 Task: Find connections with filter location Ózd with filter topic #Industrieswith filter profile language Potuguese with filter current company Tesco with filter school Siddharth Institute of Engineering & Technology, Puttur with filter industry Building Structure and Exterior Contractors with filter service category Public Speaking with filter keywords title Sales Representative
Action: Mouse moved to (723, 58)
Screenshot: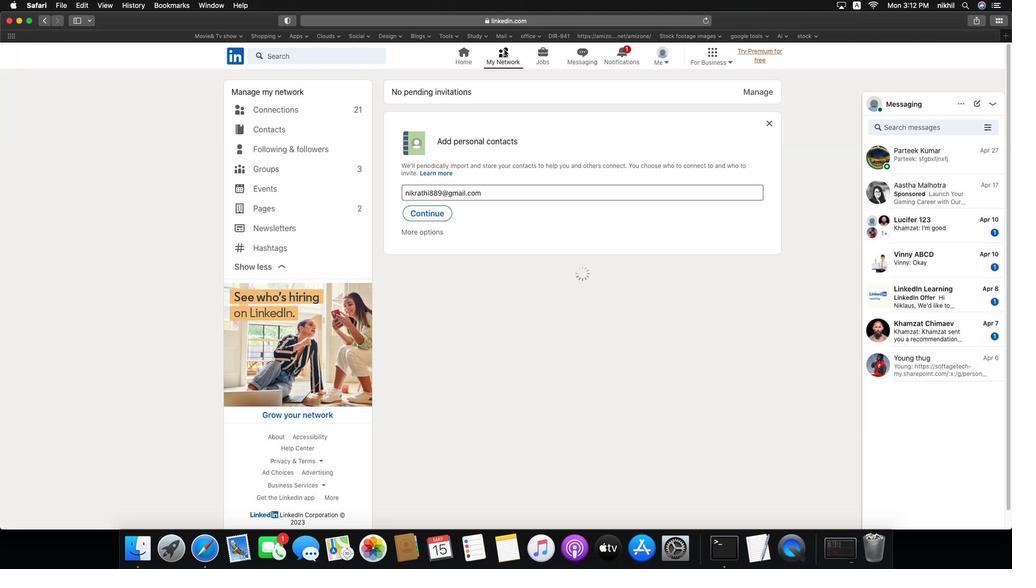 
Action: Mouse pressed left at (723, 58)
Screenshot: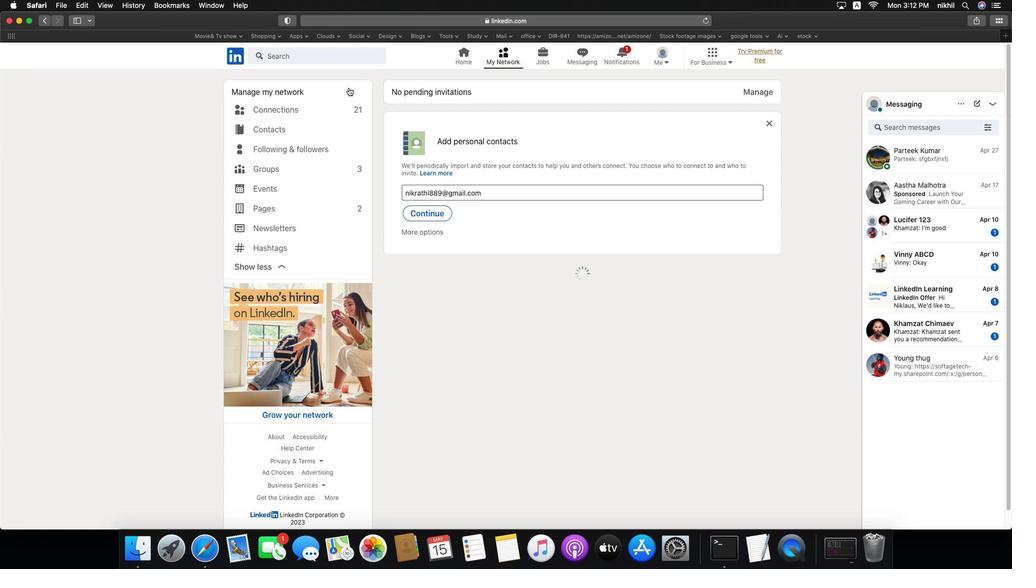 
Action: Mouse moved to (607, 110)
Screenshot: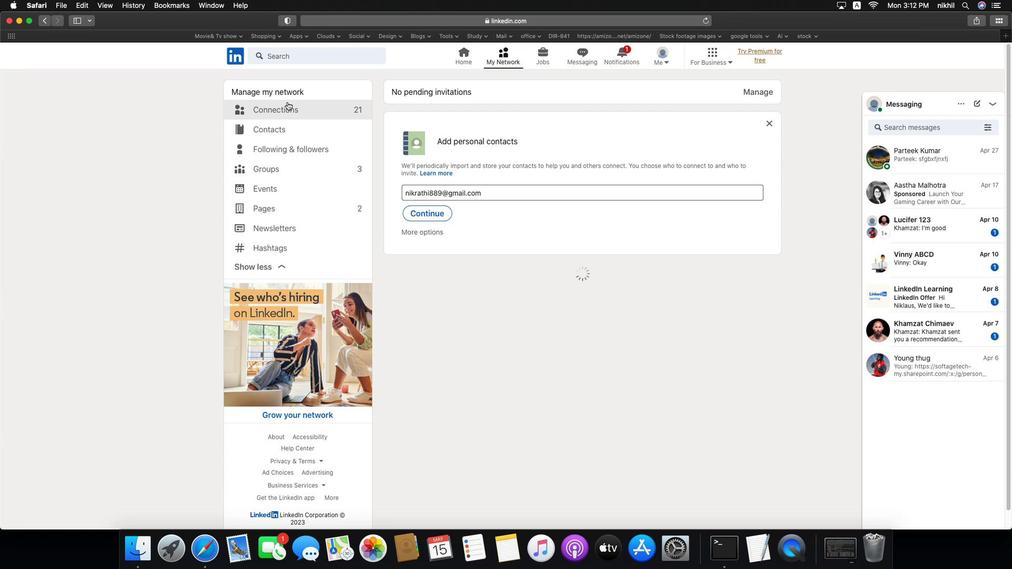 
Action: Mouse pressed left at (607, 110)
Screenshot: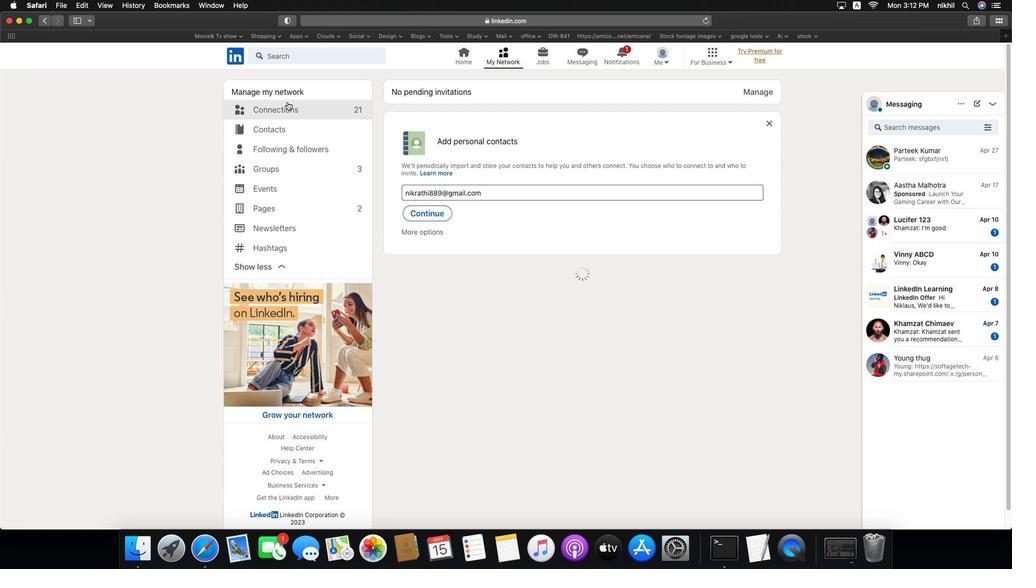 
Action: Mouse moved to (607, 112)
Screenshot: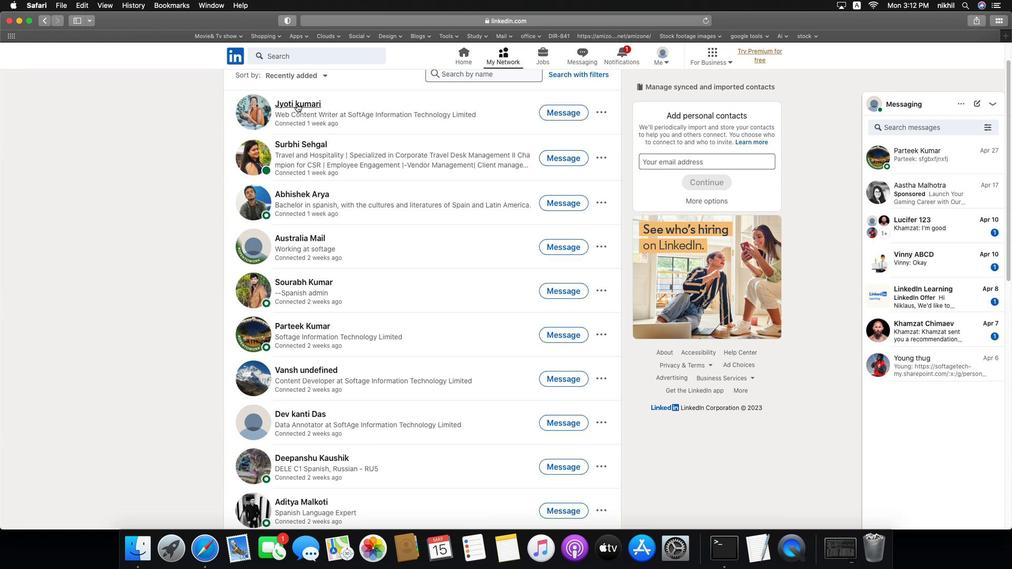 
Action: Mouse pressed left at (607, 112)
Screenshot: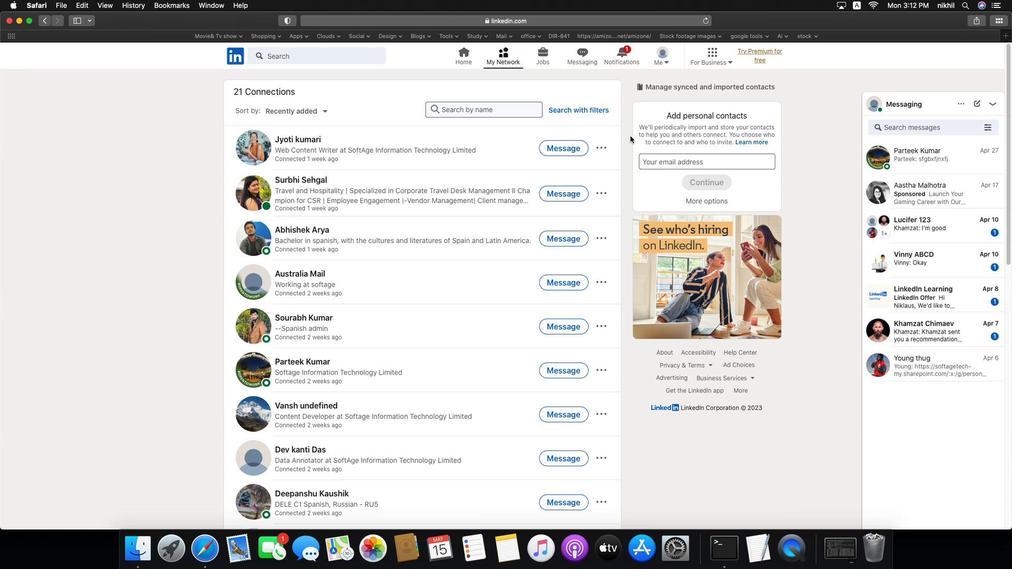 
Action: Mouse moved to (612, 112)
Screenshot: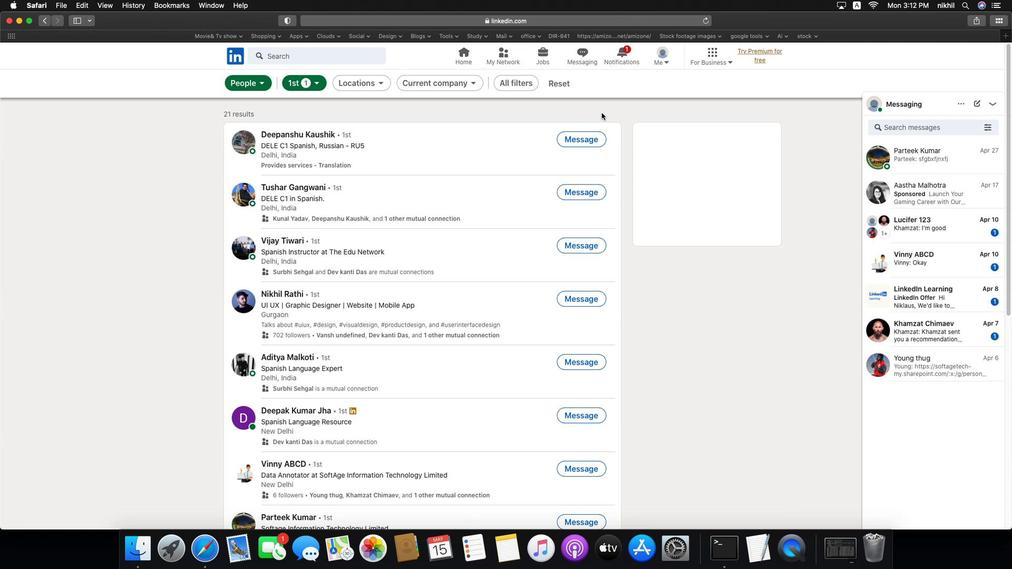 
Action: Mouse scrolled (612, 112) with delta (453, 10)
Screenshot: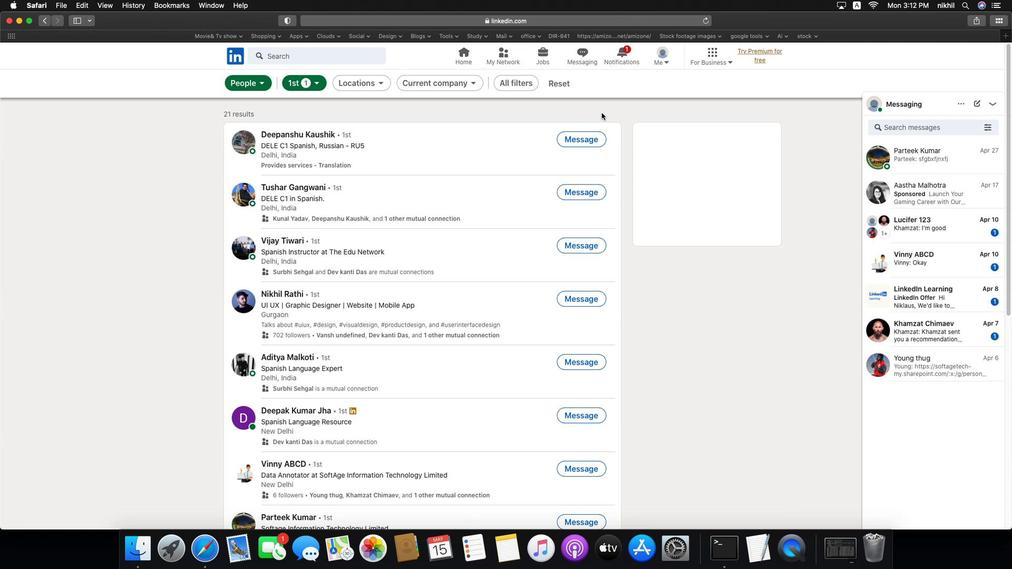
Action: Mouse scrolled (612, 112) with delta (453, 10)
Screenshot: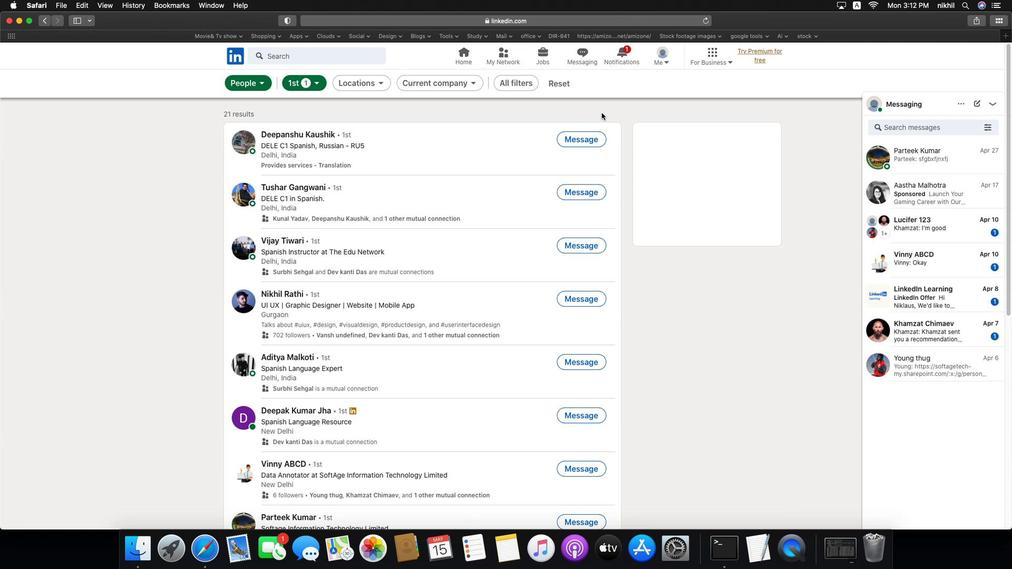 
Action: Mouse scrolled (612, 112) with delta (453, 11)
Screenshot: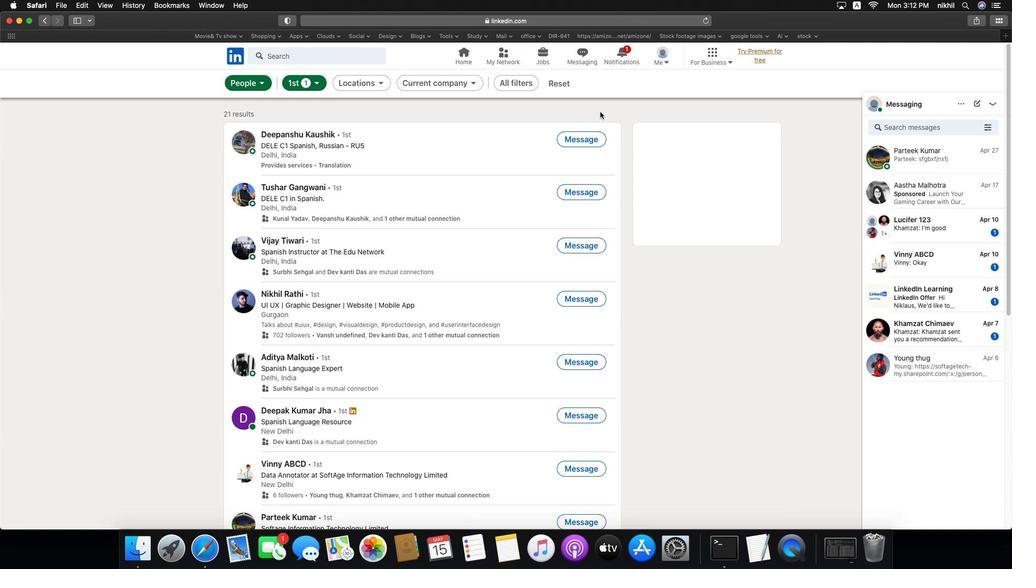
Action: Mouse moved to (776, 121)
Screenshot: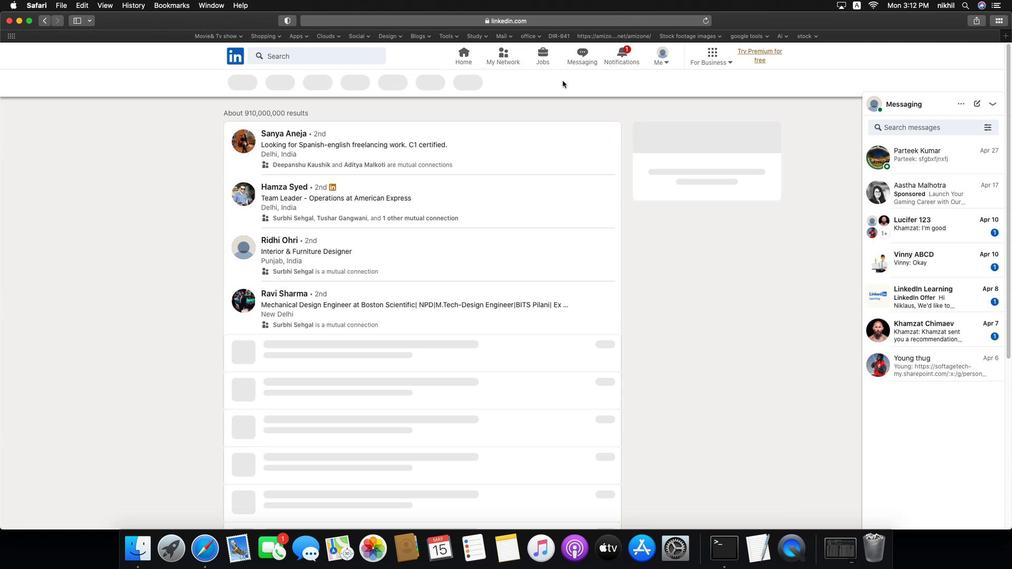 
Action: Mouse pressed left at (776, 121)
Screenshot: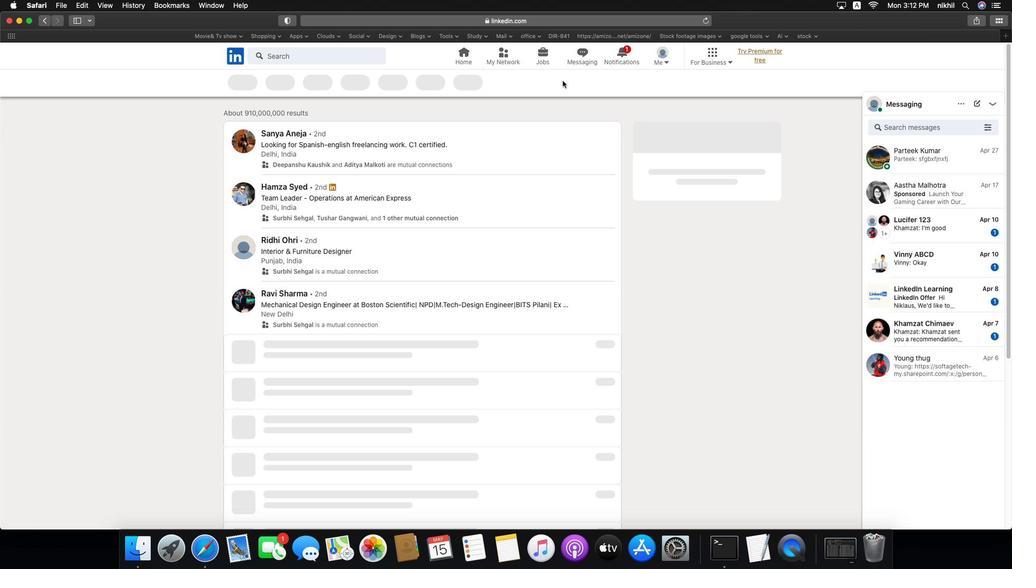 
Action: Mouse moved to (755, 89)
Screenshot: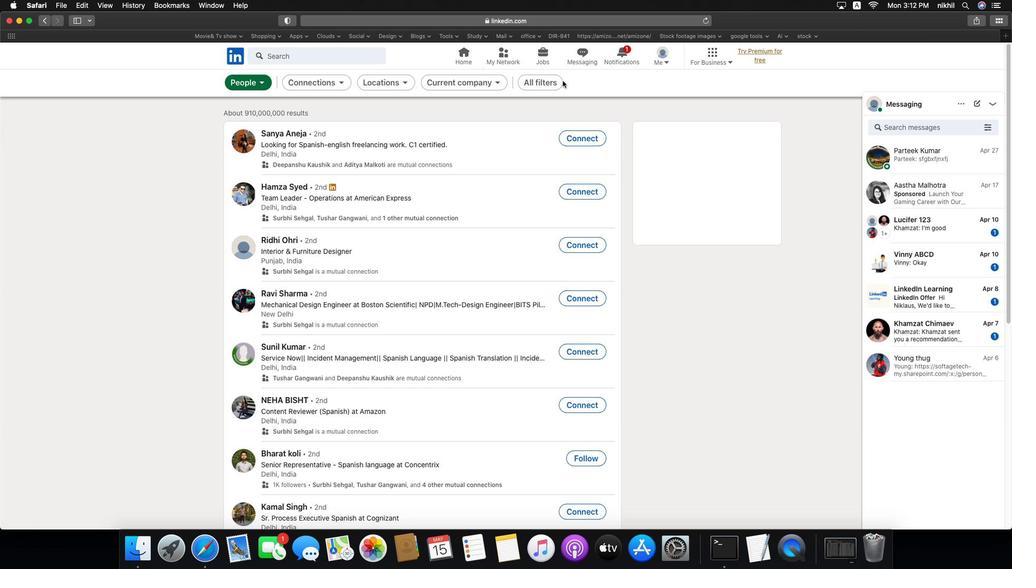 
Action: Mouse pressed left at (755, 89)
Screenshot: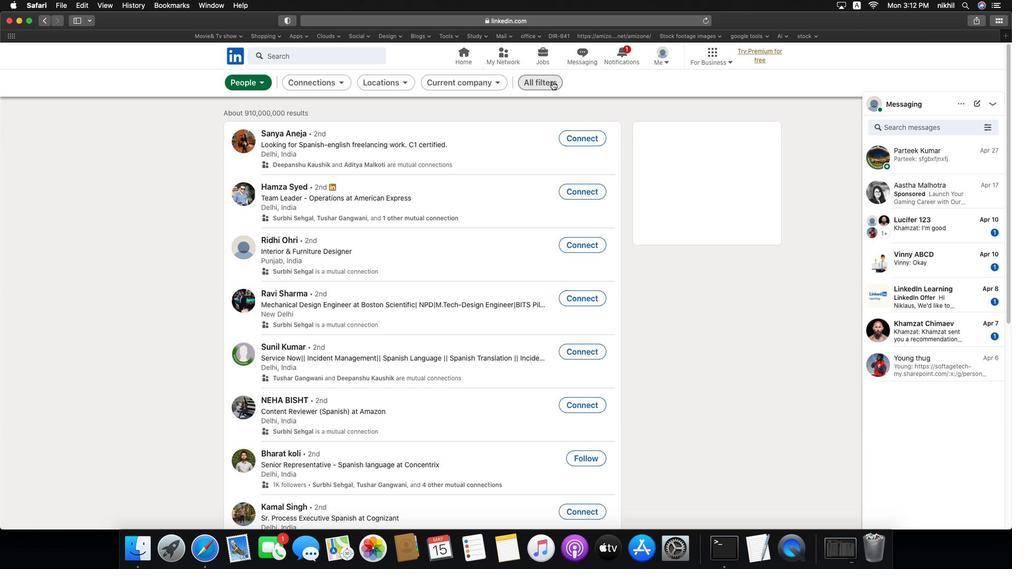 
Action: Mouse moved to (749, 90)
Screenshot: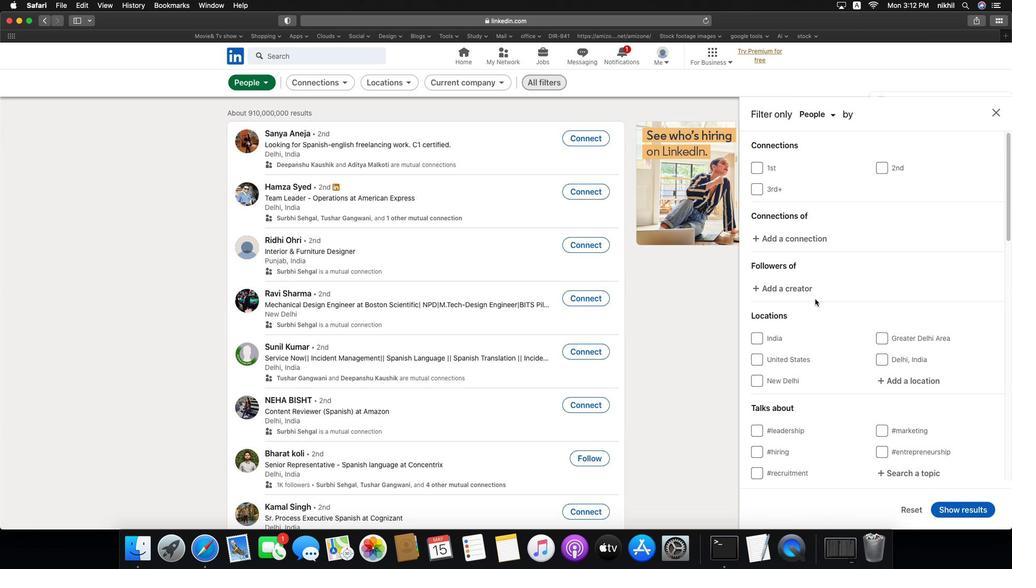 
Action: Mouse pressed left at (749, 90)
Screenshot: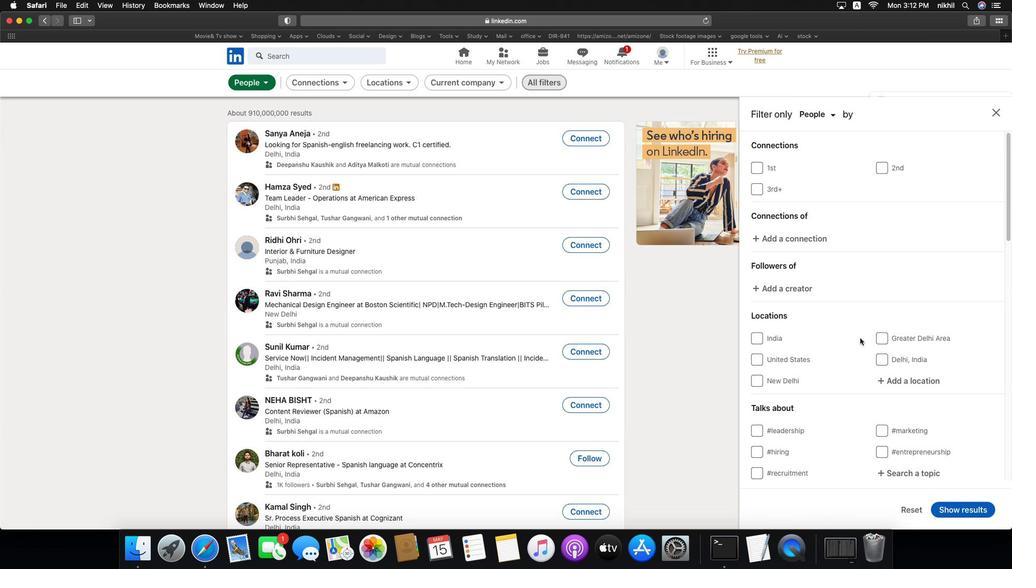 
Action: Mouse moved to (932, 382)
Screenshot: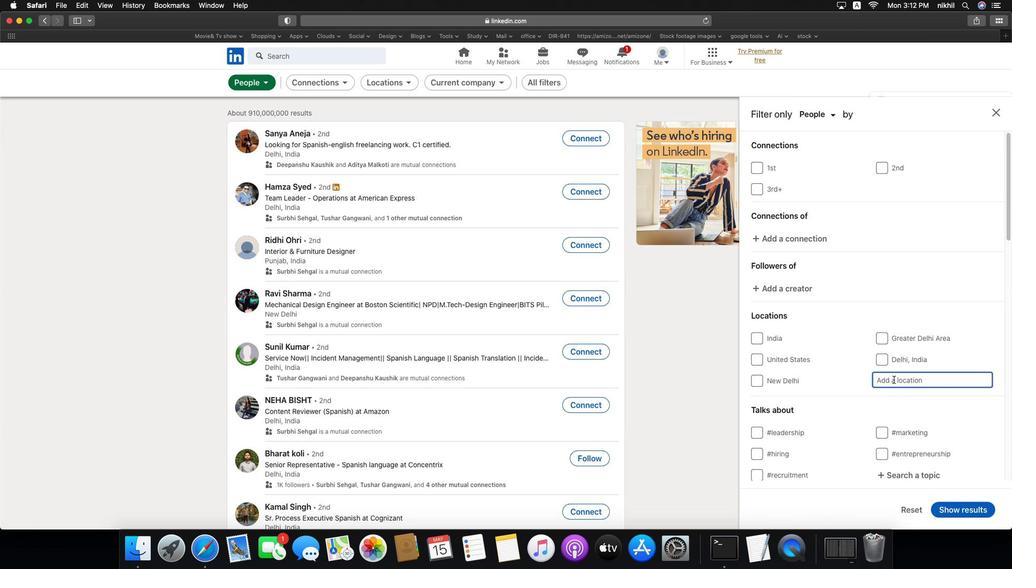
Action: Mouse pressed left at (932, 382)
Screenshot: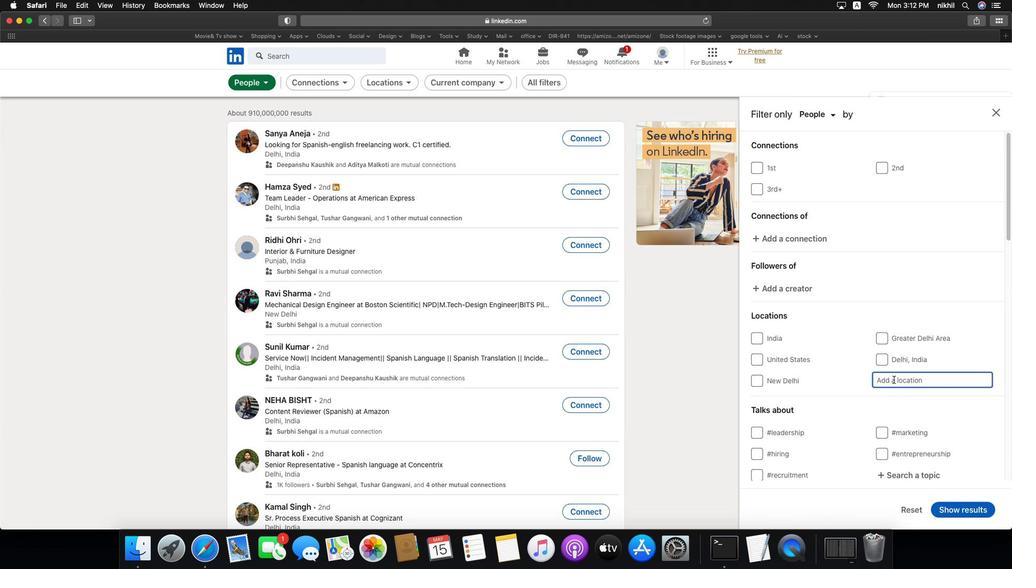 
Action: Key pressed Key.caps_lock'O'Key.caps_lock'z''d'Key.enter
Screenshot: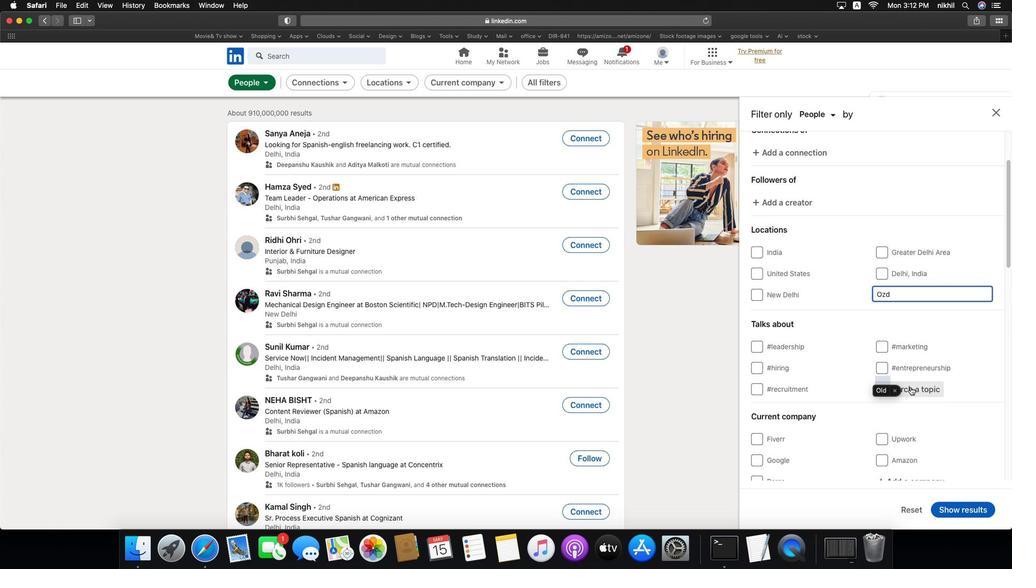 
Action: Mouse scrolled (932, 382) with delta (453, 10)
Screenshot: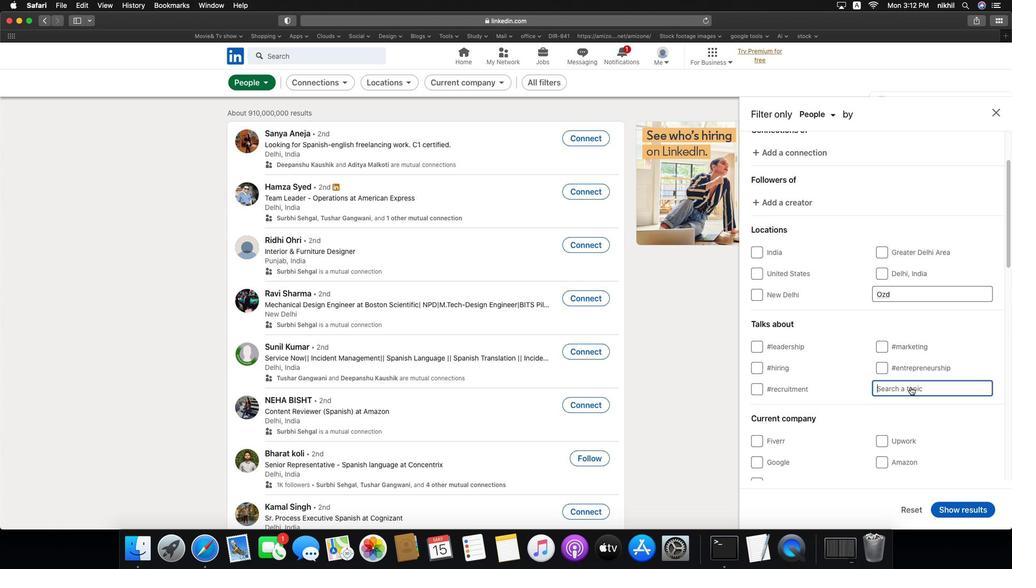 
Action: Mouse scrolled (932, 382) with delta (453, 10)
Screenshot: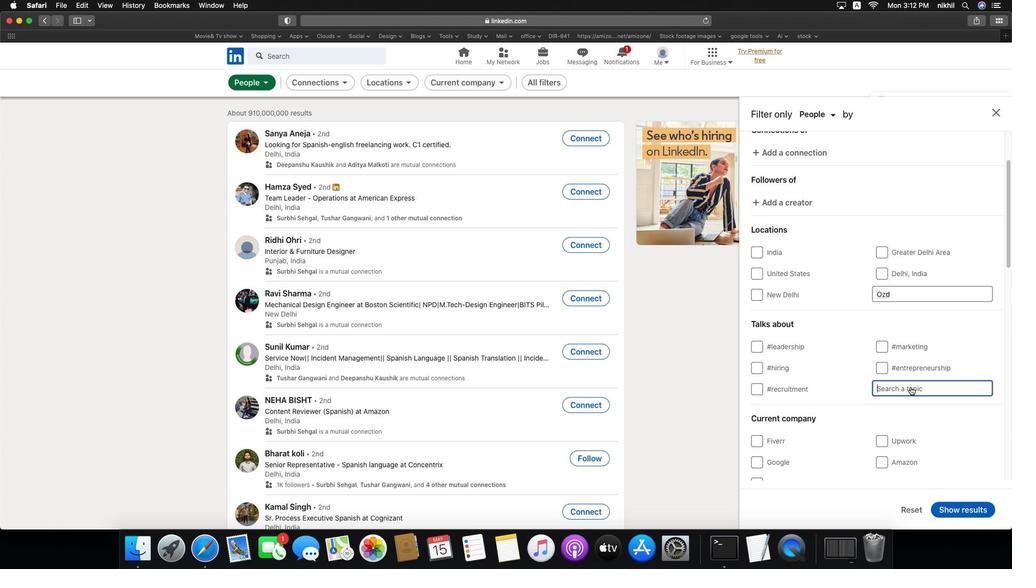 
Action: Mouse scrolled (932, 382) with delta (453, 10)
Screenshot: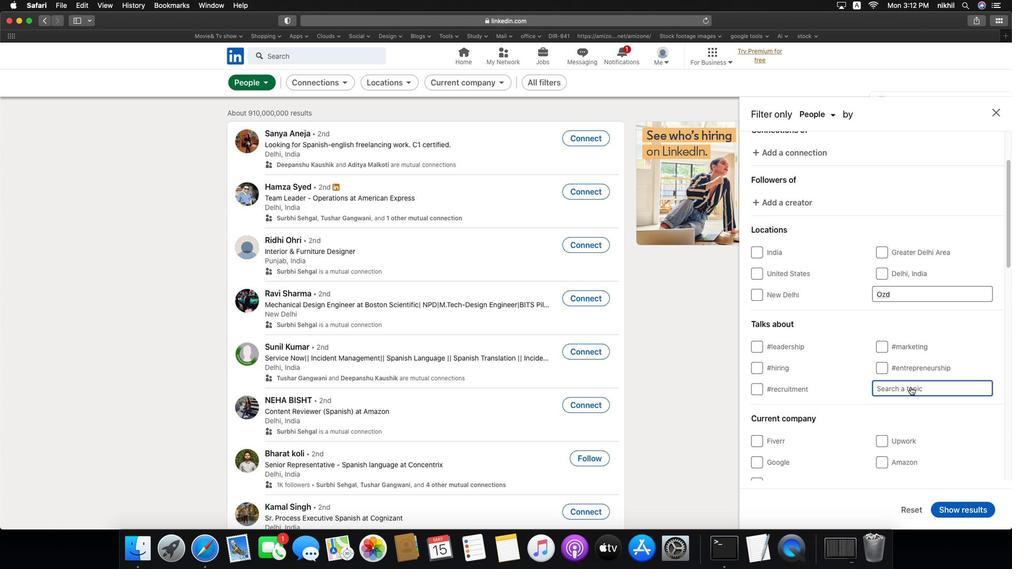 
Action: Mouse scrolled (932, 382) with delta (453, 10)
Screenshot: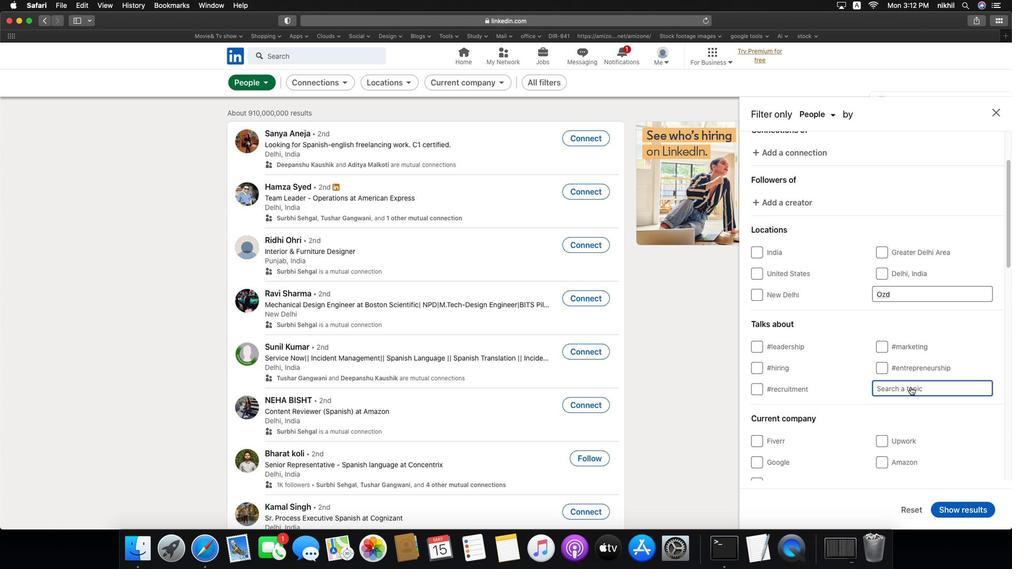 
Action: Mouse scrolled (932, 382) with delta (453, 9)
Screenshot: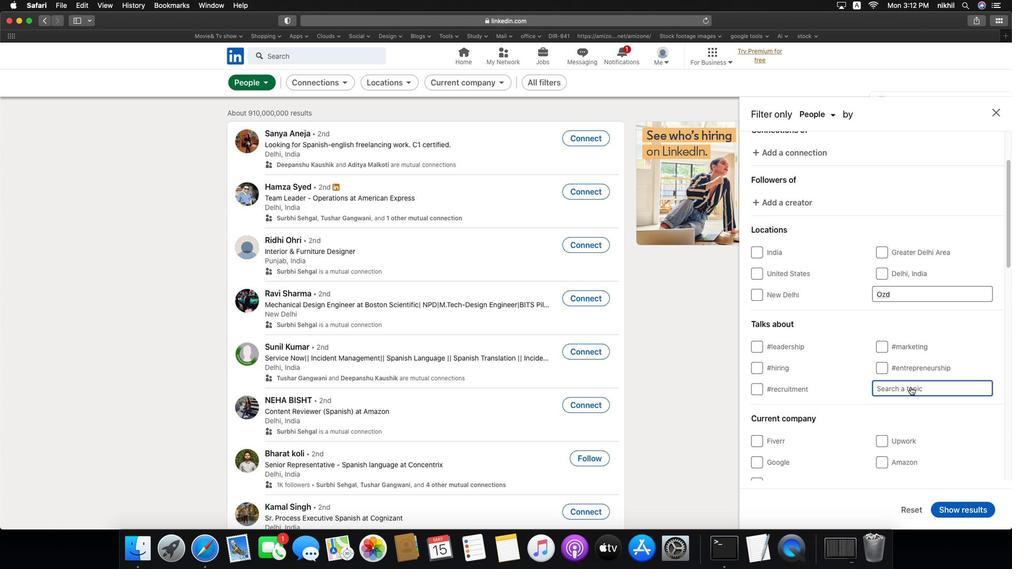 
Action: Mouse moved to (941, 390)
Screenshot: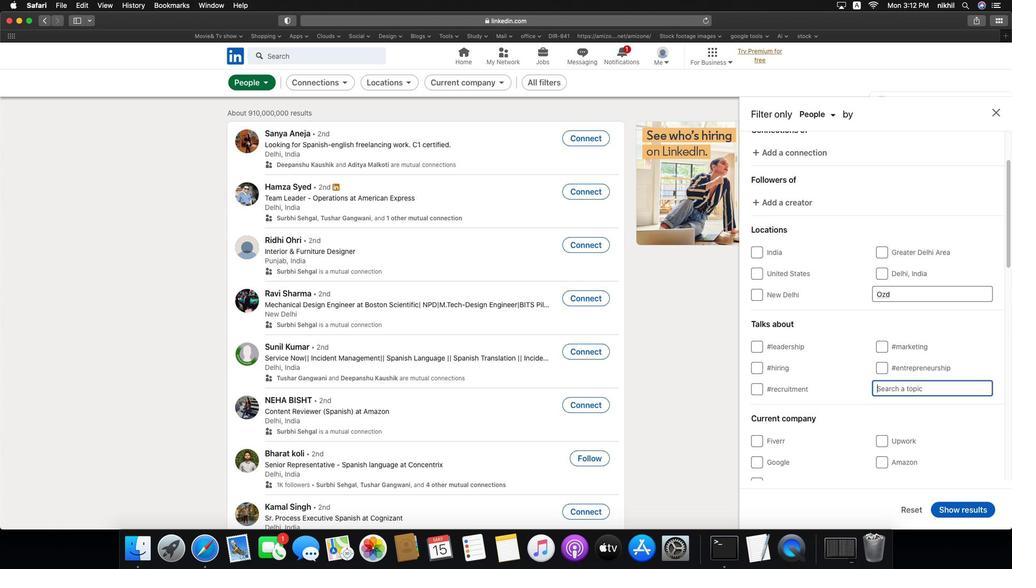 
Action: Mouse pressed left at (941, 390)
Screenshot: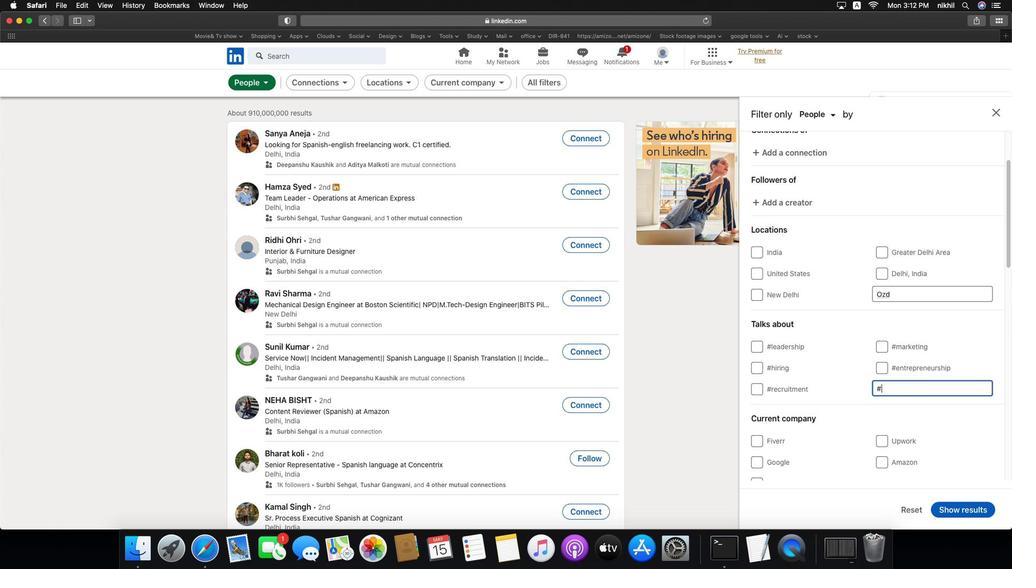 
Action: Key pressed Key.shift'#'Key.caps_lock'I'Key.caps_lock'n''d''u''s''t''r''i''e''s'Key.enter
Screenshot: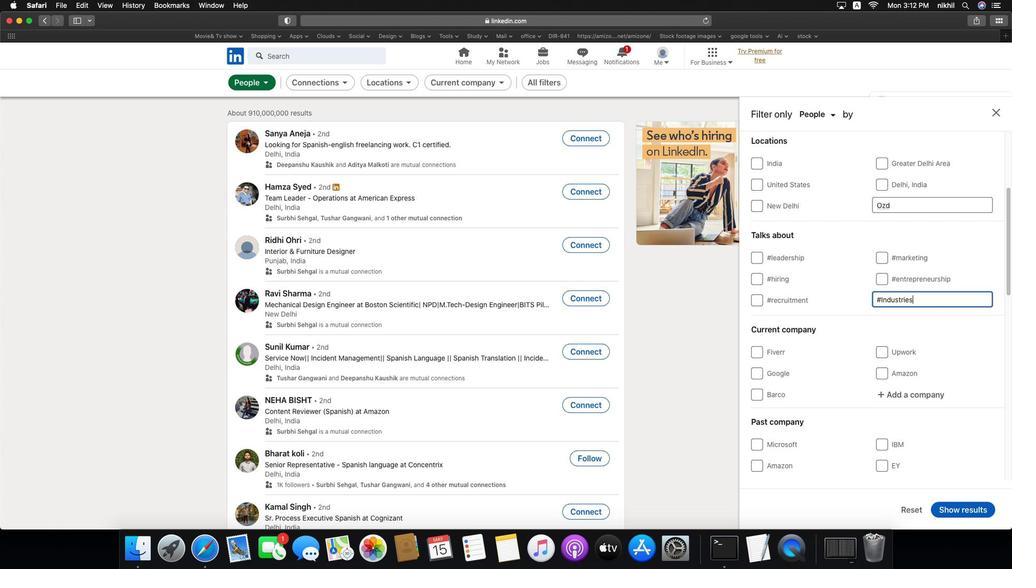 
Action: Mouse scrolled (941, 390) with delta (453, 10)
Screenshot: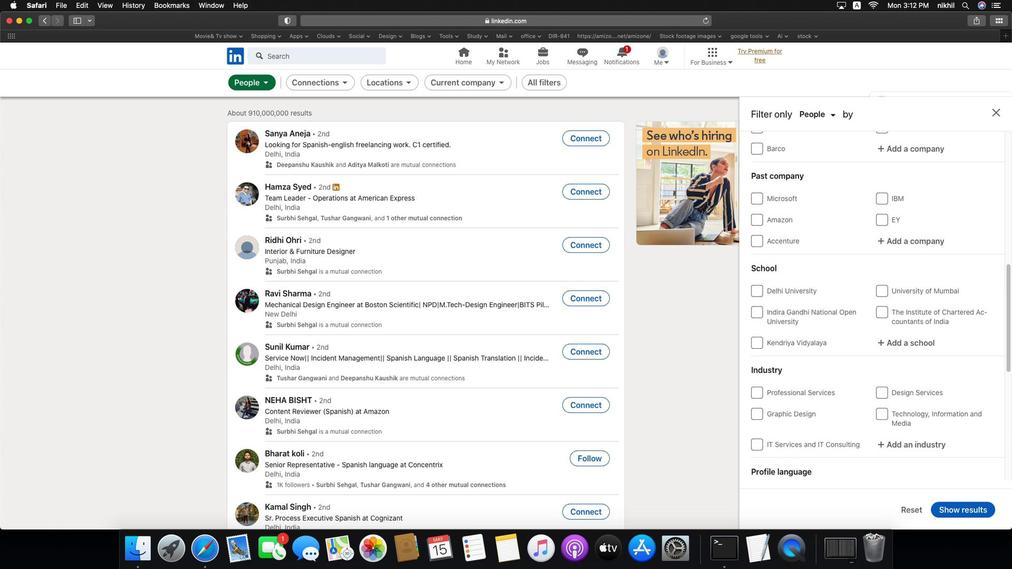 
Action: Mouse scrolled (941, 390) with delta (453, 10)
Screenshot: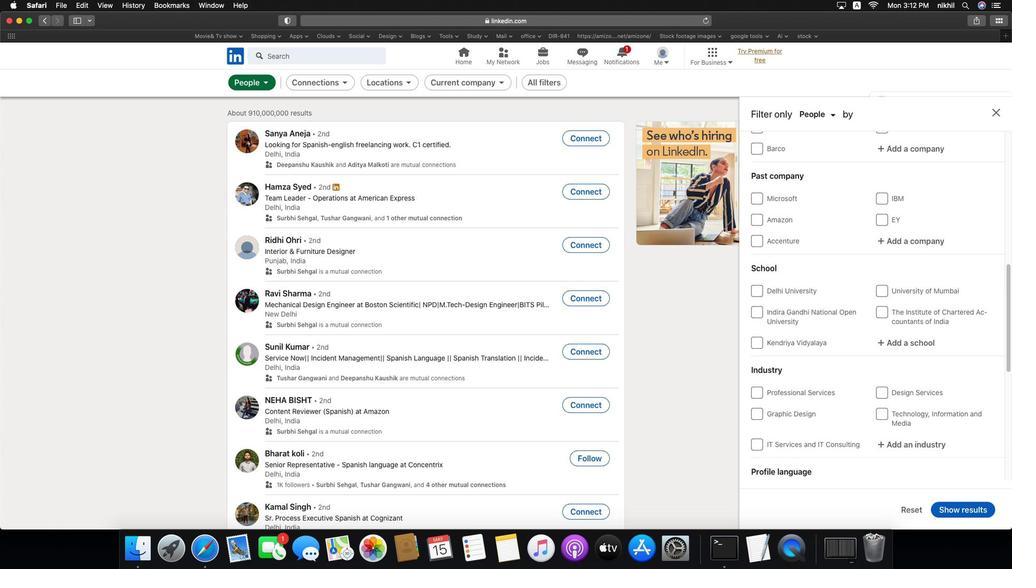 
Action: Mouse scrolled (941, 390) with delta (453, 10)
Screenshot: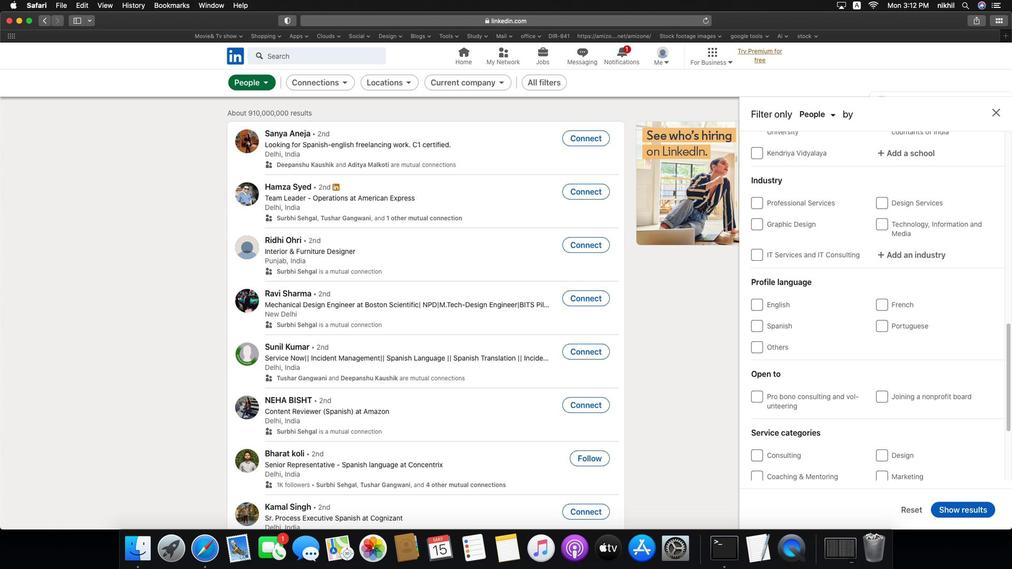
Action: Mouse scrolled (941, 390) with delta (453, 10)
Screenshot: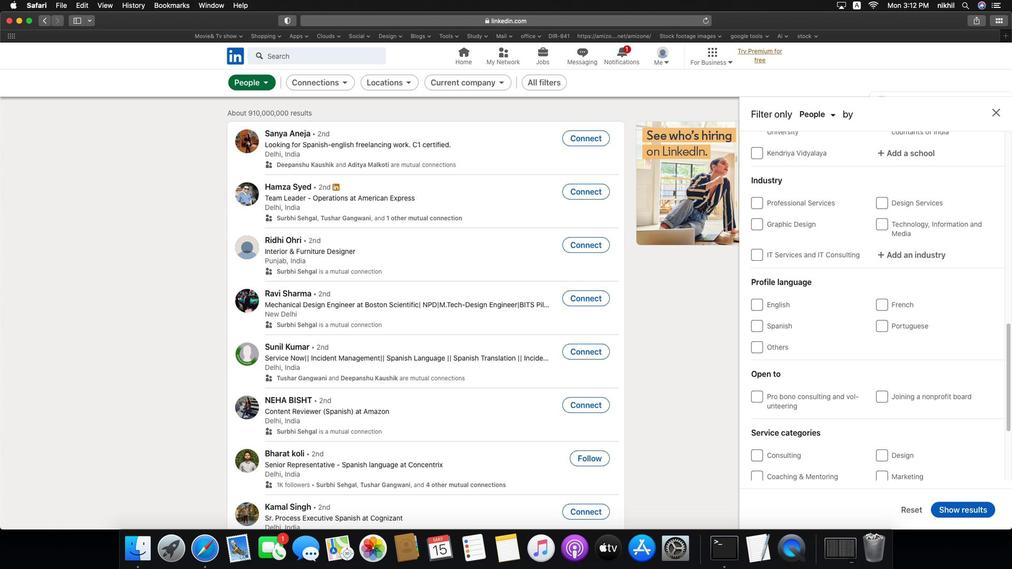 
Action: Mouse scrolled (941, 390) with delta (453, 9)
Screenshot: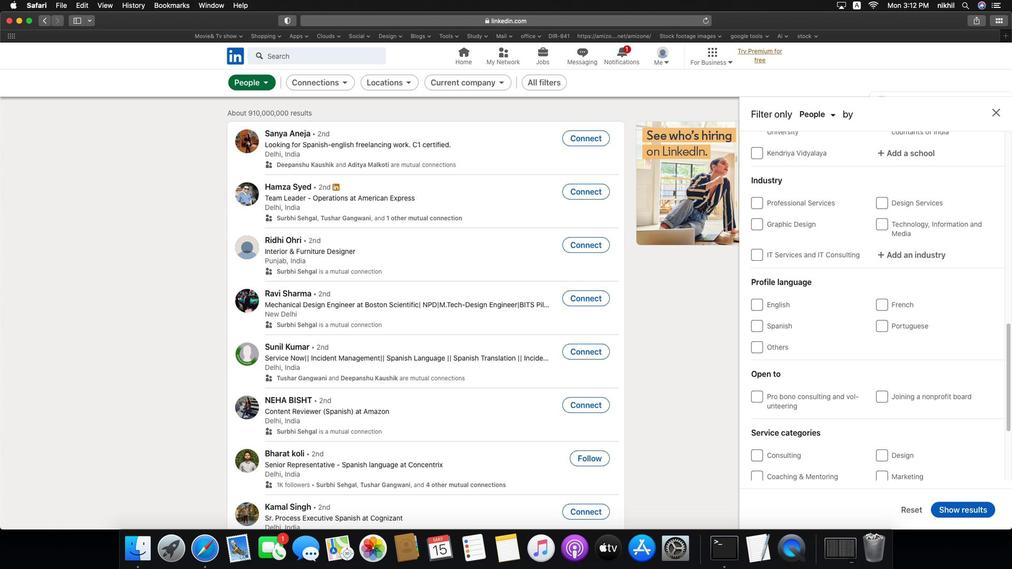 
Action: Mouse scrolled (941, 390) with delta (453, 10)
Screenshot: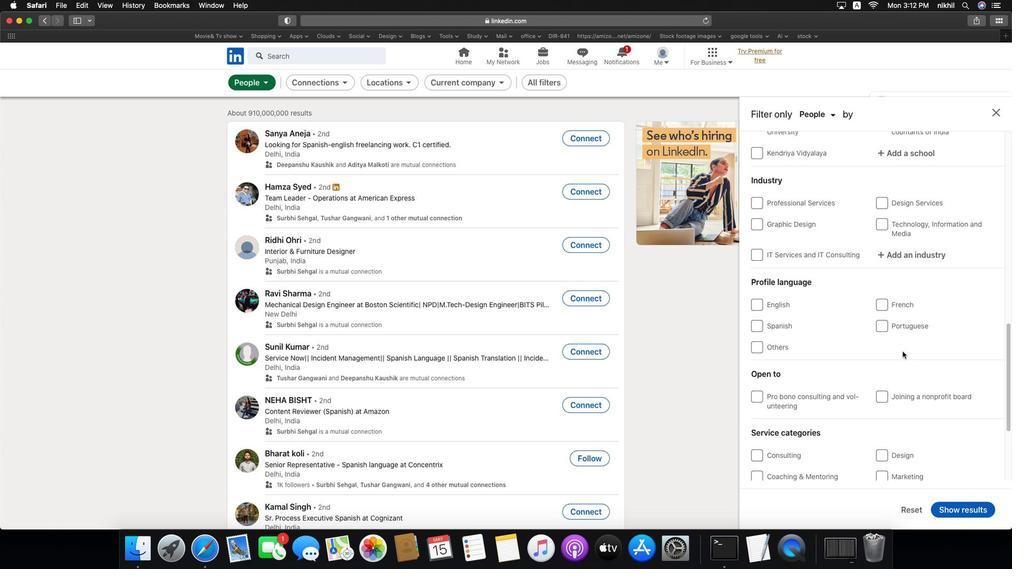 
Action: Mouse scrolled (941, 390) with delta (453, 10)
Screenshot: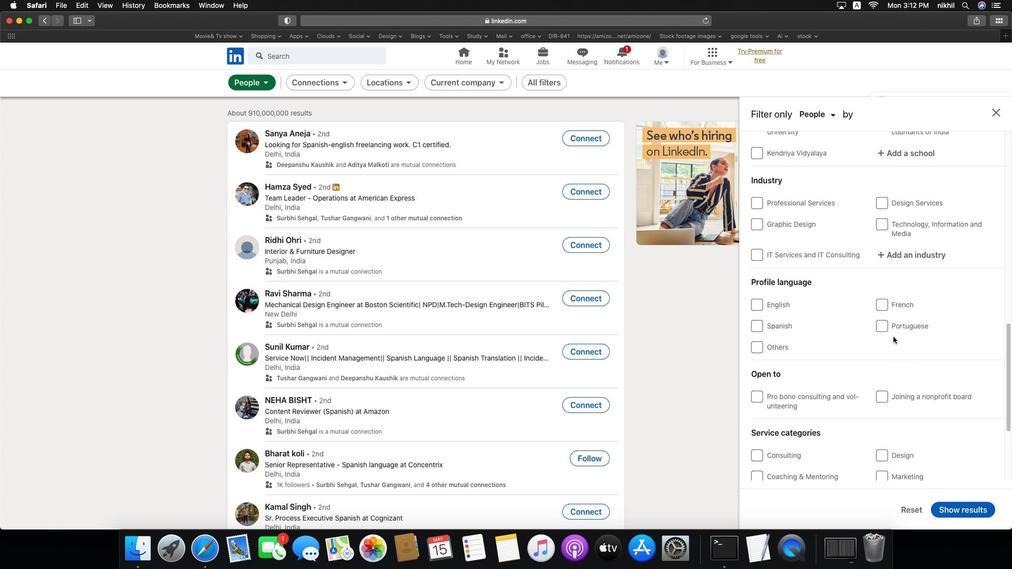 
Action: Mouse scrolled (941, 390) with delta (453, 9)
Screenshot: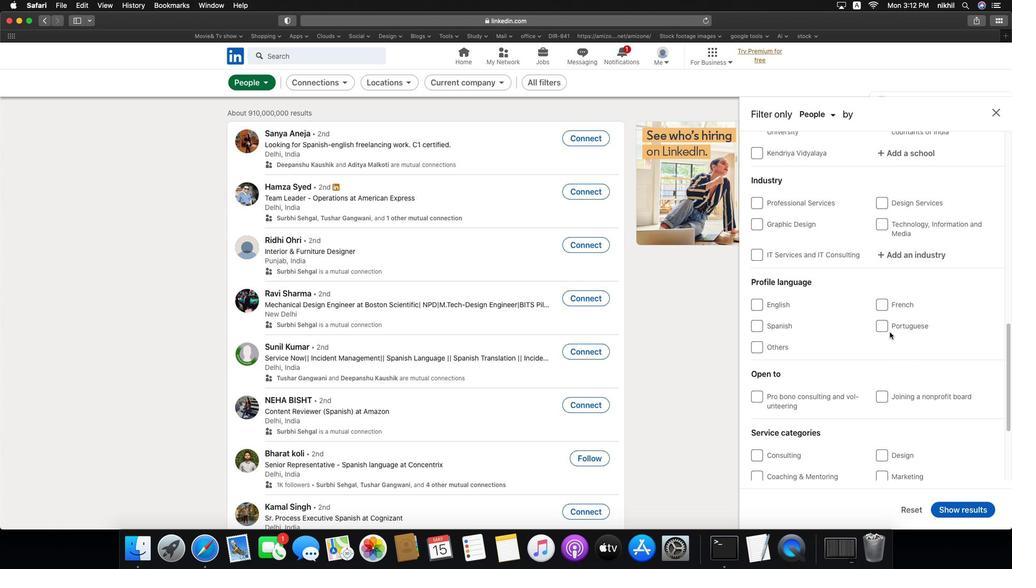 
Action: Mouse scrolled (941, 390) with delta (453, 10)
Screenshot: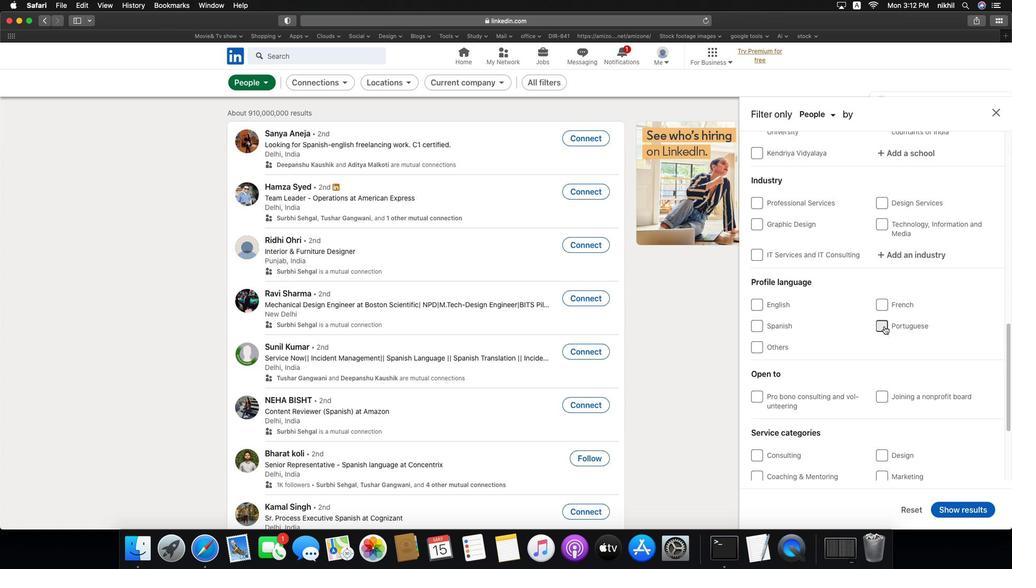 
Action: Mouse scrolled (941, 390) with delta (453, 10)
Screenshot: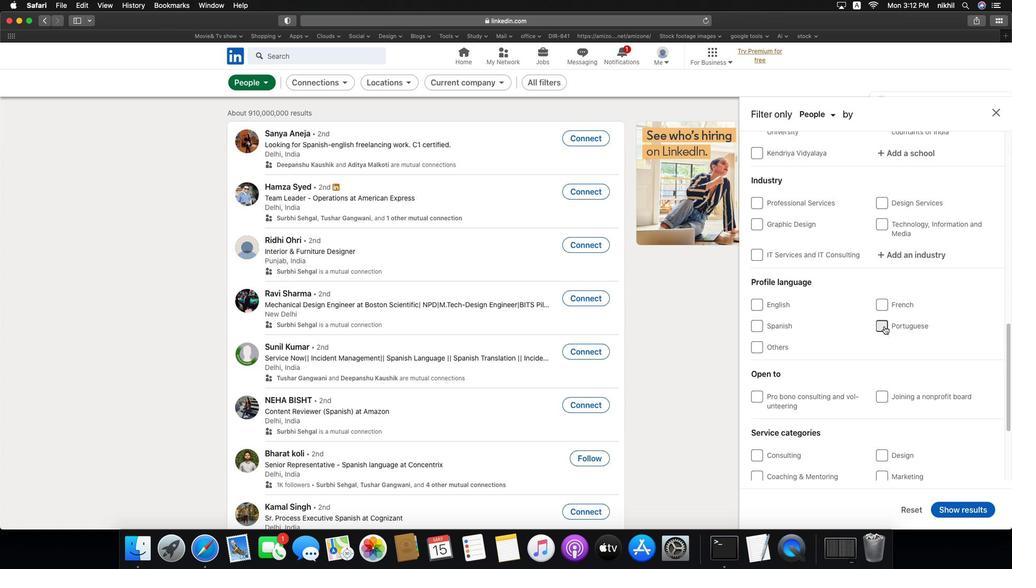 
Action: Mouse scrolled (941, 390) with delta (453, 8)
Screenshot: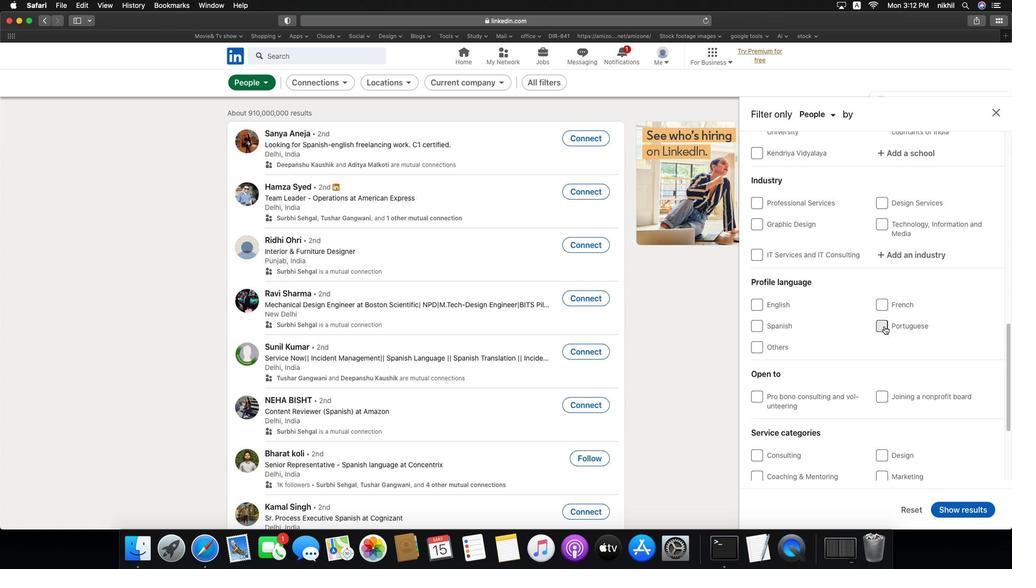 
Action: Mouse scrolled (941, 390) with delta (453, 8)
Screenshot: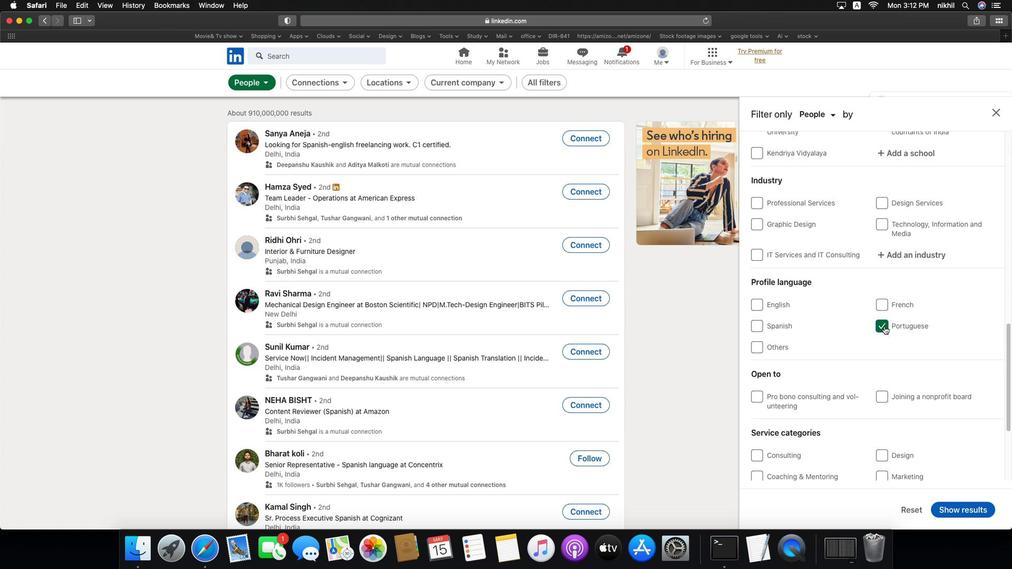 
Action: Mouse scrolled (941, 390) with delta (453, 10)
Screenshot: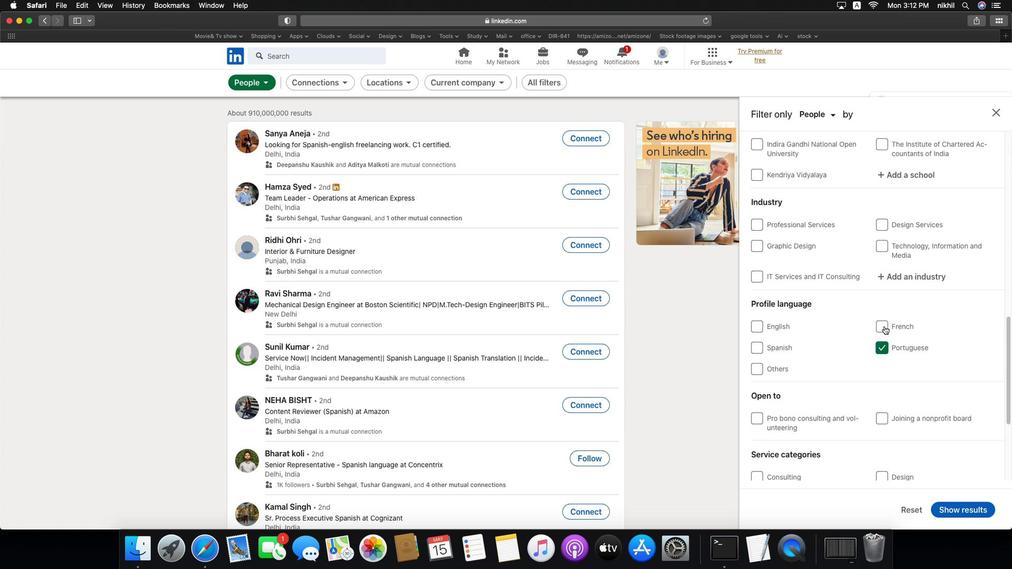 
Action: Mouse scrolled (941, 390) with delta (453, 10)
Screenshot: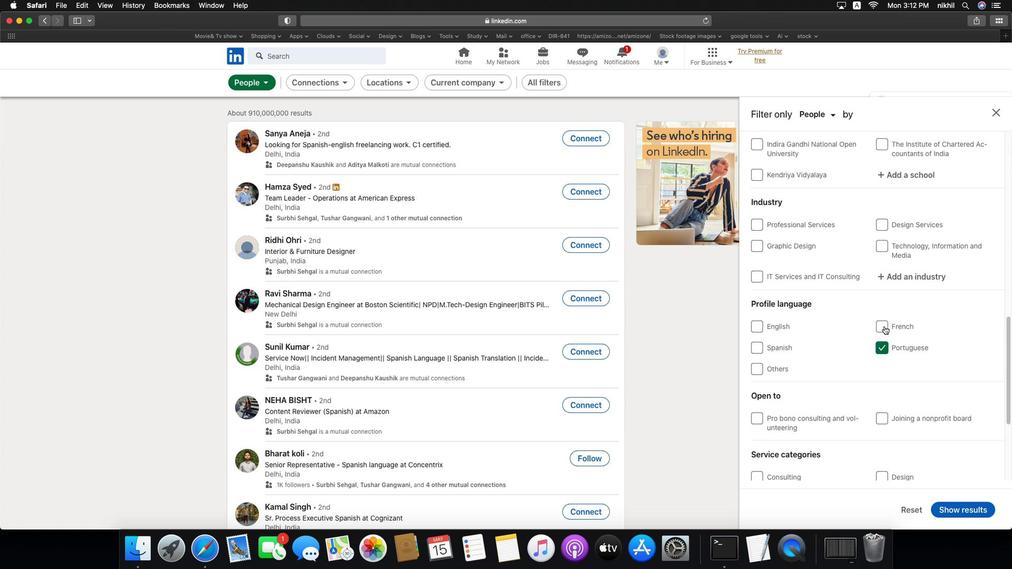 
Action: Mouse scrolled (941, 390) with delta (453, 8)
Screenshot: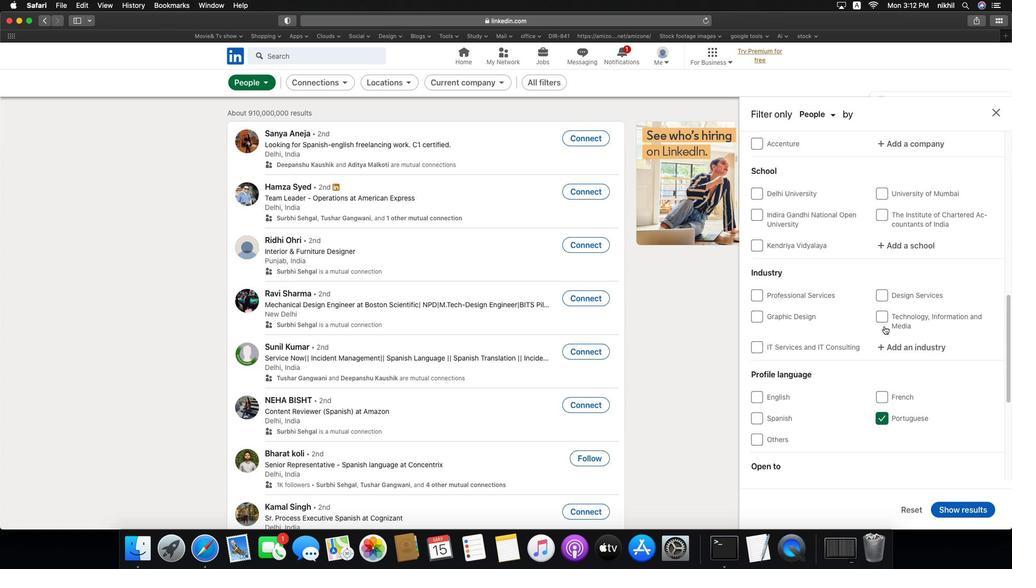 
Action: Mouse scrolled (941, 390) with delta (453, 8)
Screenshot: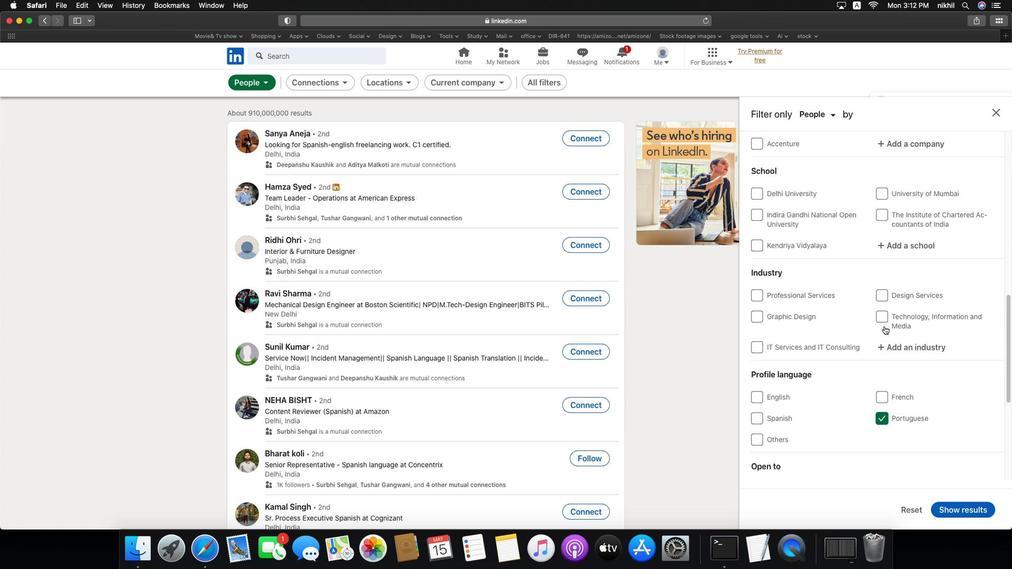 
Action: Mouse moved to (927, 330)
Screenshot: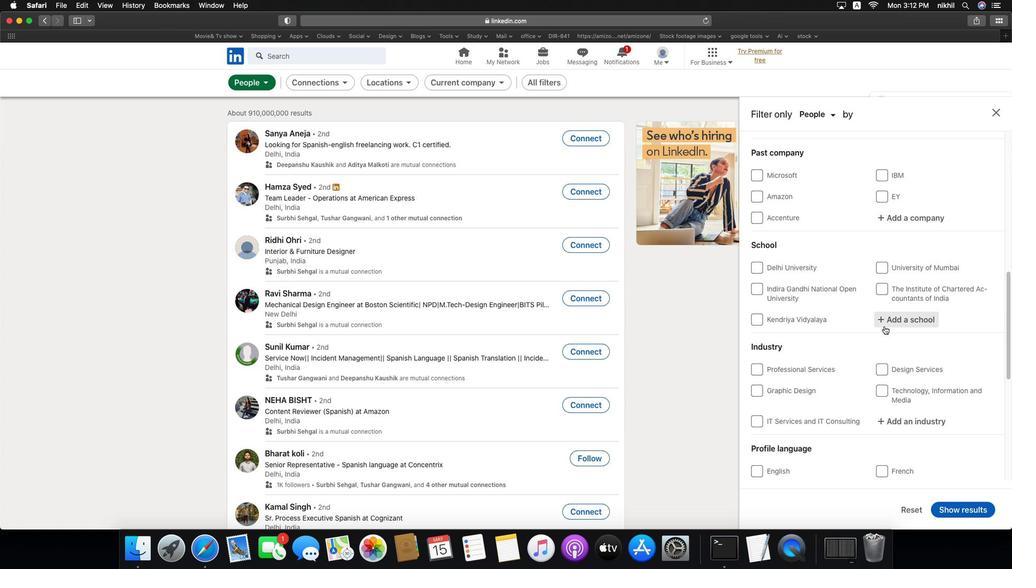 
Action: Mouse pressed left at (927, 330)
Screenshot: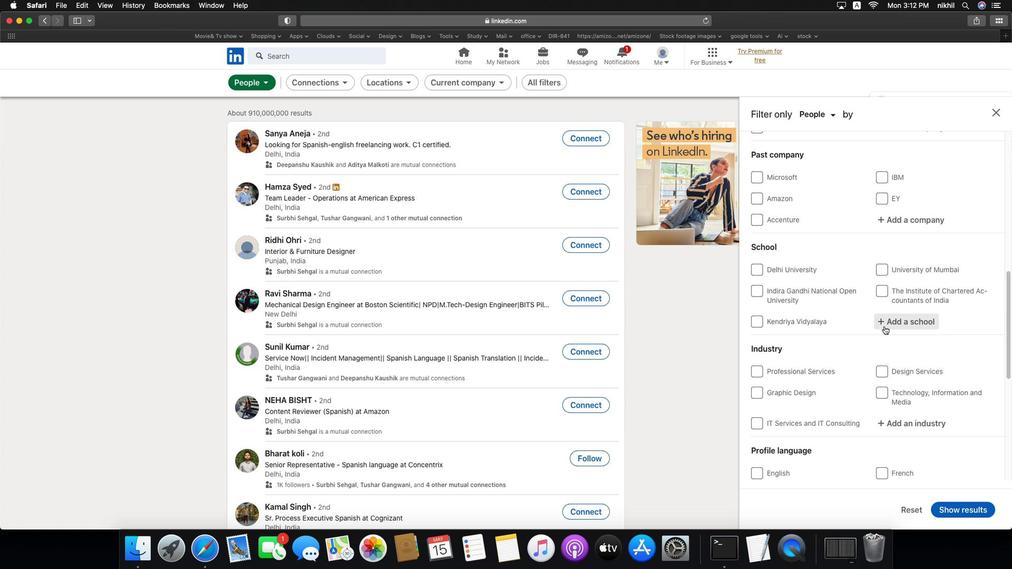 
Action: Mouse scrolled (927, 330) with delta (453, 10)
Screenshot: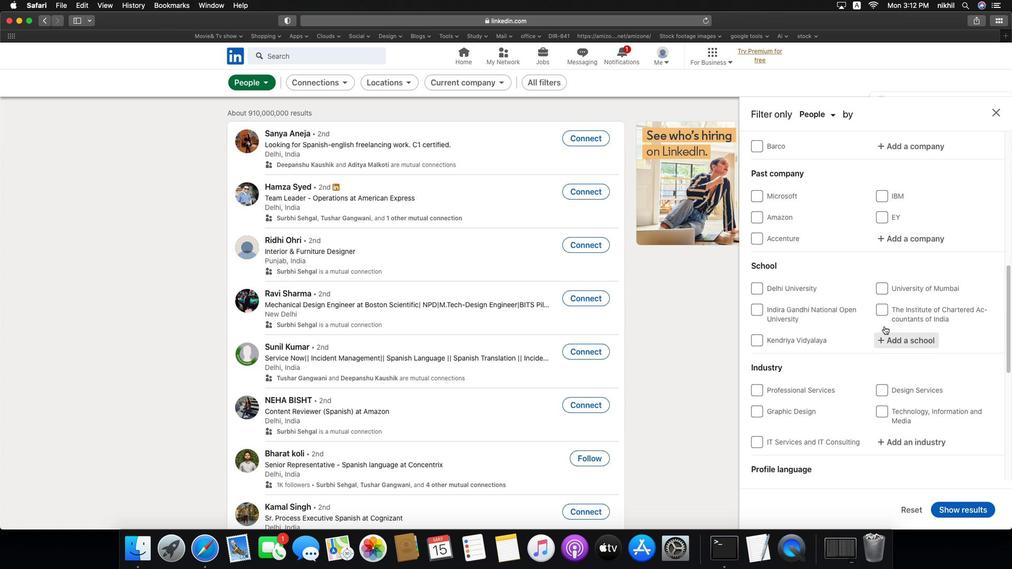 
Action: Mouse scrolled (927, 330) with delta (453, 10)
Screenshot: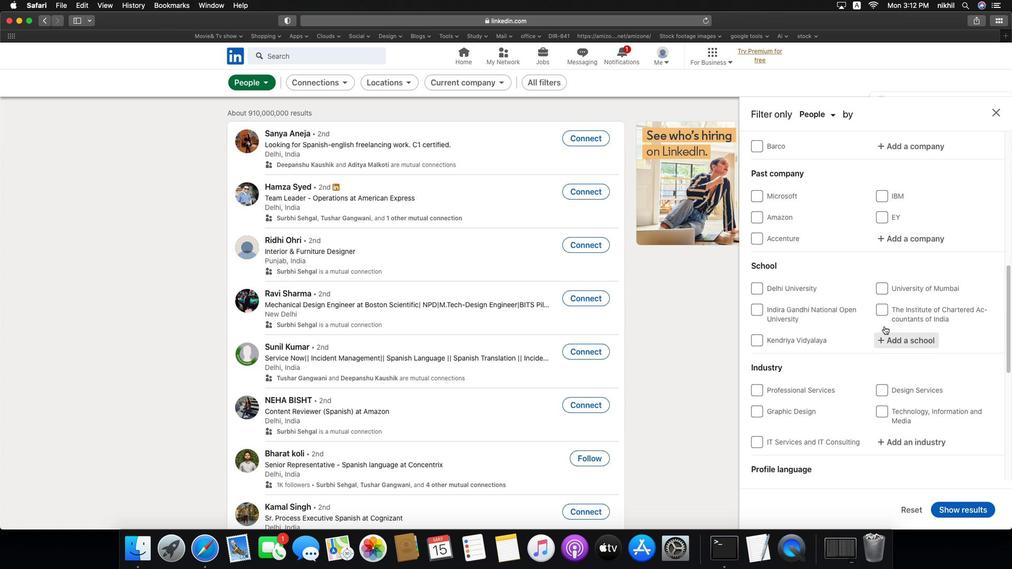 
Action: Mouse scrolled (927, 330) with delta (453, 11)
Screenshot: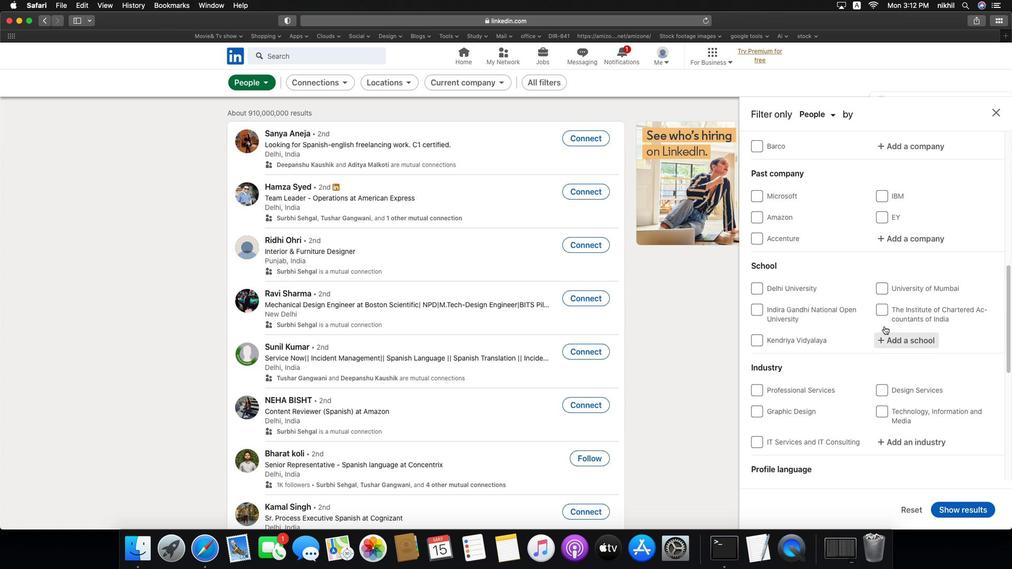 
Action: Mouse scrolled (927, 330) with delta (453, 10)
Screenshot: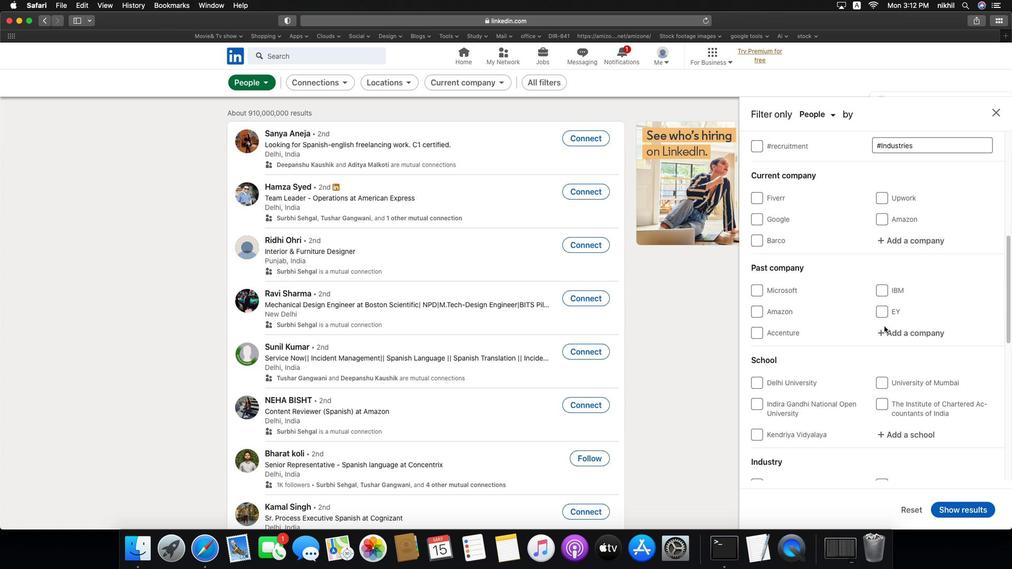 
Action: Mouse scrolled (927, 330) with delta (453, 10)
Screenshot: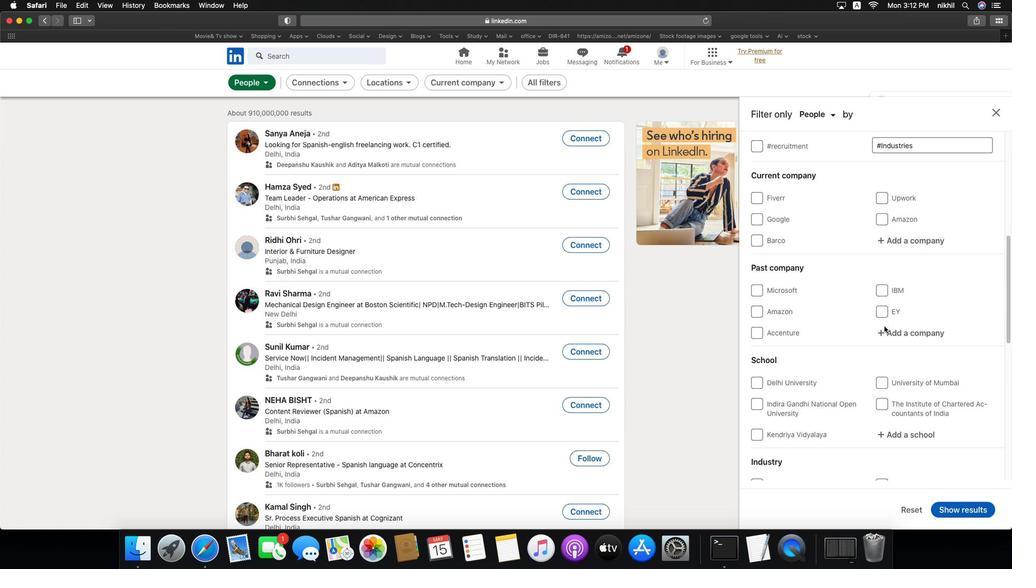 
Action: Mouse scrolled (927, 330) with delta (453, 11)
Screenshot: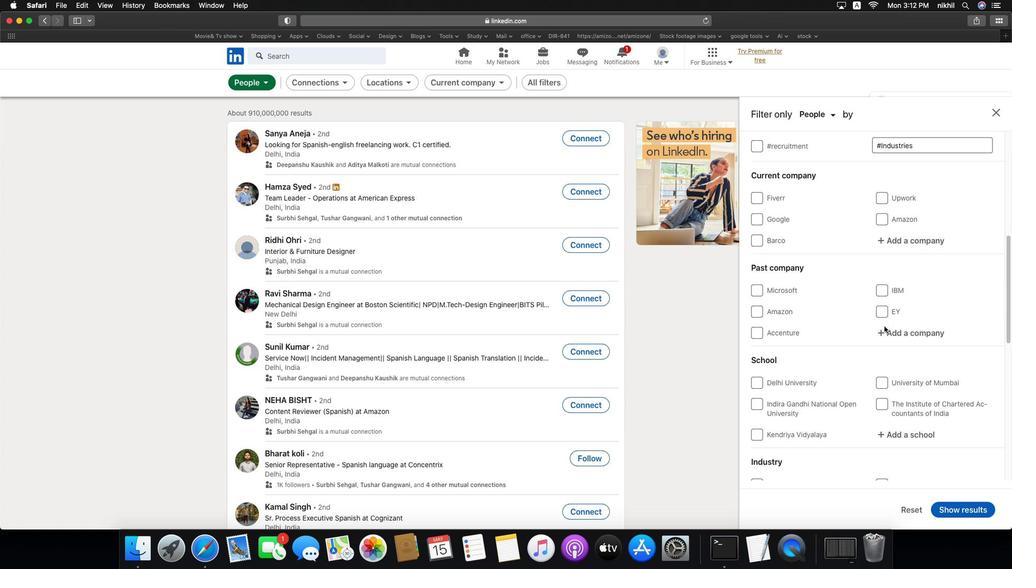 
Action: Mouse scrolled (927, 330) with delta (453, 10)
Screenshot: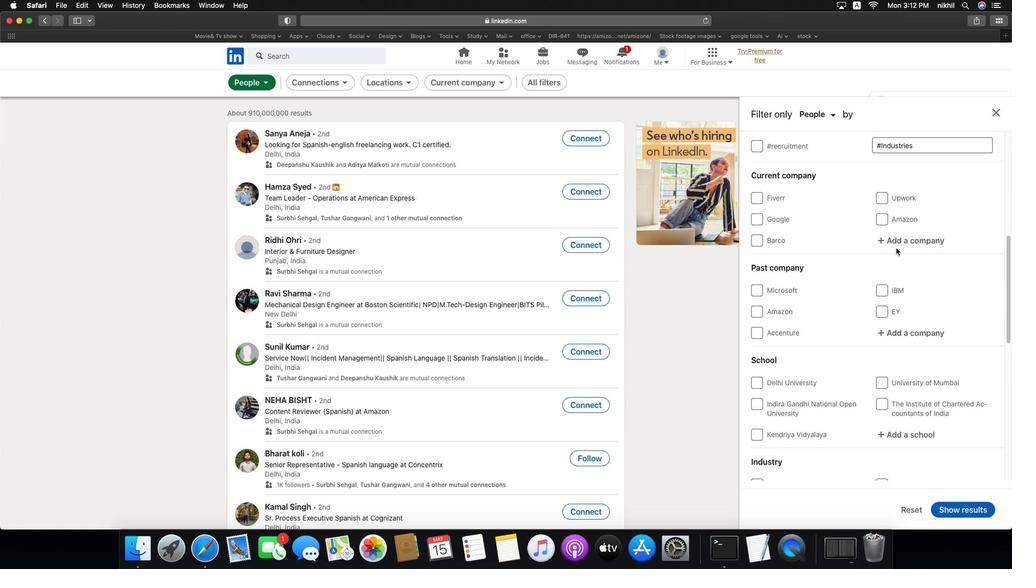 
Action: Mouse scrolled (927, 330) with delta (453, 10)
Screenshot: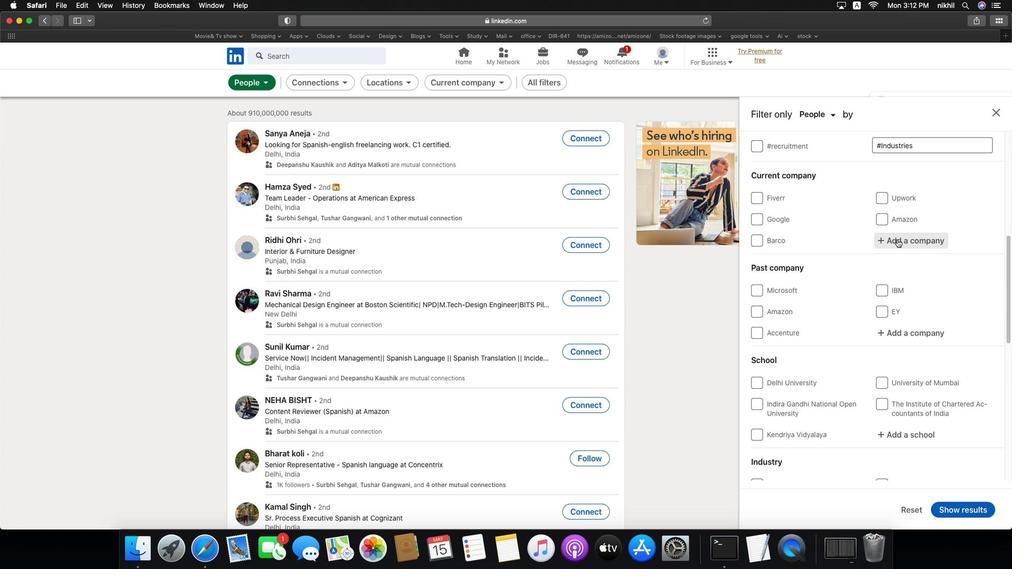 
Action: Mouse scrolled (927, 330) with delta (453, 10)
Screenshot: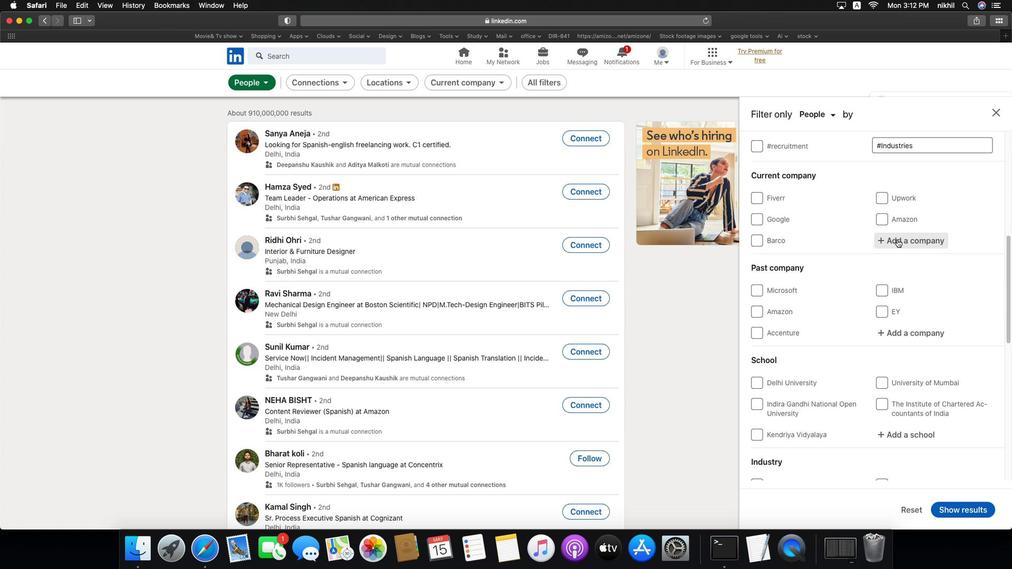 
Action: Mouse scrolled (927, 330) with delta (453, 10)
Screenshot: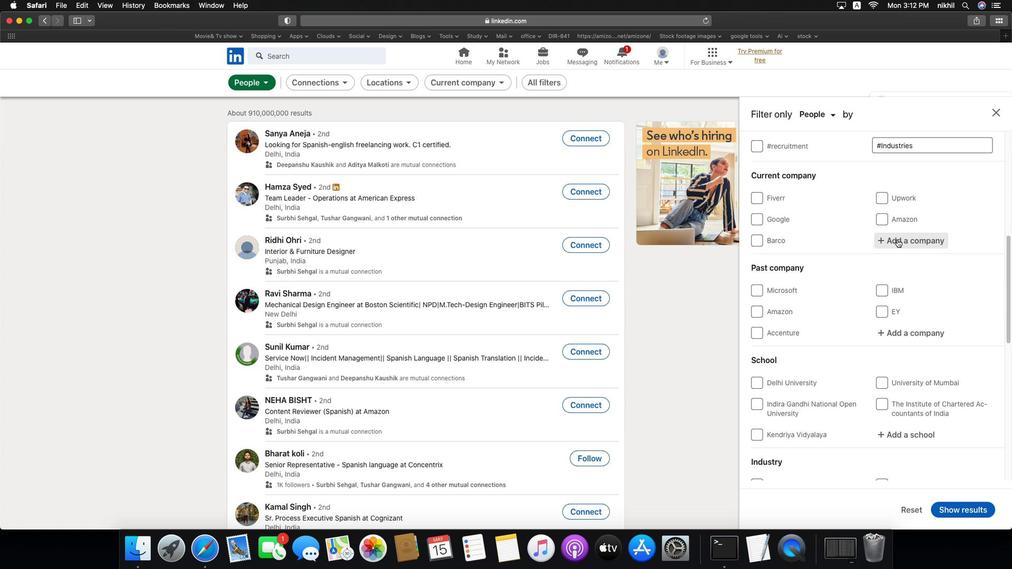 
Action: Mouse scrolled (927, 330) with delta (453, 10)
Screenshot: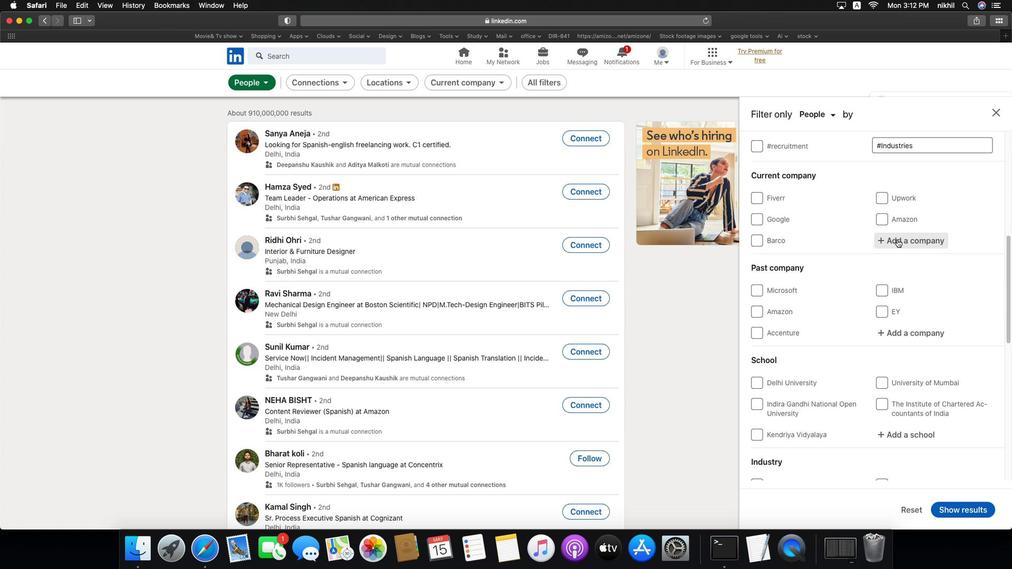 
Action: Mouse scrolled (927, 330) with delta (453, 10)
Screenshot: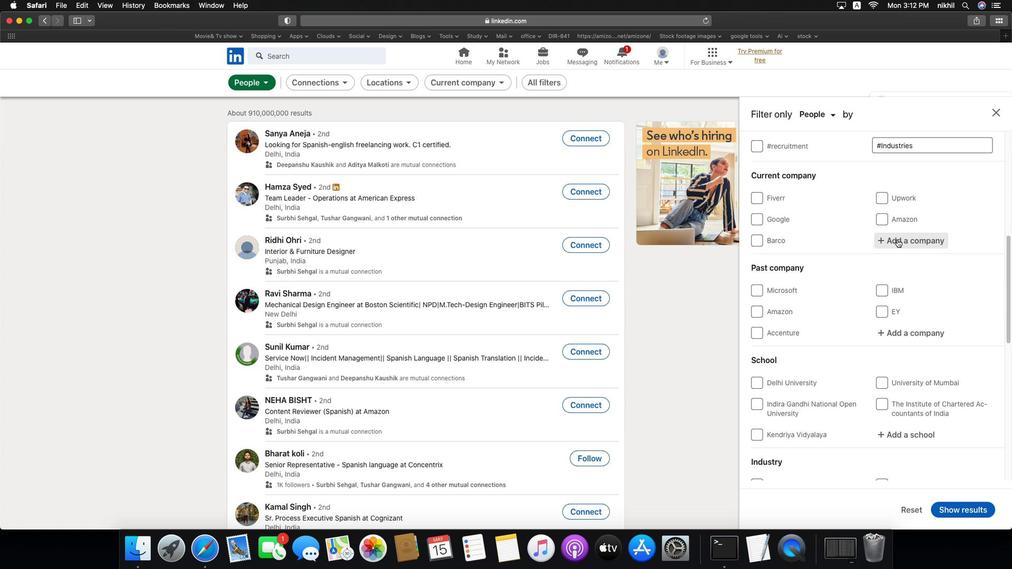 
Action: Mouse scrolled (927, 330) with delta (453, 11)
Screenshot: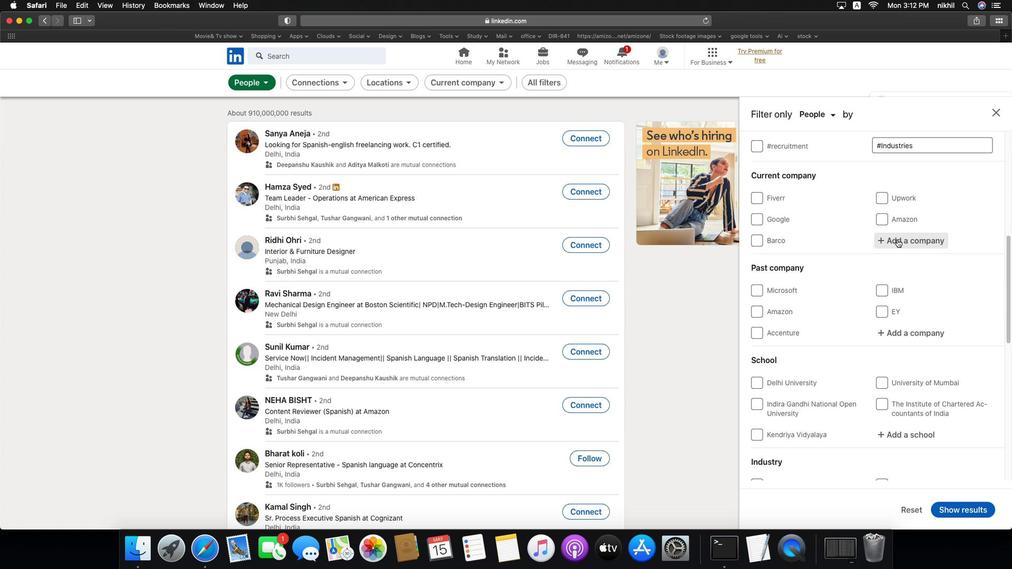 
Action: Mouse moved to (934, 245)
Screenshot: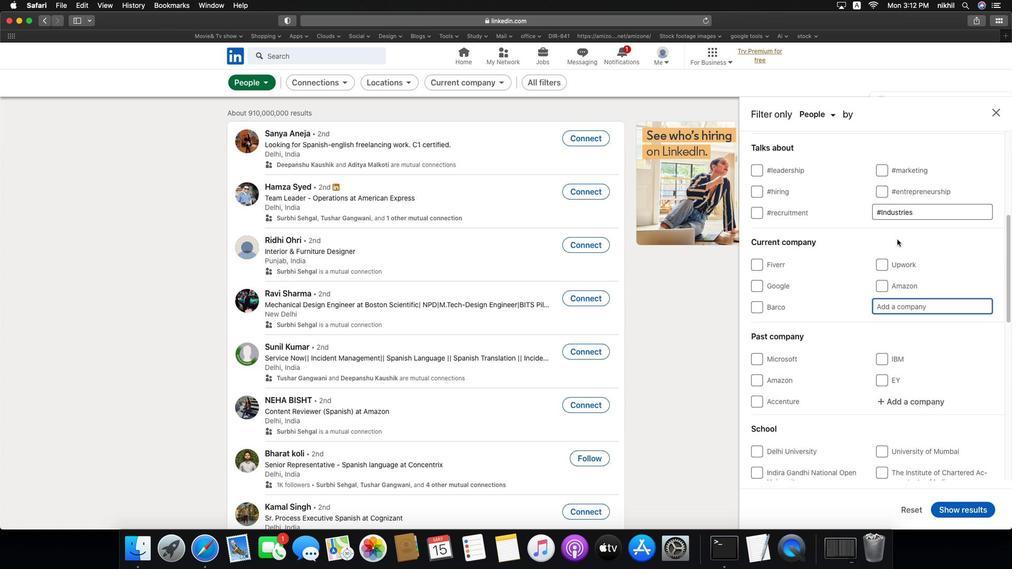 
Action: Mouse pressed left at (934, 245)
Screenshot: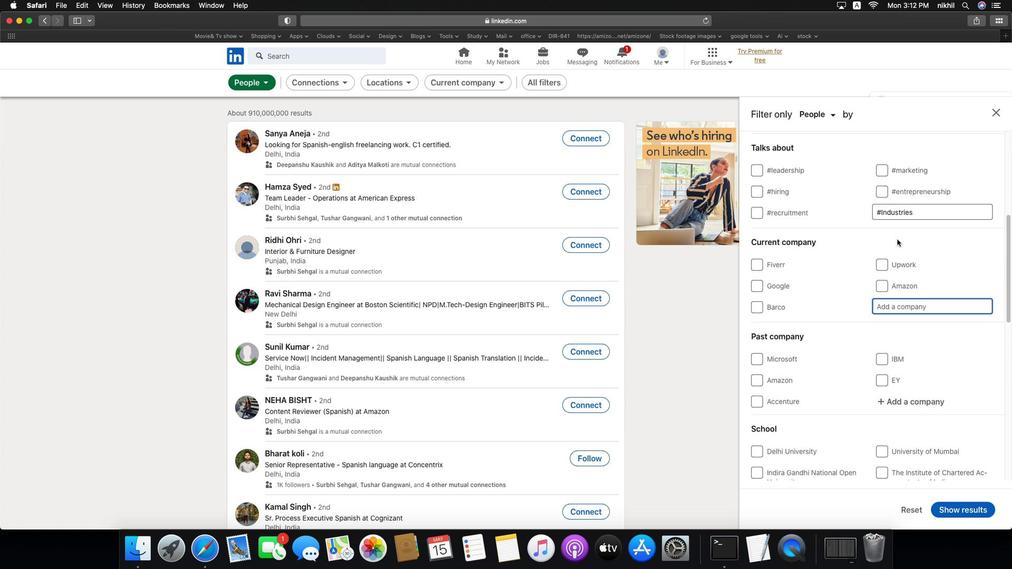 
Action: Key pressed Key.caps_lock'T'Key.caps_lock'e''s''c'
Screenshot: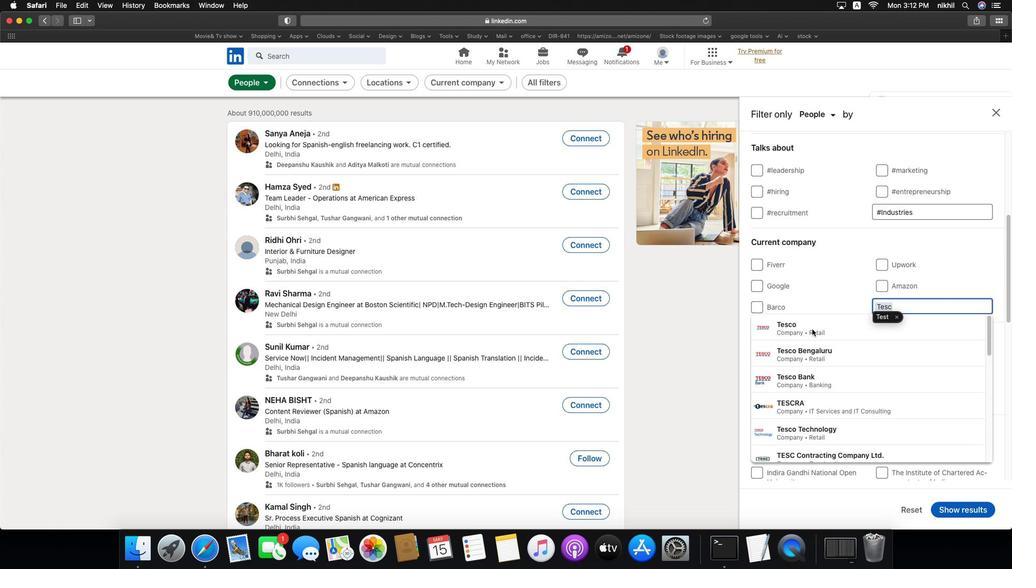 
Action: Mouse moved to (889, 333)
Screenshot: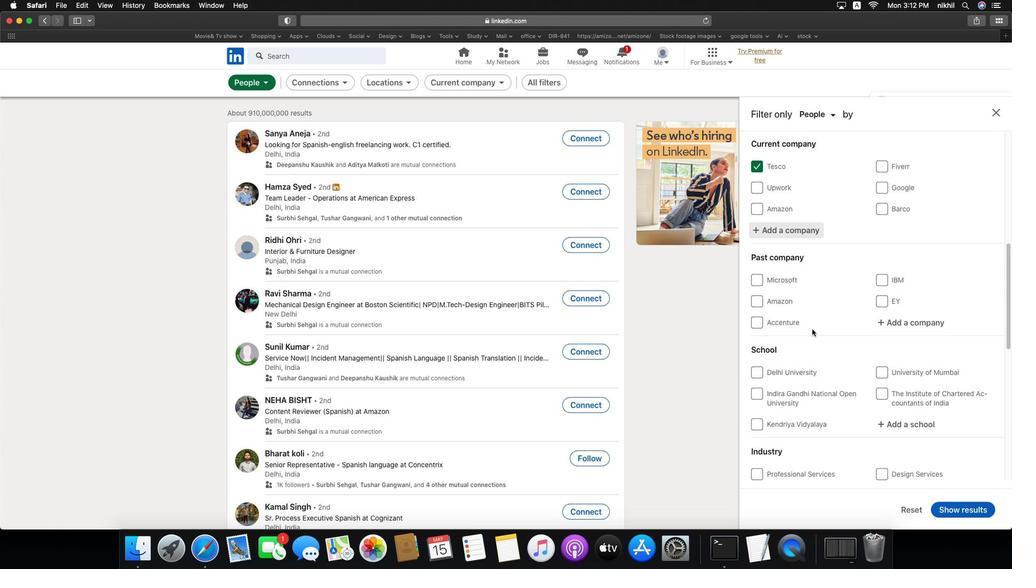 
Action: Mouse pressed left at (889, 333)
Screenshot: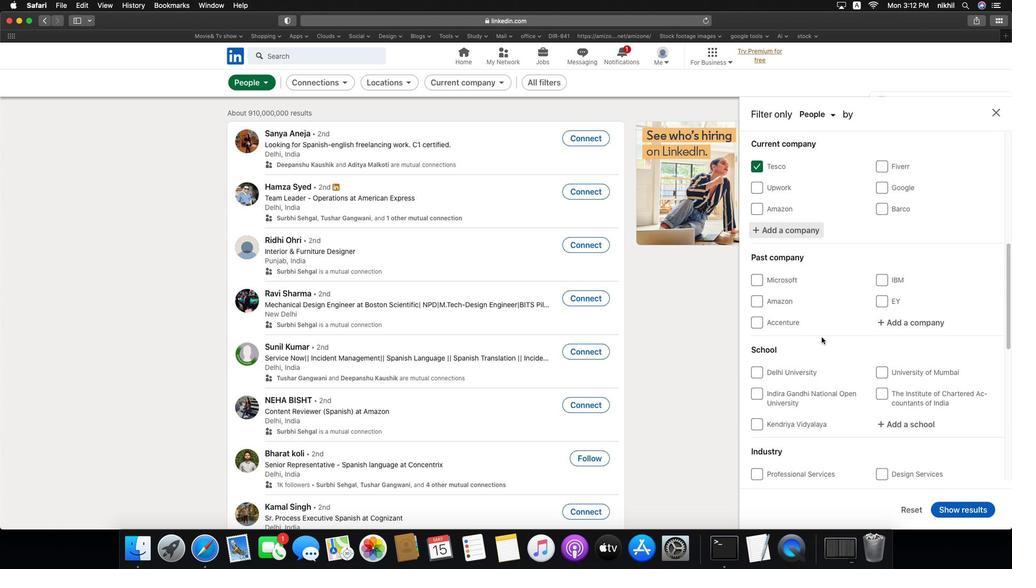 
Action: Mouse scrolled (889, 333) with delta (453, 10)
Screenshot: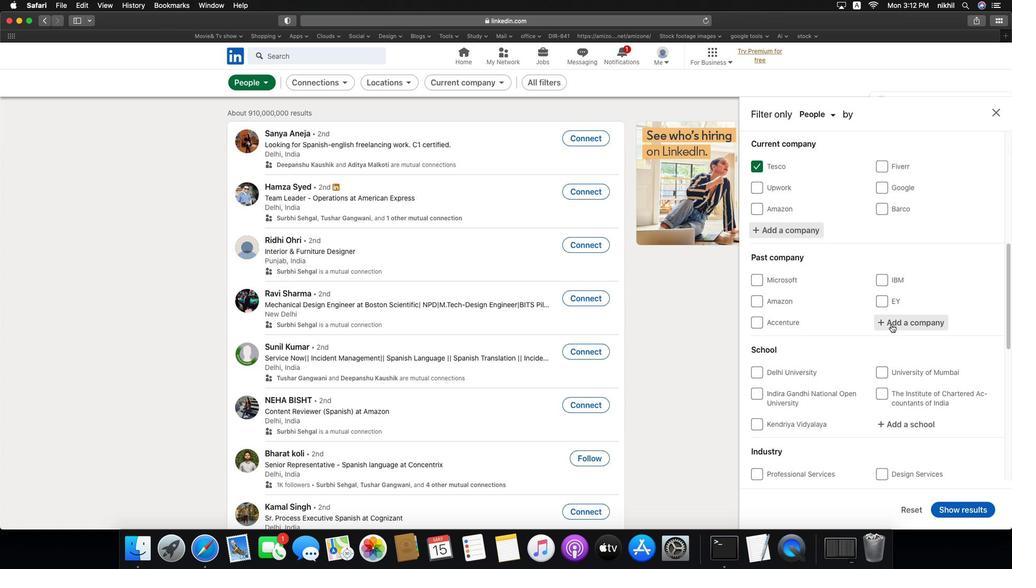 
Action: Mouse scrolled (889, 333) with delta (453, 10)
Screenshot: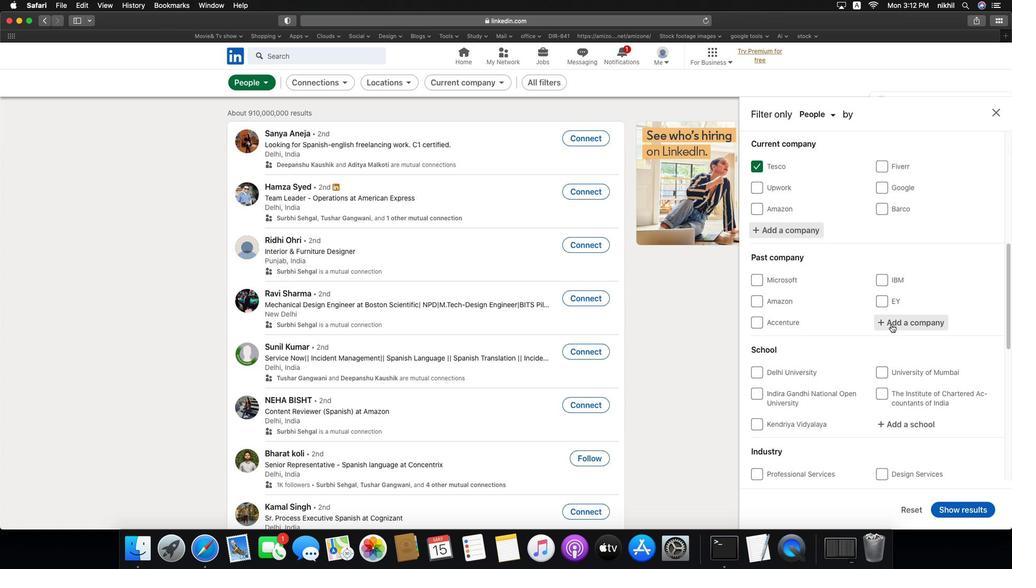 
Action: Mouse scrolled (889, 333) with delta (453, 8)
Screenshot: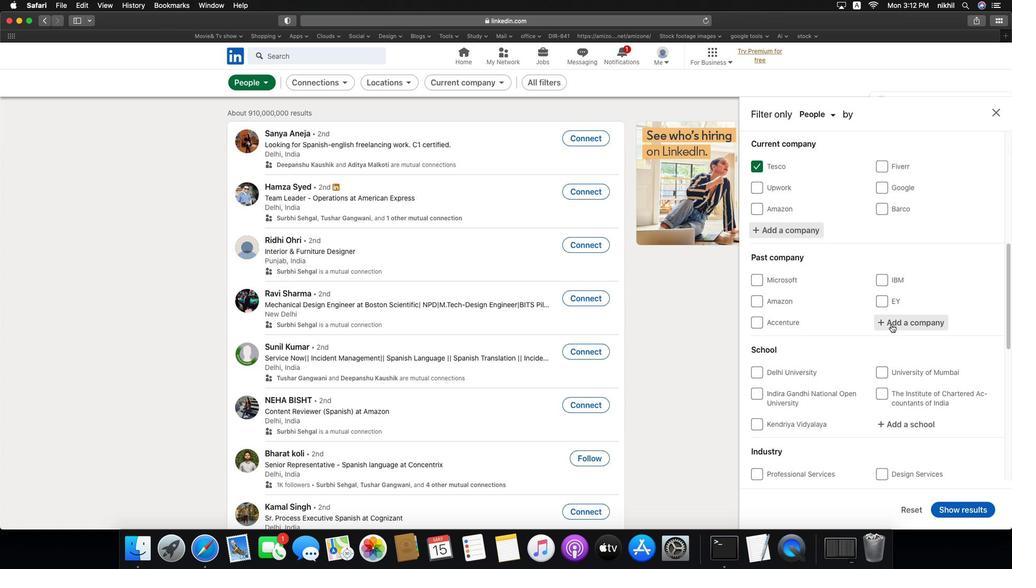 
Action: Mouse scrolled (889, 333) with delta (453, 10)
Screenshot: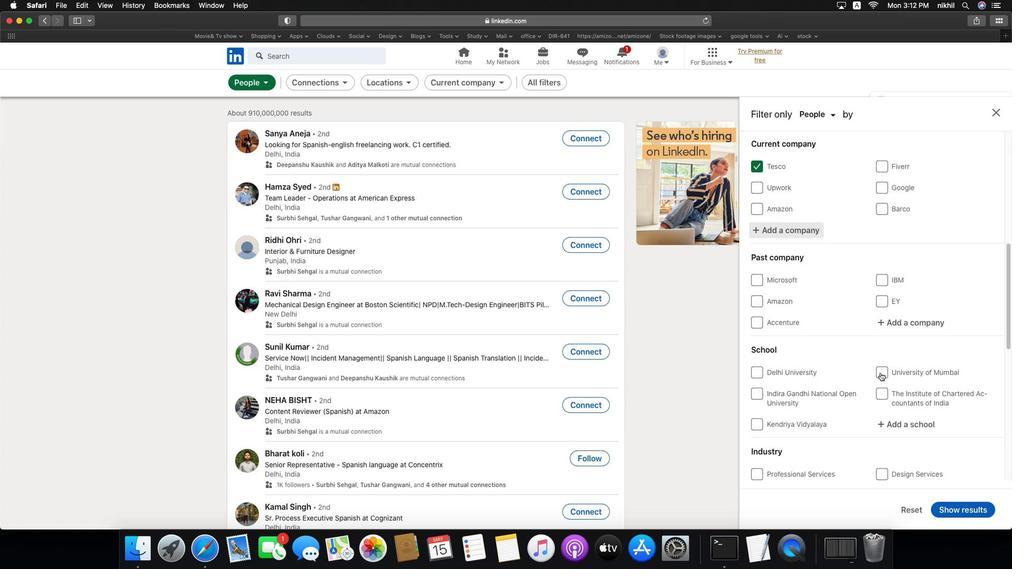 
Action: Mouse scrolled (889, 333) with delta (453, 10)
Screenshot: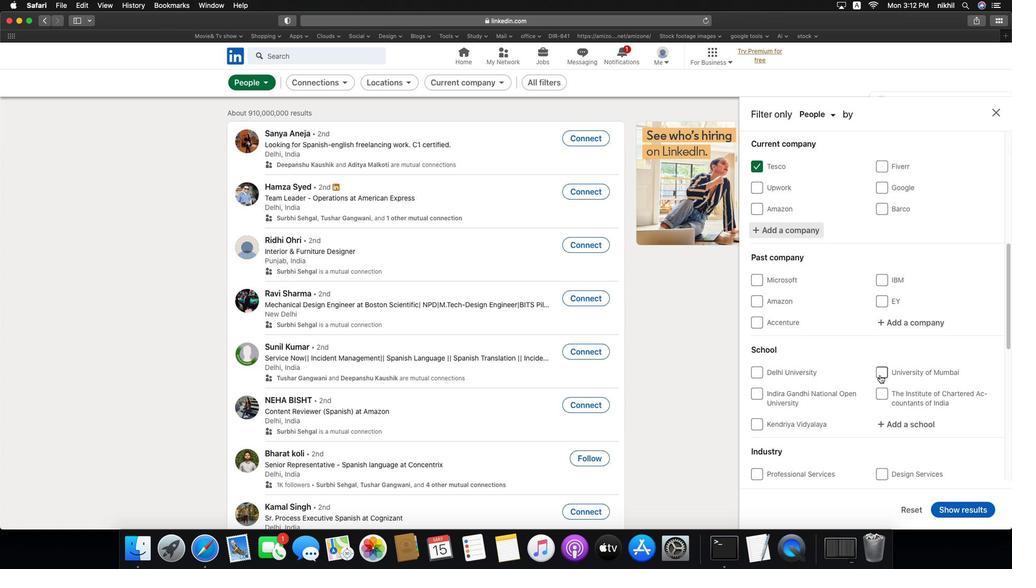 
Action: Mouse moved to (925, 378)
Screenshot: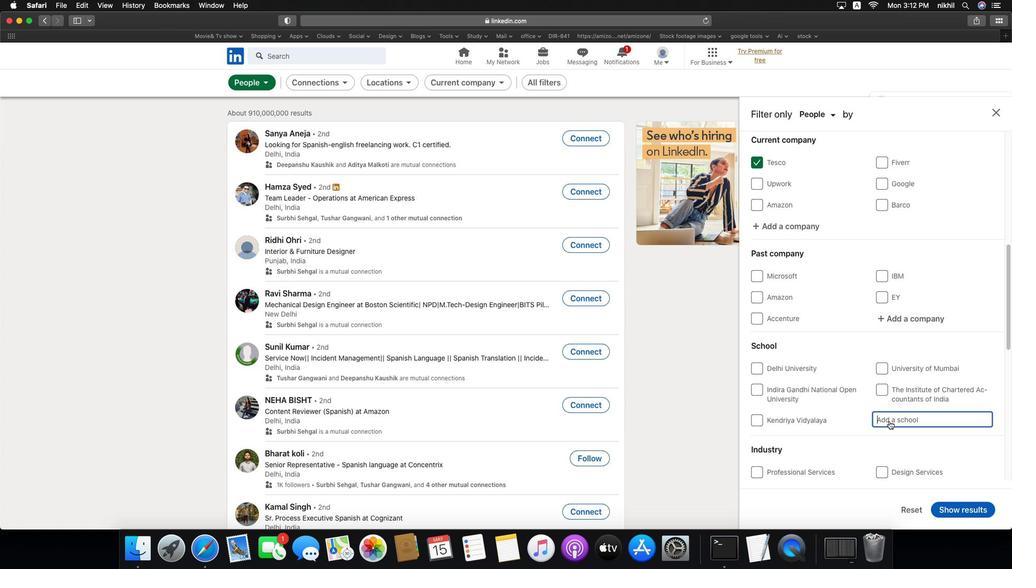 
Action: Mouse scrolled (925, 378) with delta (453, 10)
Screenshot: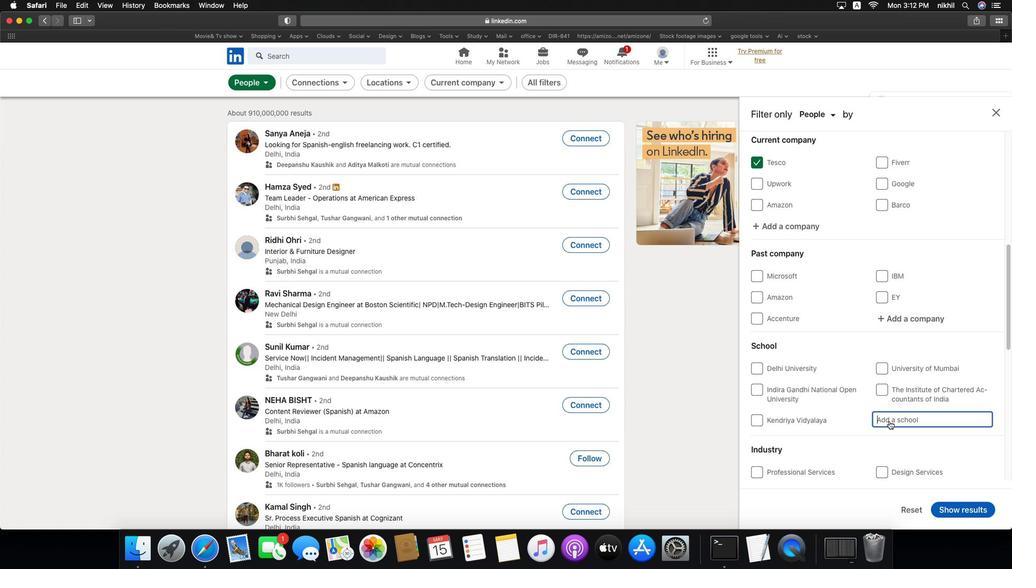 
Action: Mouse moved to (927, 376)
Screenshot: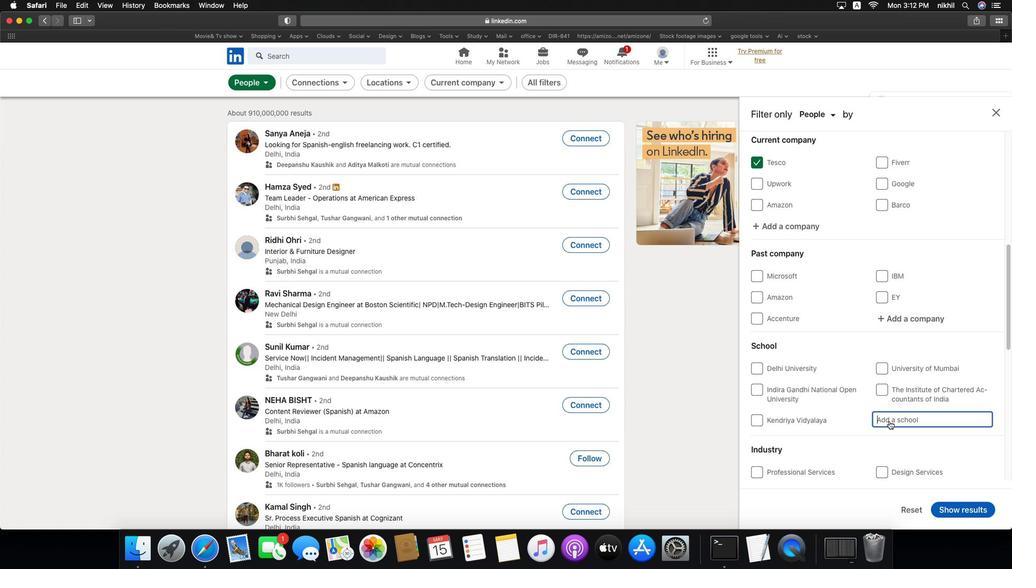 
Action: Mouse scrolled (927, 376) with delta (453, 10)
Screenshot: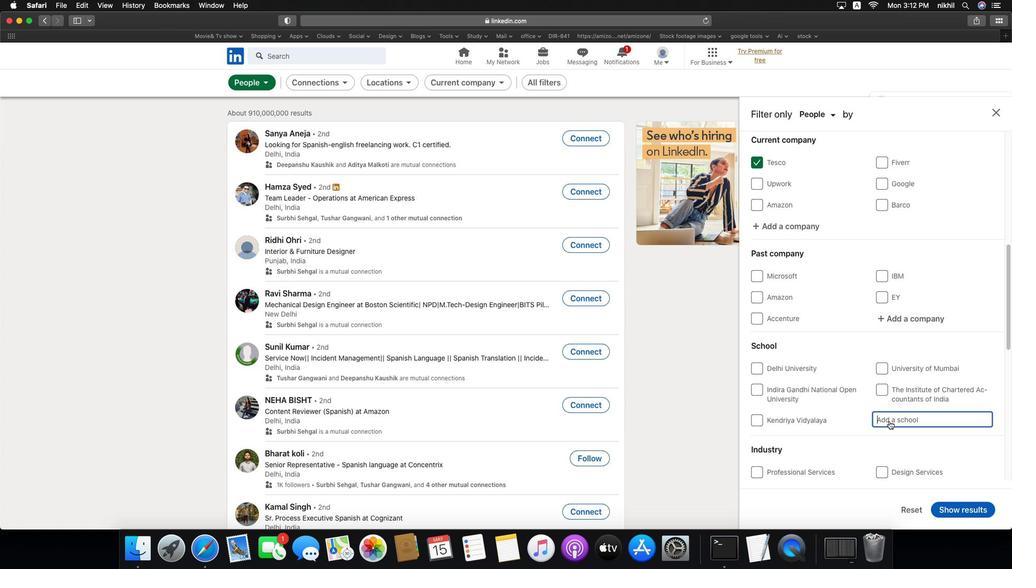 
Action: Mouse moved to (930, 424)
Screenshot: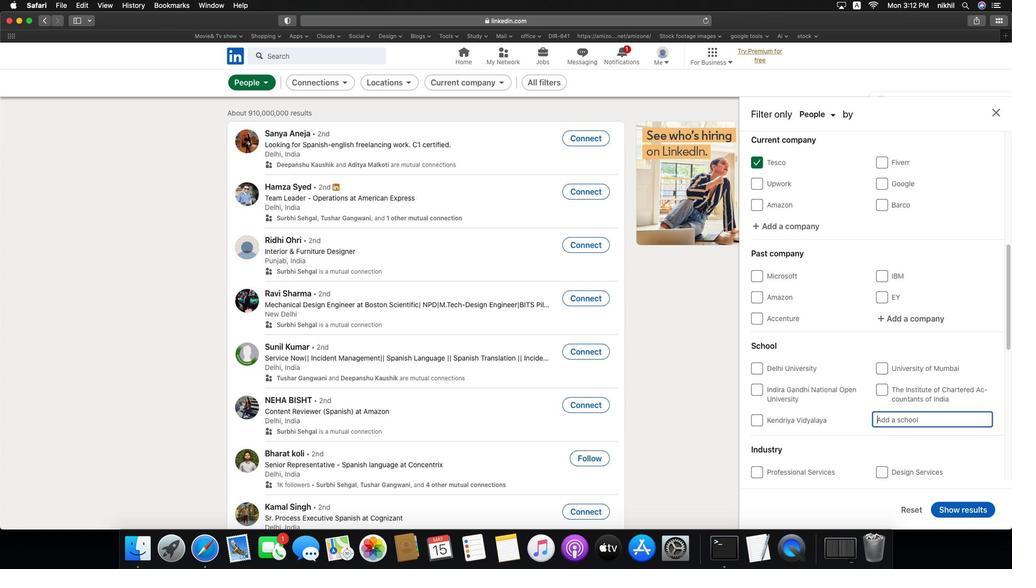 
Action: Mouse pressed left at (930, 424)
Screenshot: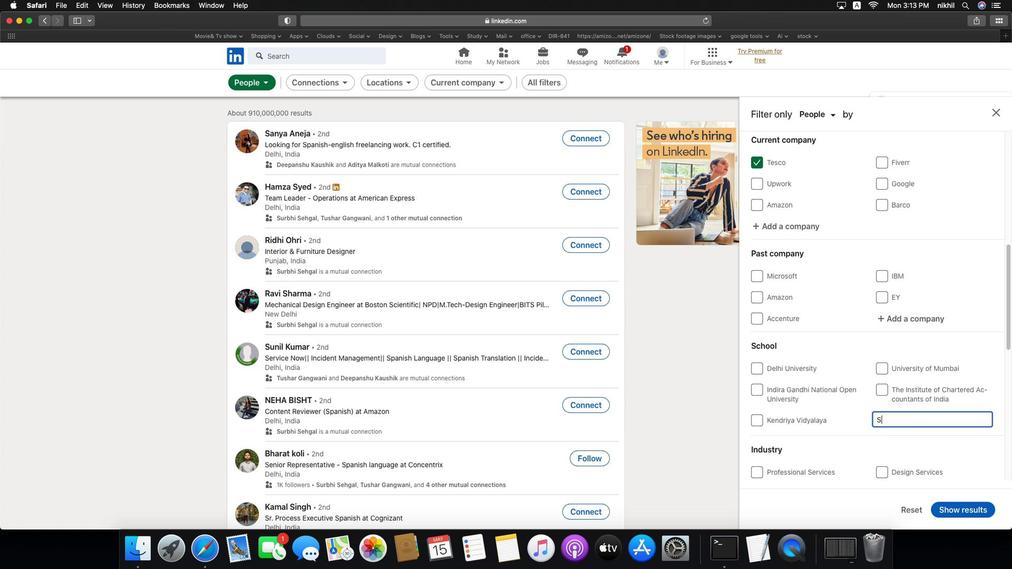 
Action: Key pressed Key.caps_lock'S'Key.caps_lock'i''d''d''h''a''r''t'Key.spaceKey.caps_lock'I'Key.caps_lock'n''s''t''i''t''u''t''e'Key.space'o''f'Key.spaceKey.caps_lock'E'Key.caps_lock'n''g''i''n''e''e''r''i''n''g'Key.spaceKey.shift'&'Key.spaceKey.caps_lock'T'Key.caps_lock'e''c''h''n''o''l''o''g''y'Key.enter
Screenshot: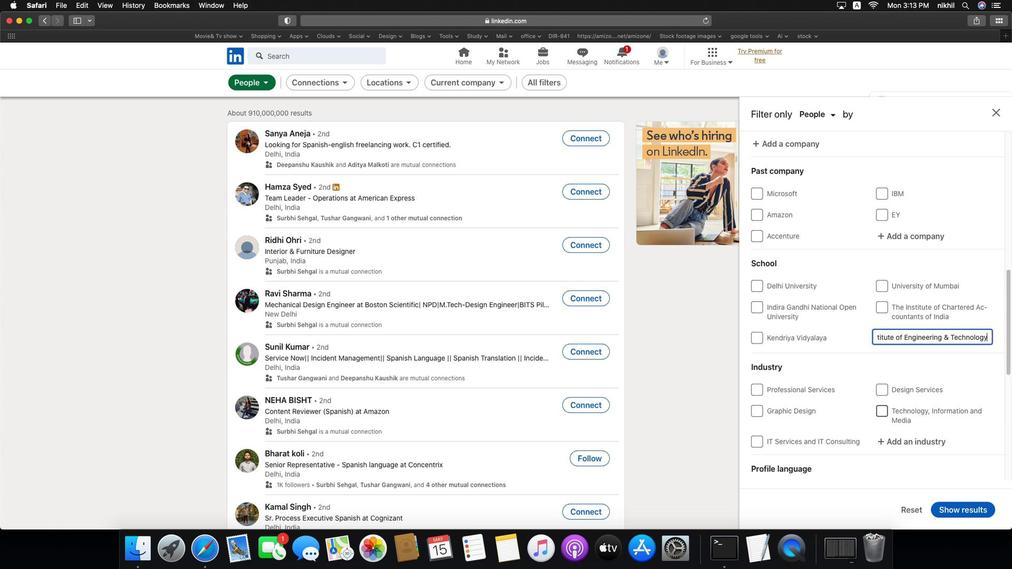 
Action: Mouse scrolled (930, 424) with delta (453, 10)
Screenshot: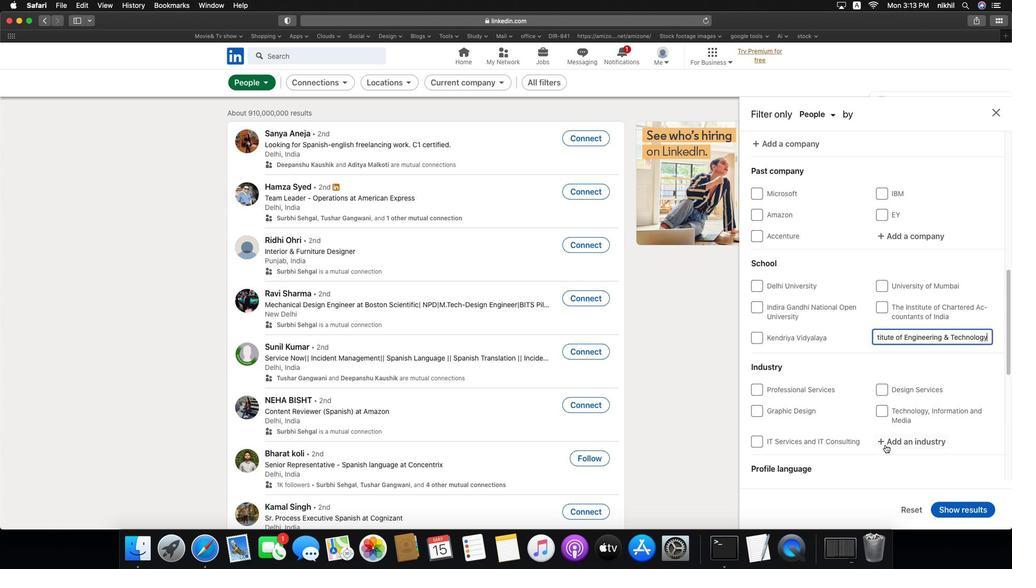 
Action: Mouse scrolled (930, 424) with delta (453, 10)
Screenshot: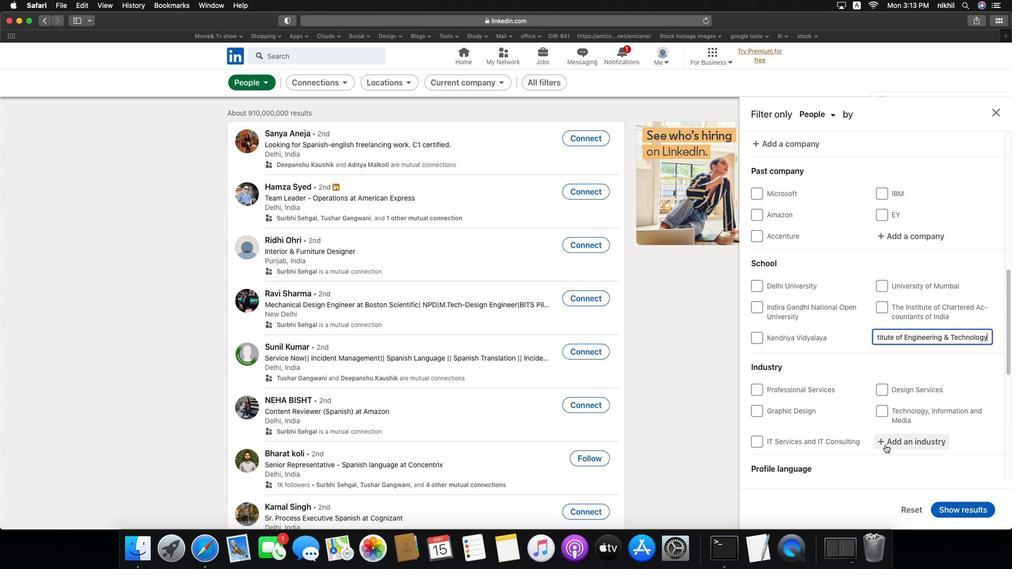 
Action: Mouse scrolled (930, 424) with delta (453, 10)
Screenshot: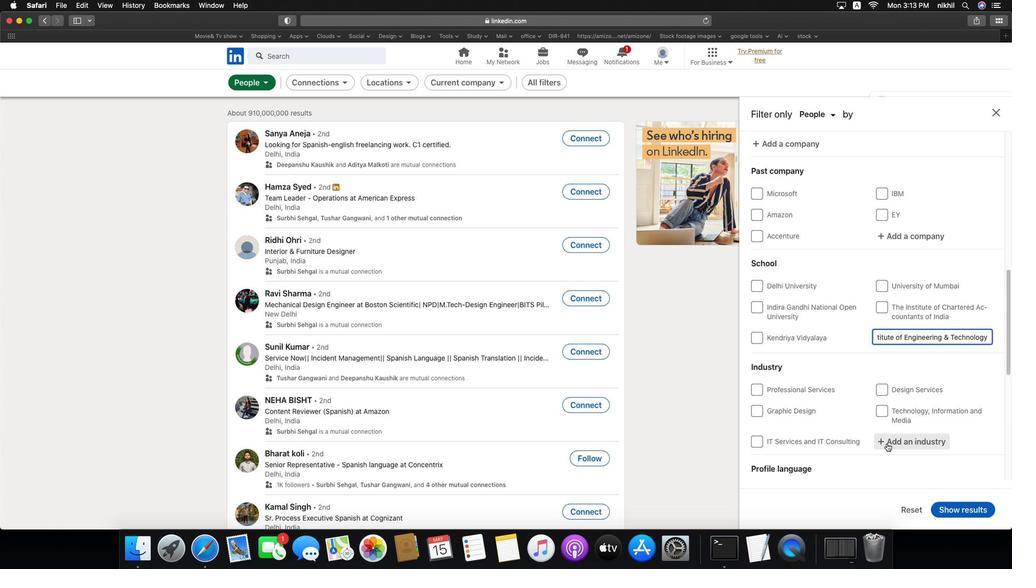 
Action: Mouse scrolled (930, 424) with delta (453, 10)
Screenshot: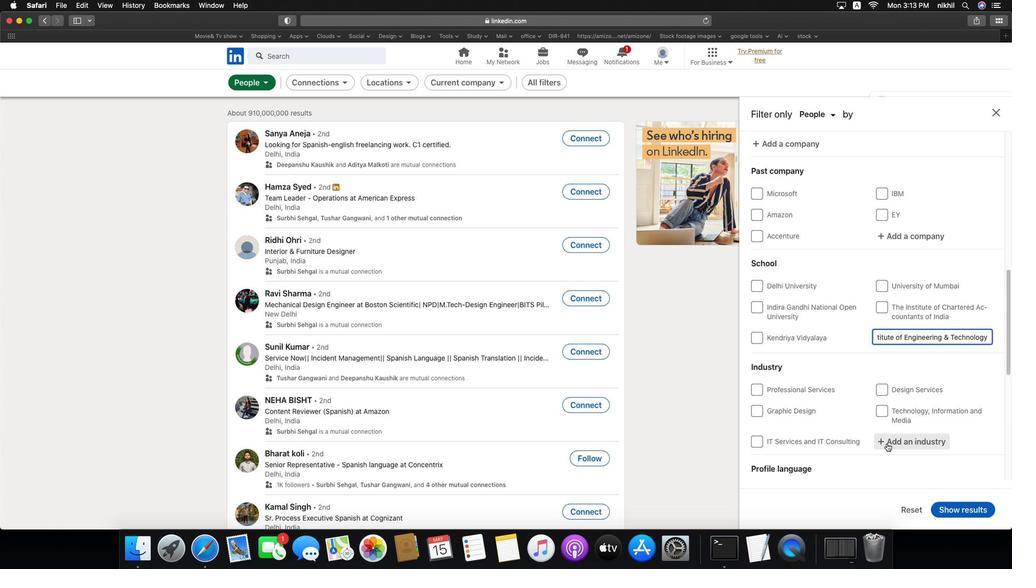 
Action: Mouse scrolled (930, 424) with delta (453, 9)
Screenshot: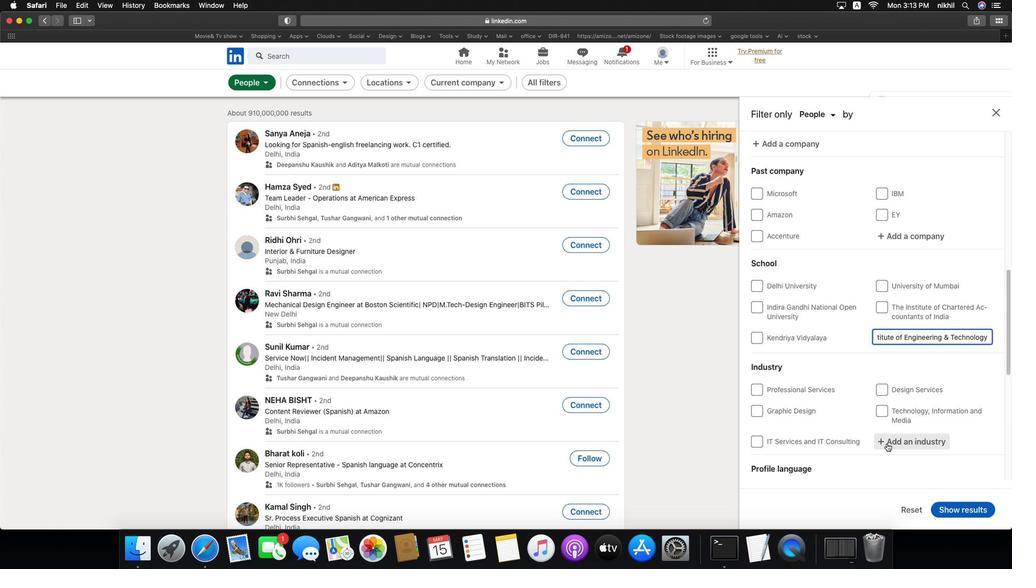 
Action: Mouse moved to (929, 445)
Screenshot: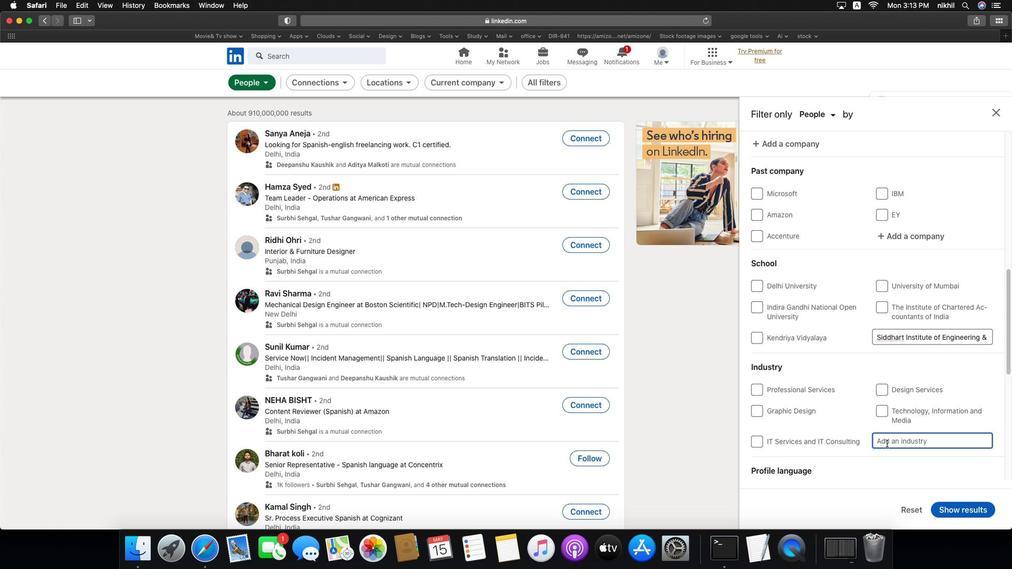
Action: Mouse pressed left at (929, 445)
Screenshot: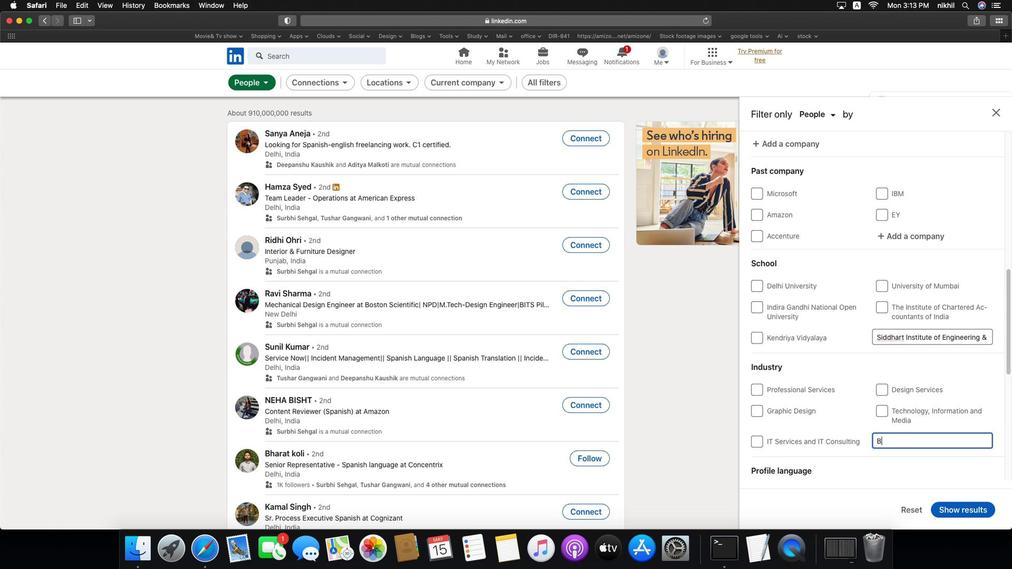 
Action: Key pressed Key.caps_lock'B'Key.caps_lock'u''i''l'
Screenshot: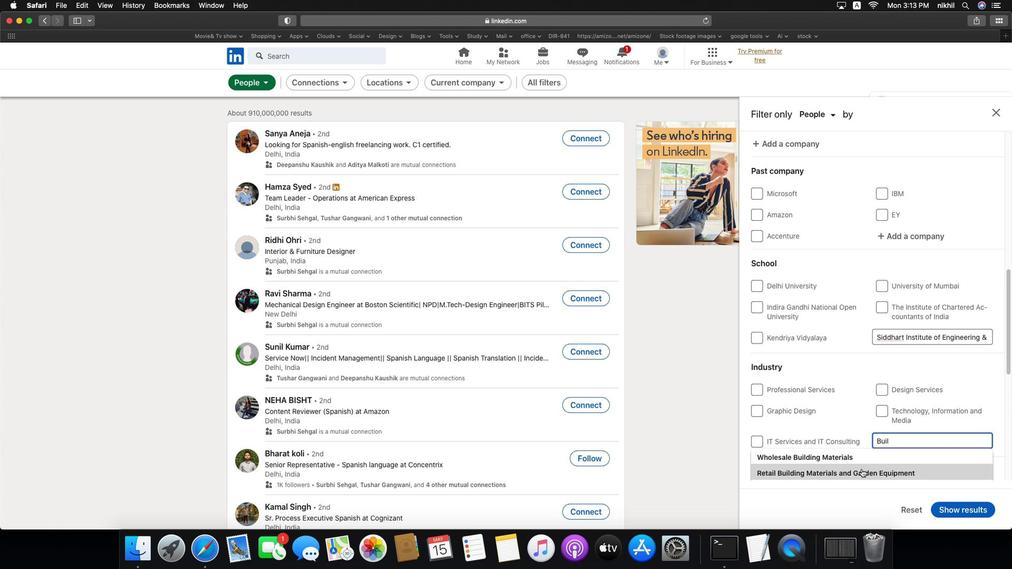
Action: Mouse moved to (915, 470)
Screenshot: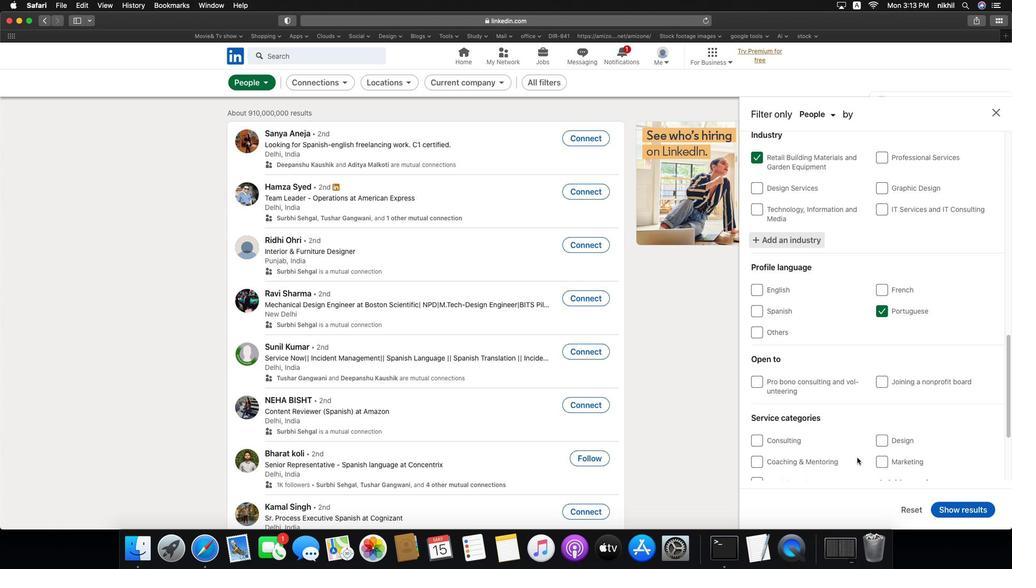 
Action: Mouse pressed left at (915, 470)
Screenshot: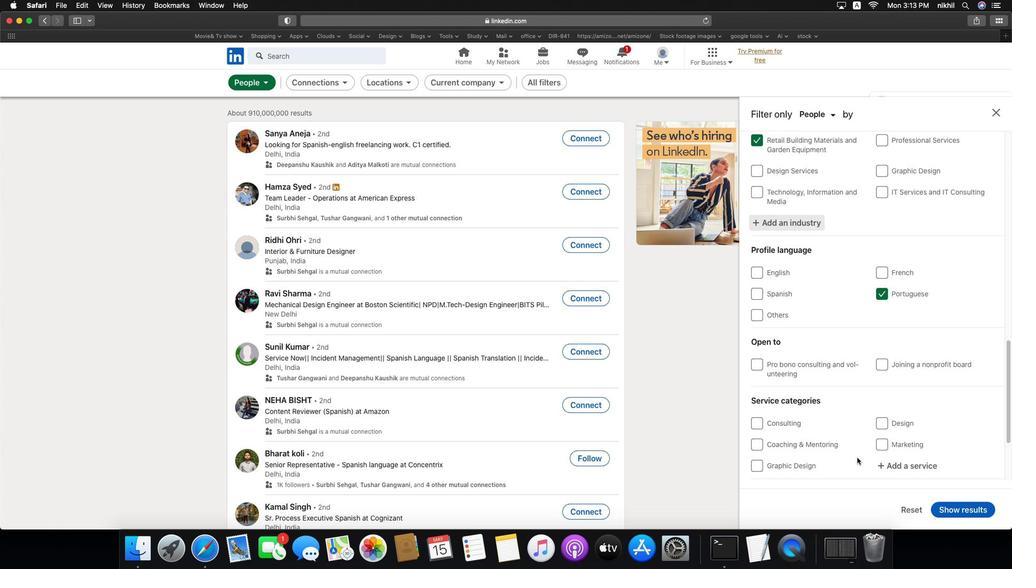 
Action: Mouse scrolled (915, 470) with delta (453, 10)
Screenshot: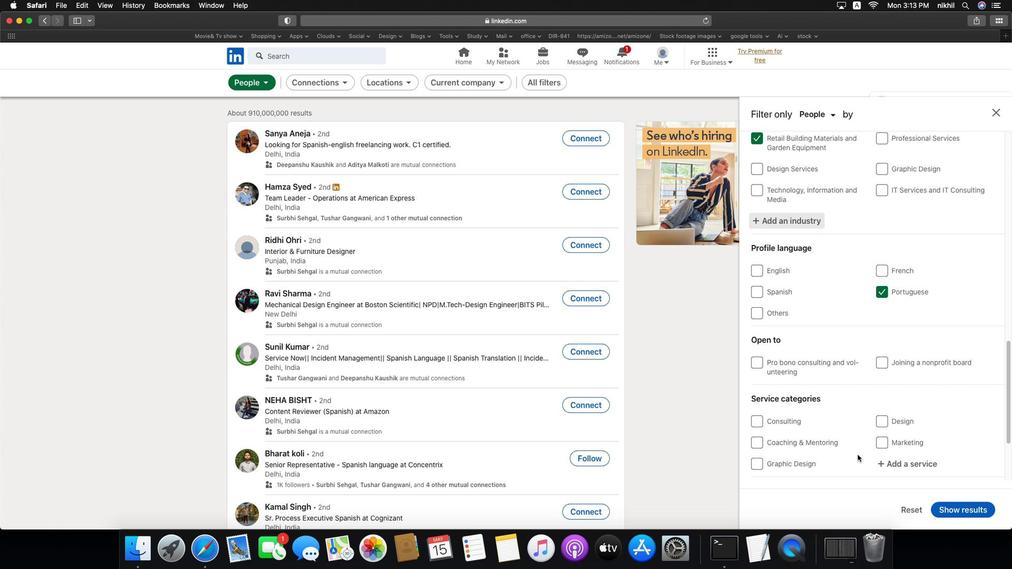 
Action: Mouse scrolled (915, 470) with delta (453, 10)
Screenshot: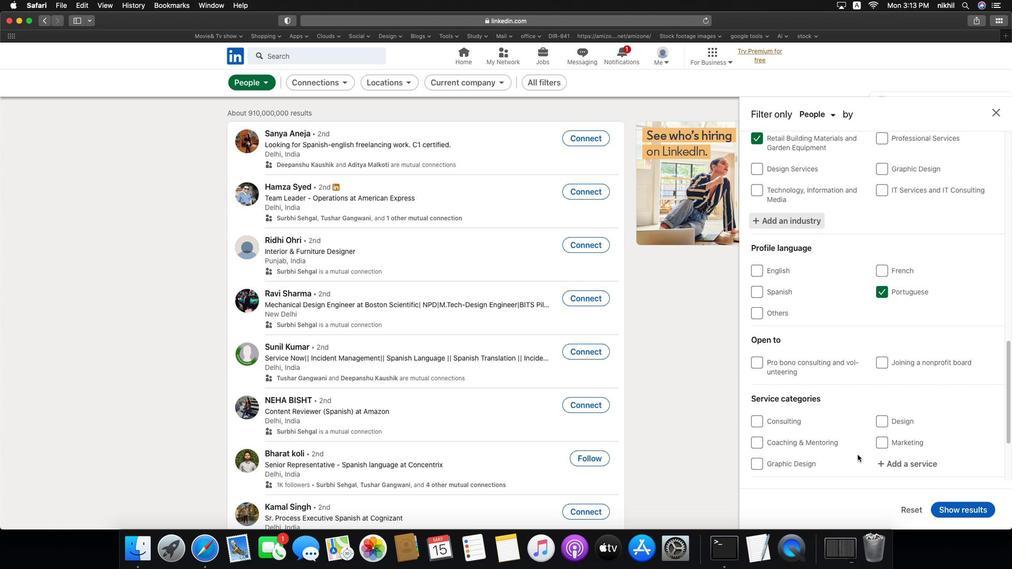 
Action: Mouse scrolled (915, 470) with delta (453, 9)
Screenshot: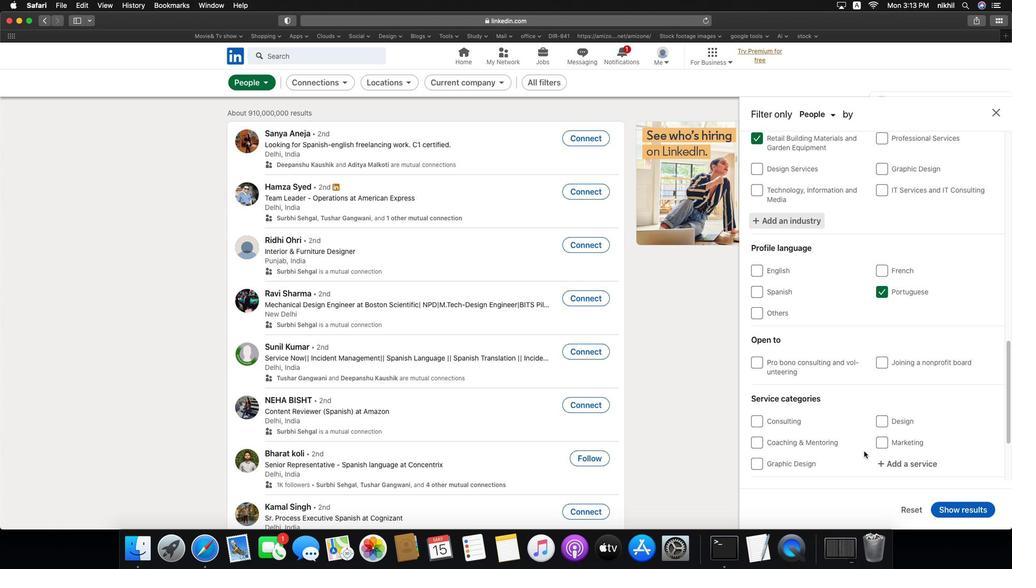 
Action: Mouse moved to (913, 460)
Screenshot: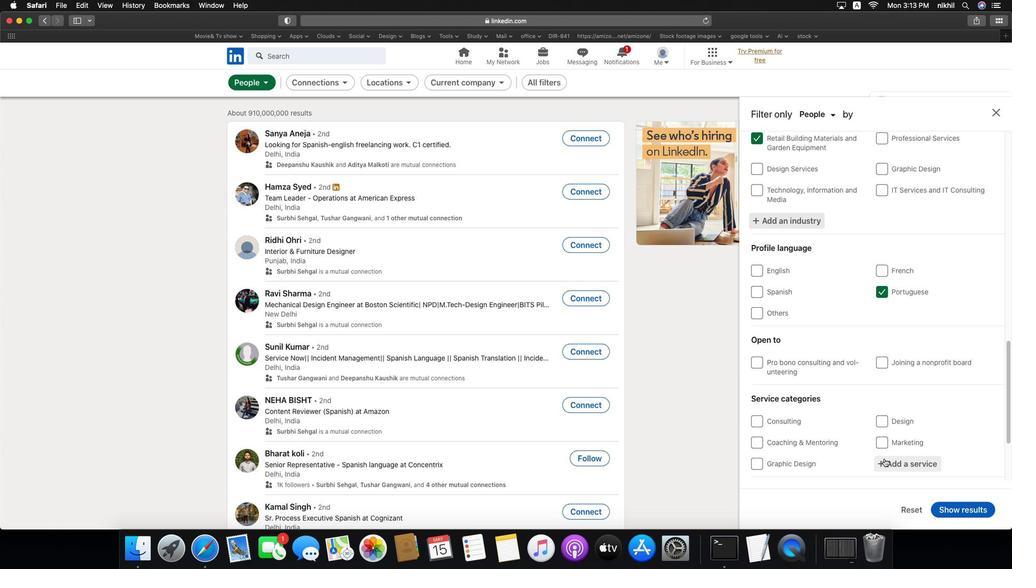 
Action: Mouse scrolled (913, 460) with delta (453, 10)
Screenshot: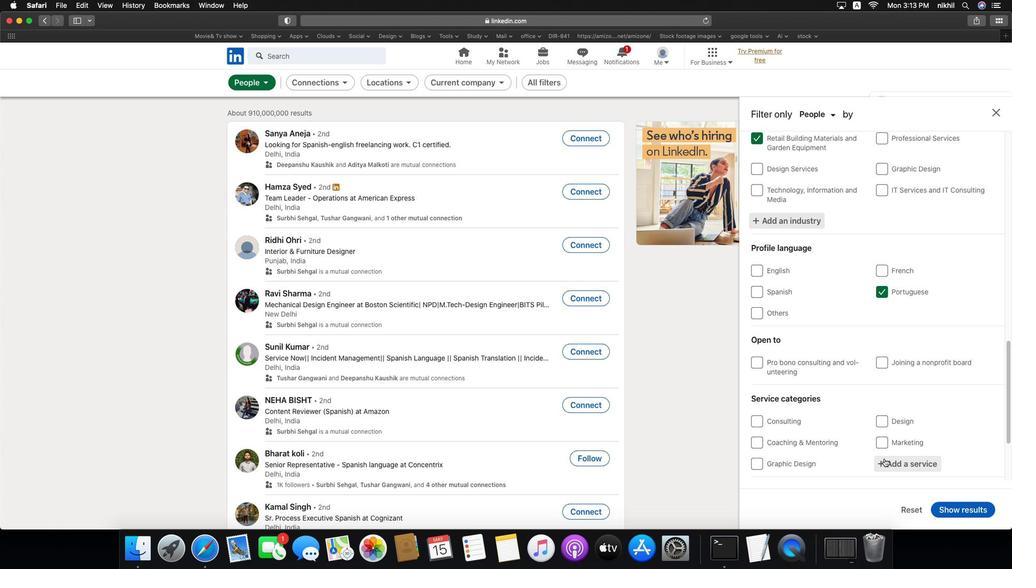 
Action: Mouse moved to (913, 459)
Screenshot: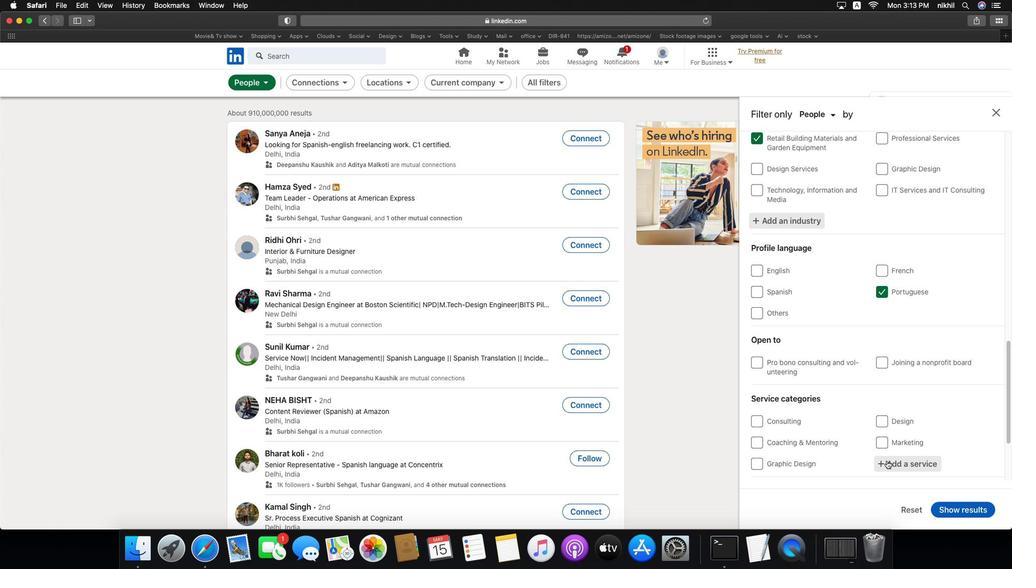 
Action: Mouse scrolled (913, 459) with delta (453, 10)
Screenshot: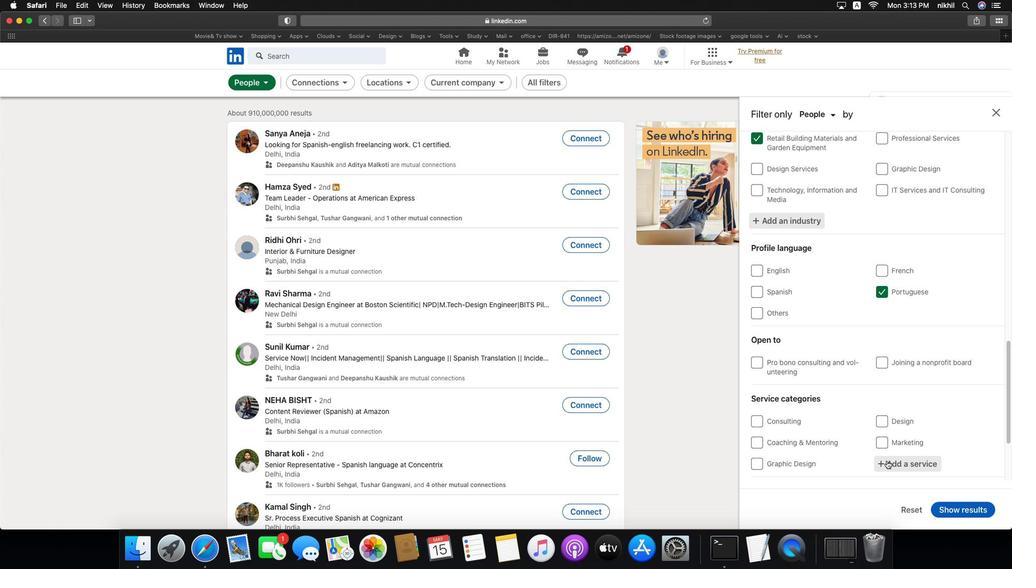 
Action: Mouse moved to (913, 459)
Screenshot: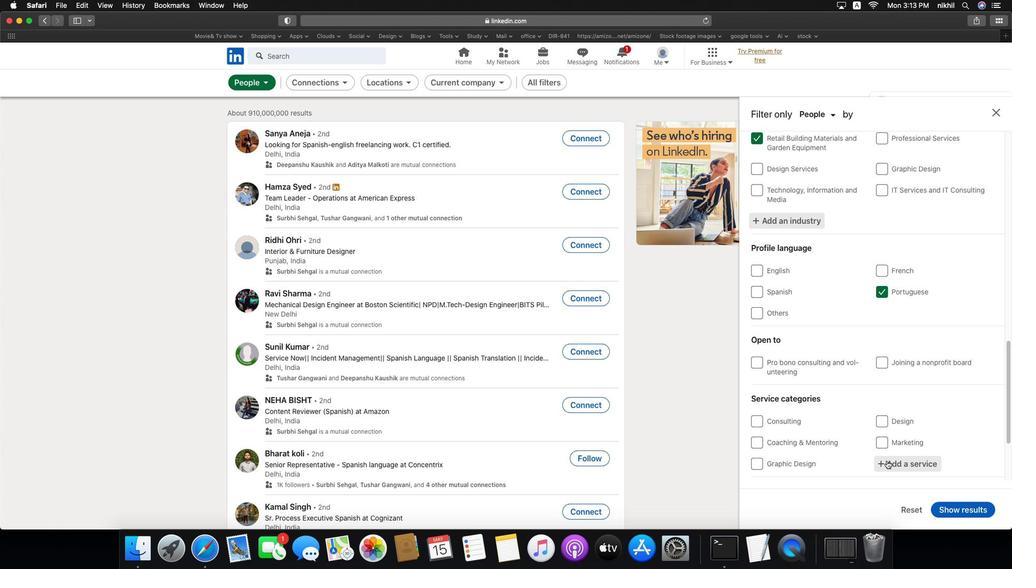 
Action: Mouse scrolled (913, 459) with delta (453, 8)
Screenshot: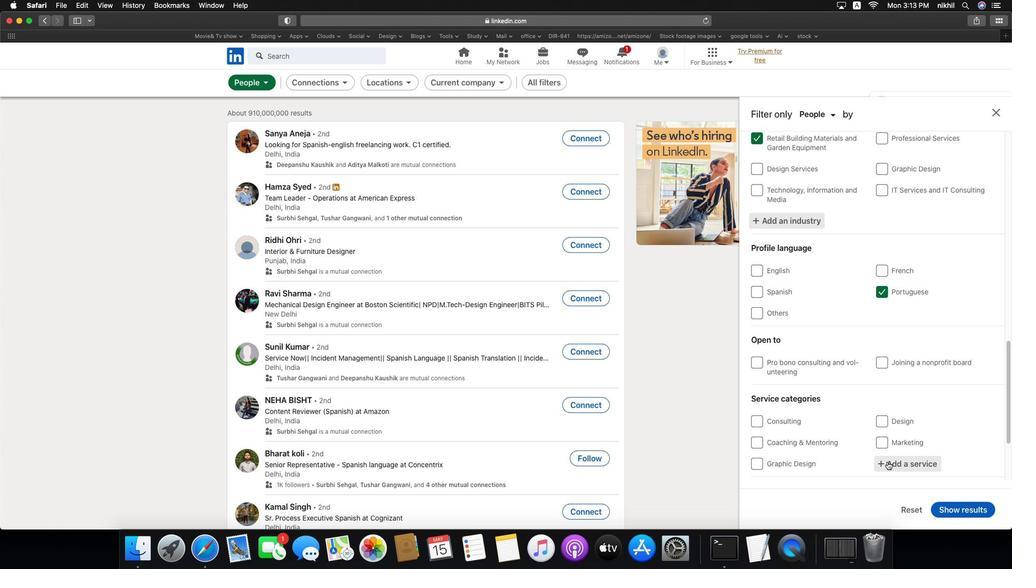 
Action: Mouse scrolled (913, 459) with delta (453, 8)
Screenshot: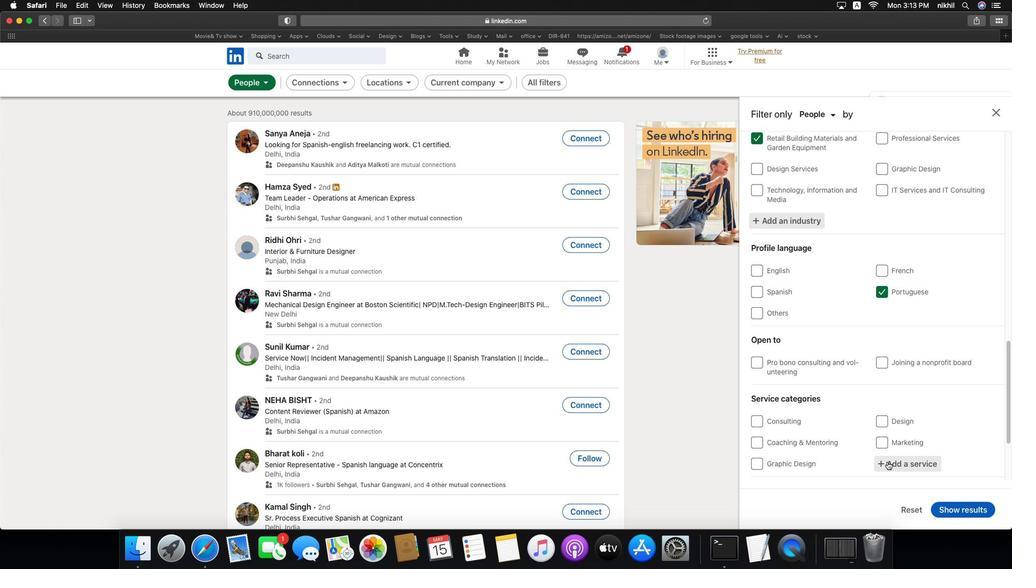 
Action: Mouse scrolled (913, 459) with delta (453, 10)
Screenshot: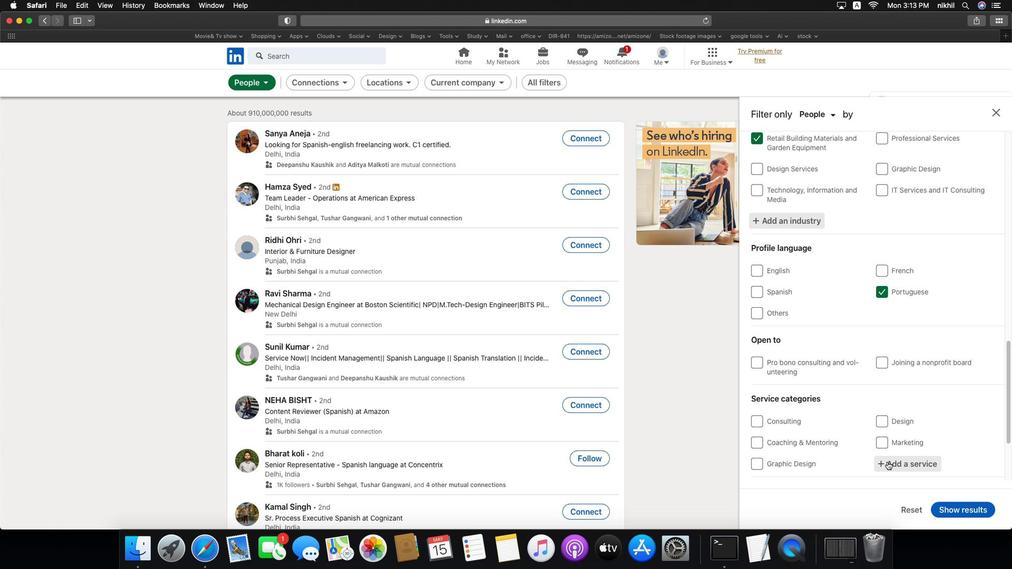 
Action: Mouse scrolled (913, 459) with delta (453, 10)
Screenshot: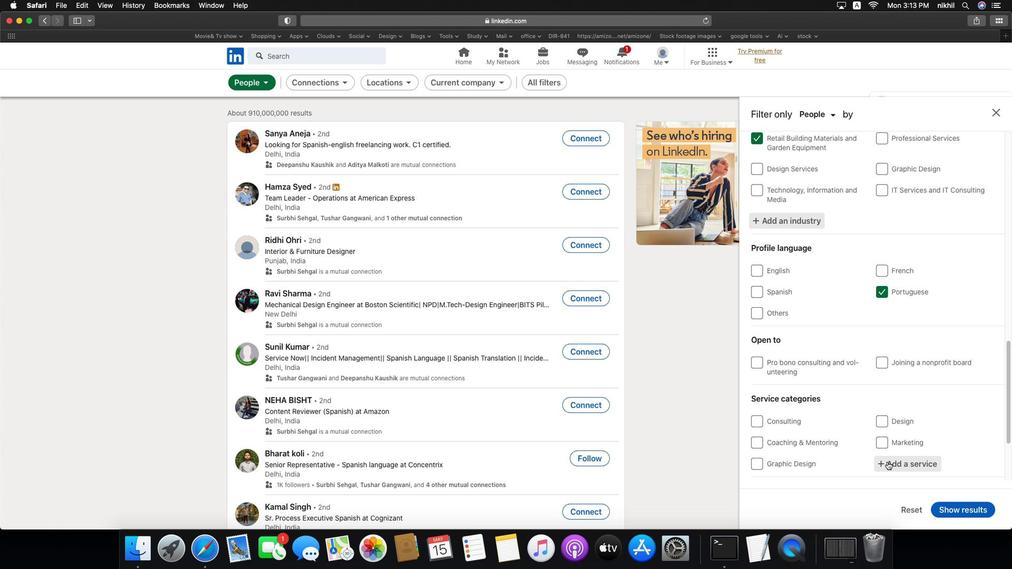 
Action: Mouse moved to (913, 456)
Screenshot: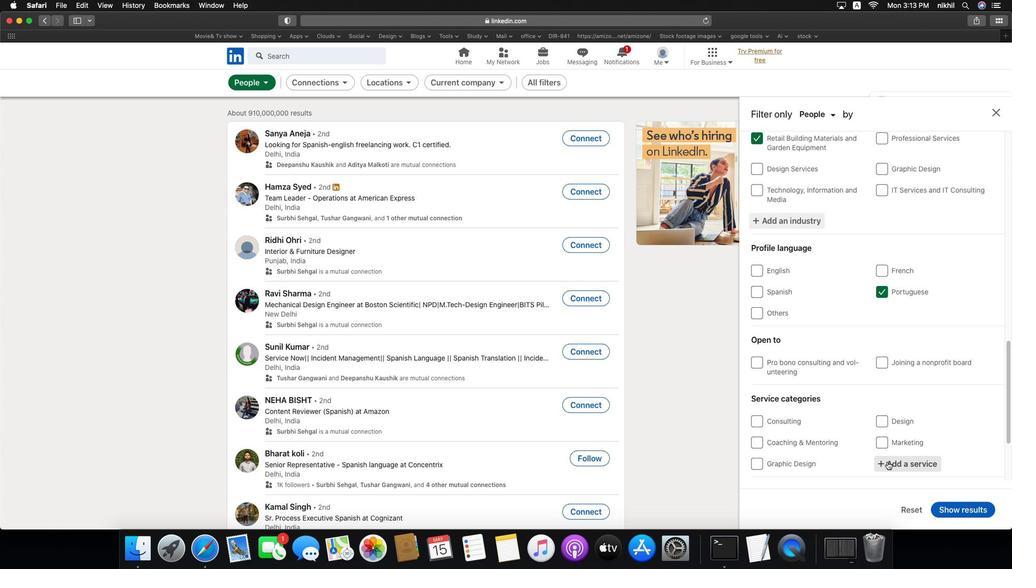 
Action: Mouse scrolled (913, 456) with delta (453, 10)
Screenshot: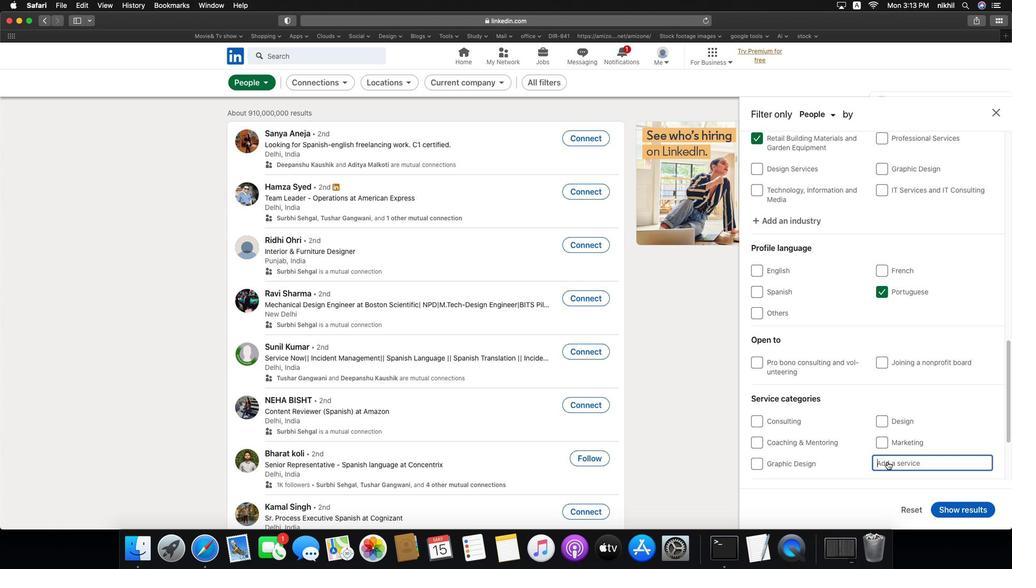 
Action: Mouse moved to (929, 463)
Screenshot: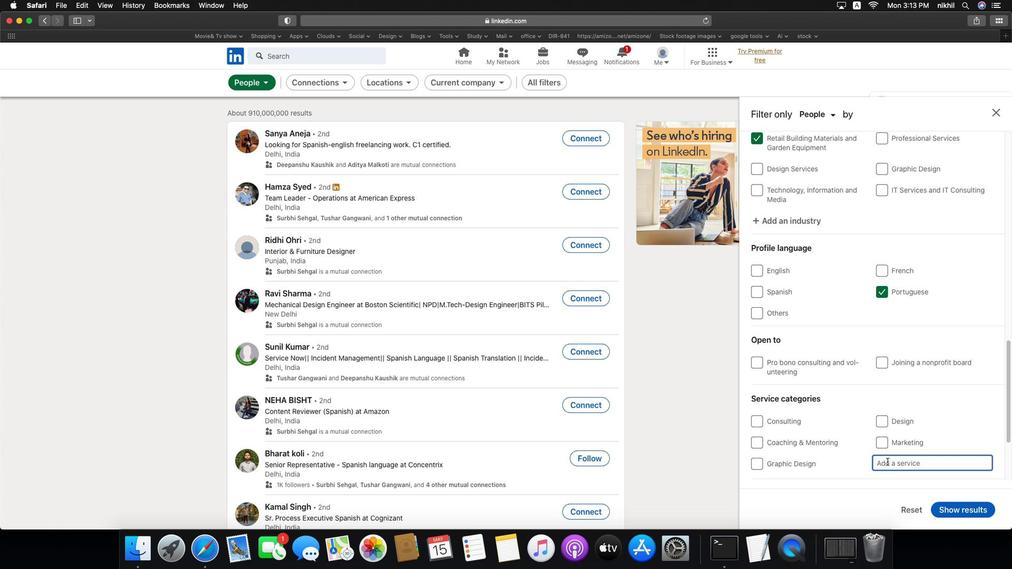 
Action: Mouse pressed left at (929, 463)
Screenshot: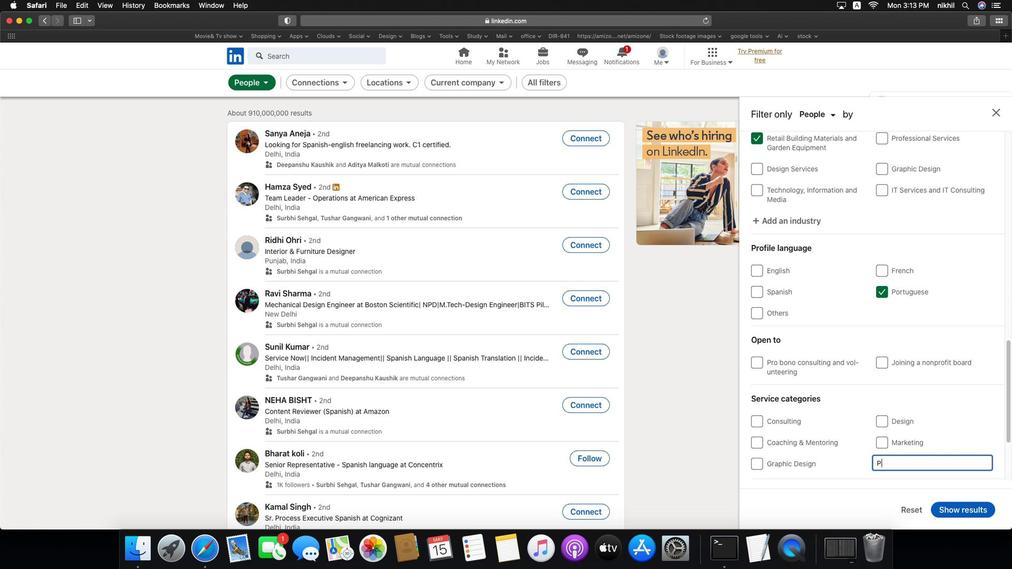 
Action: Key pressed Key.caps_lock'P'Key.caps_lock'u''b''l''i'
Screenshot: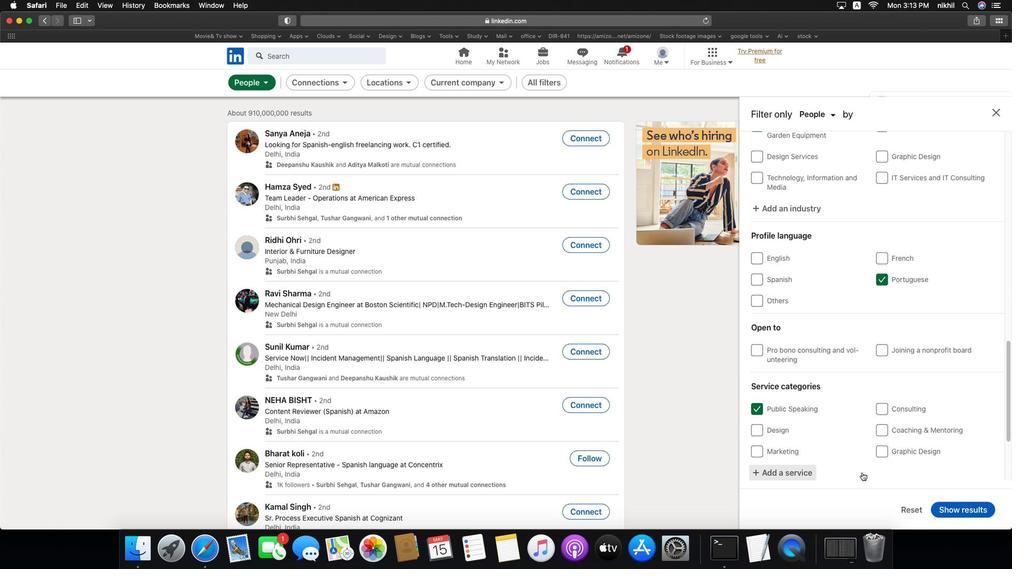 
Action: Mouse moved to (916, 473)
Screenshot: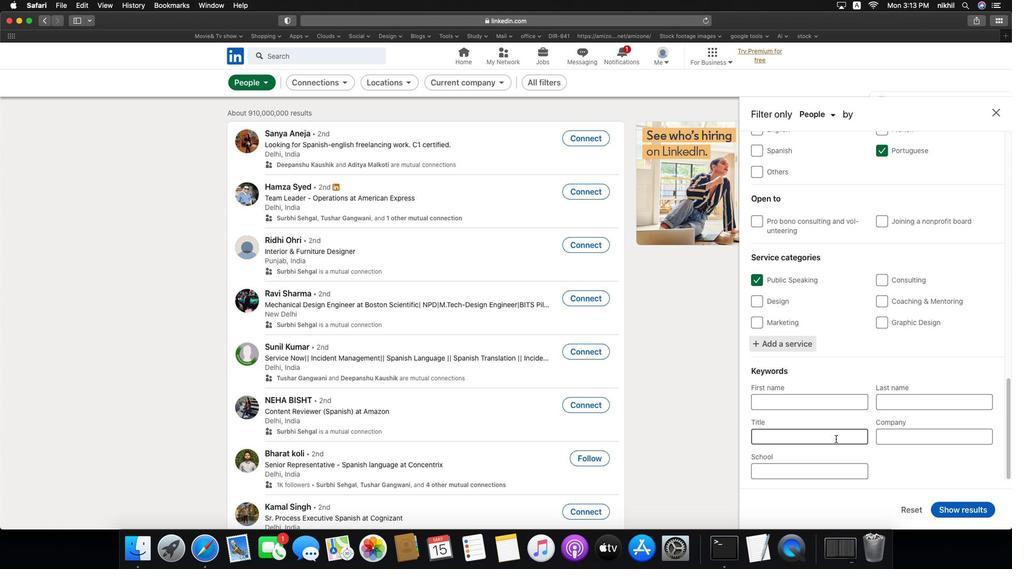 
Action: Mouse pressed left at (916, 473)
Screenshot: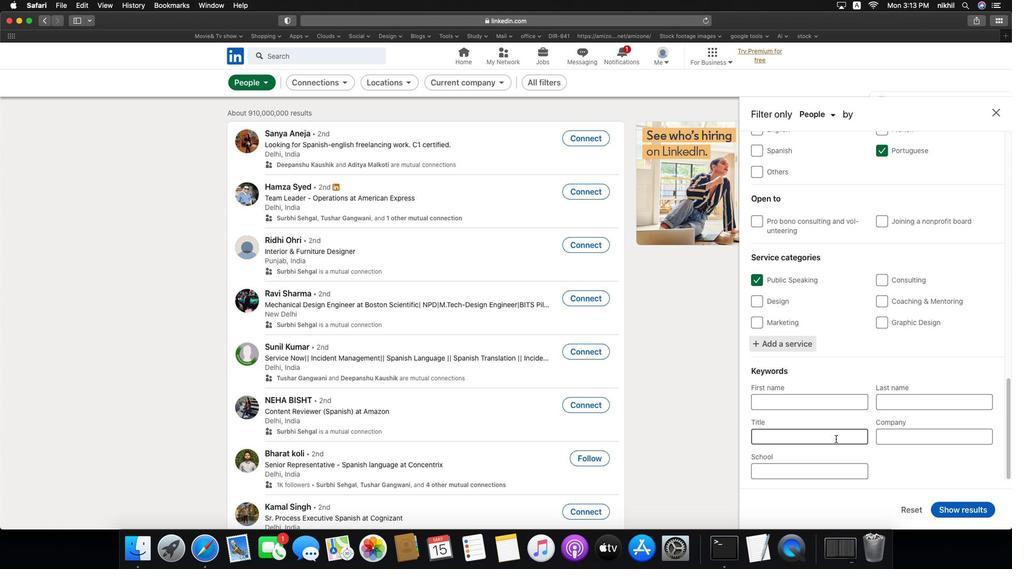 
Action: Mouse moved to (913, 463)
Screenshot: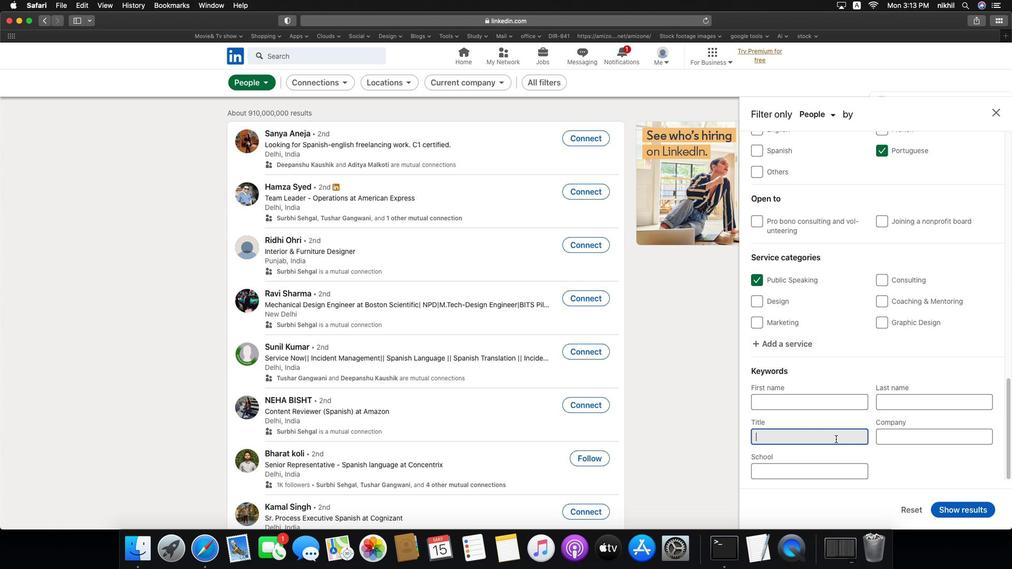 
Action: Mouse scrolled (913, 463) with delta (453, 10)
Screenshot: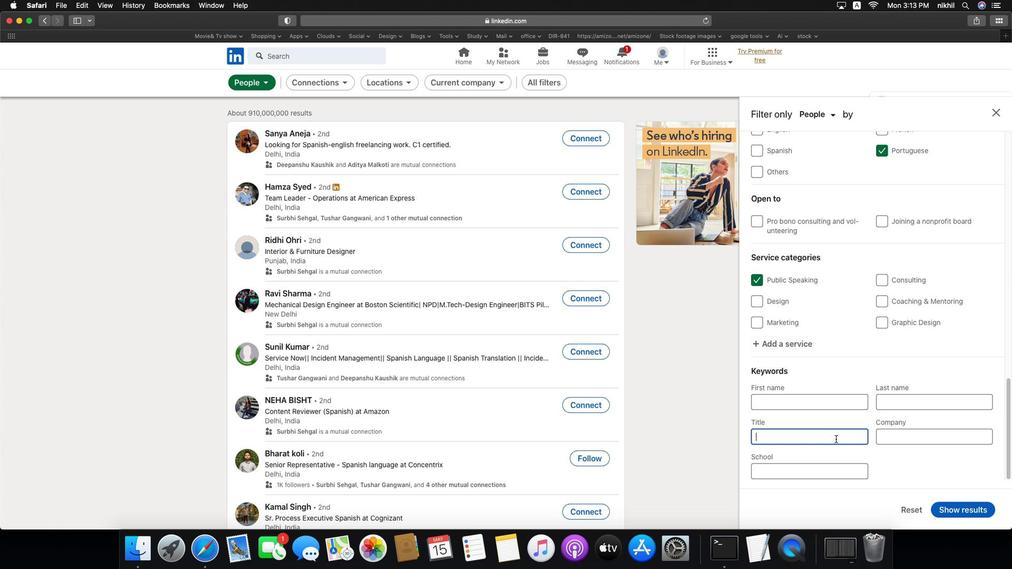 
Action: Mouse scrolled (913, 463) with delta (453, 10)
Screenshot: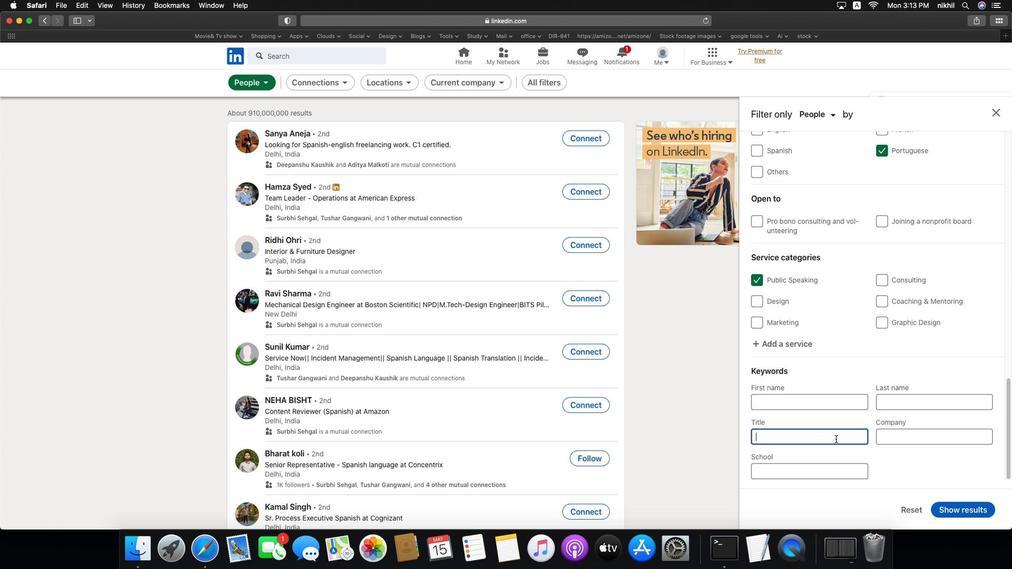 
Action: Mouse scrolled (913, 463) with delta (453, 9)
Screenshot: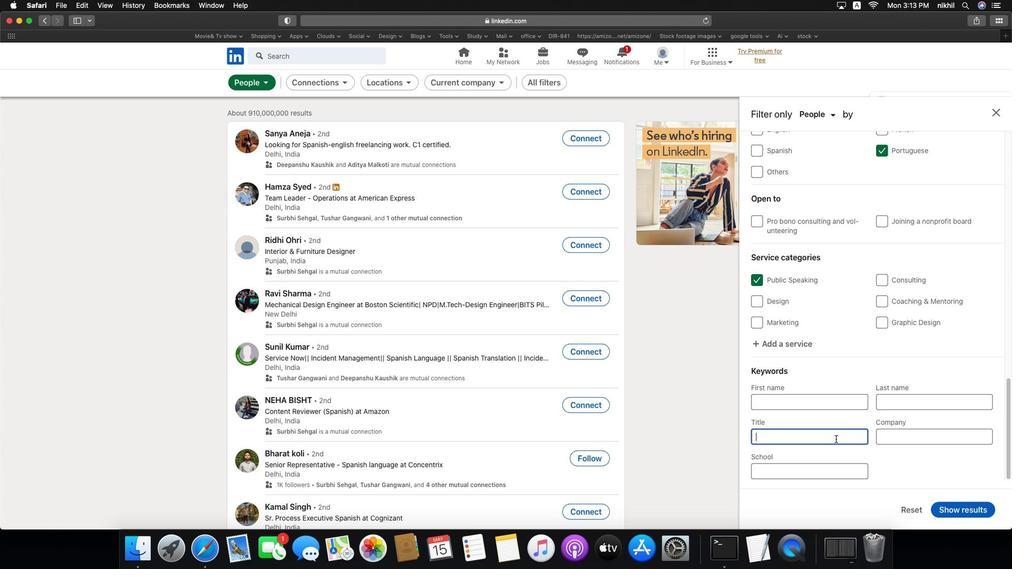 
Action: Mouse moved to (910, 455)
Screenshot: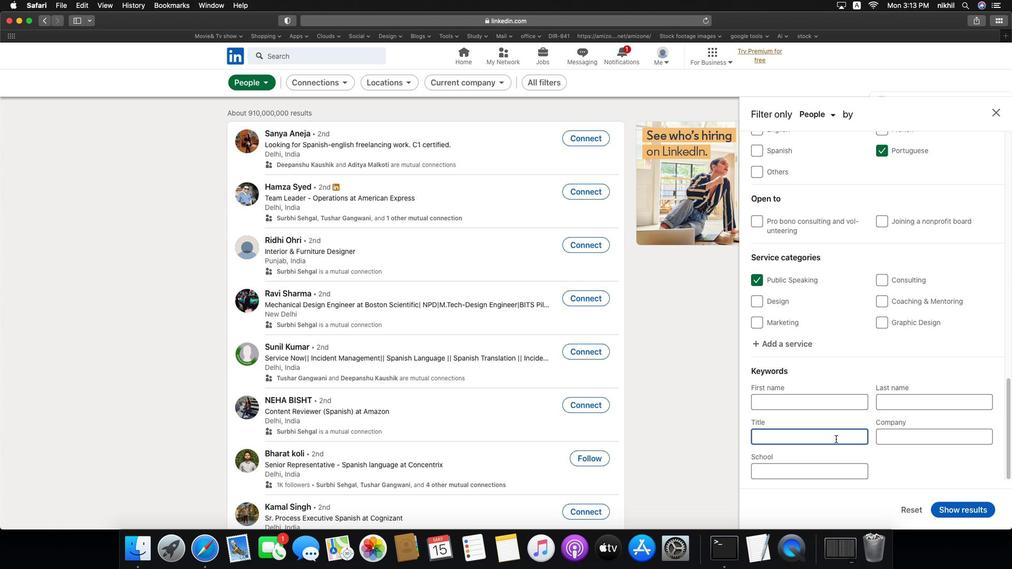 
Action: Mouse scrolled (910, 455) with delta (453, 10)
Screenshot: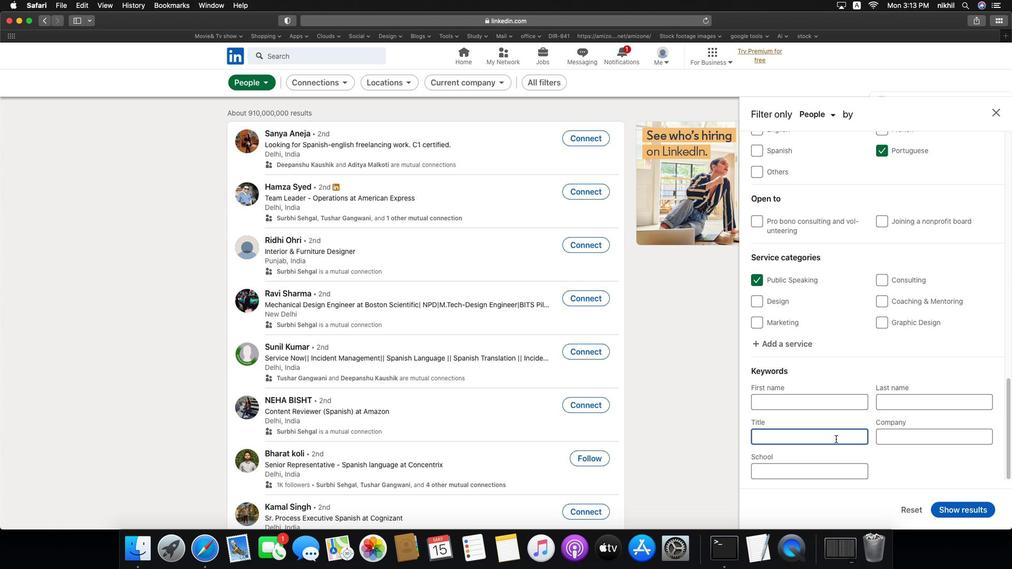 
Action: Mouse scrolled (910, 455) with delta (453, 10)
Screenshot: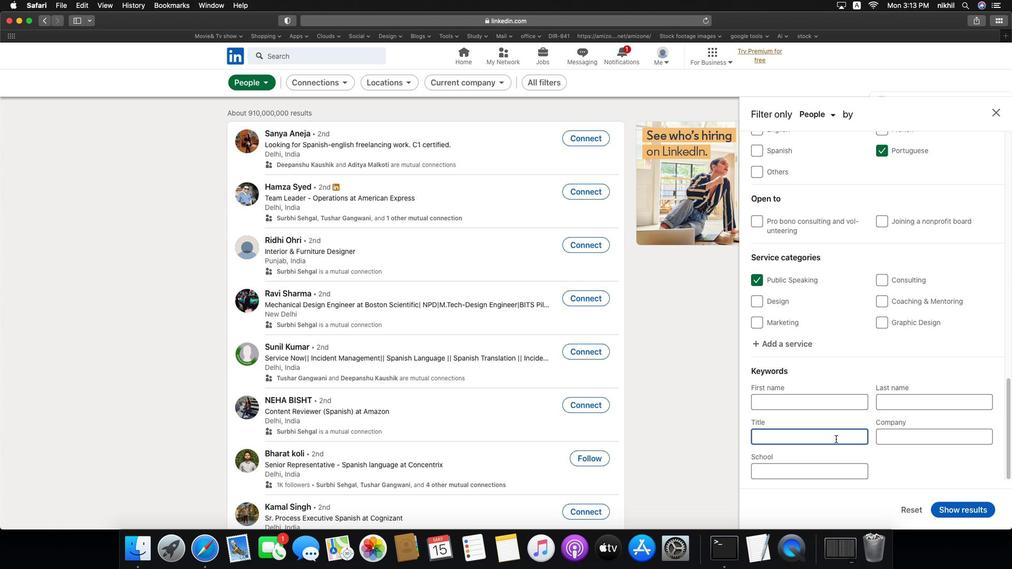 
Action: Mouse moved to (909, 454)
Screenshot: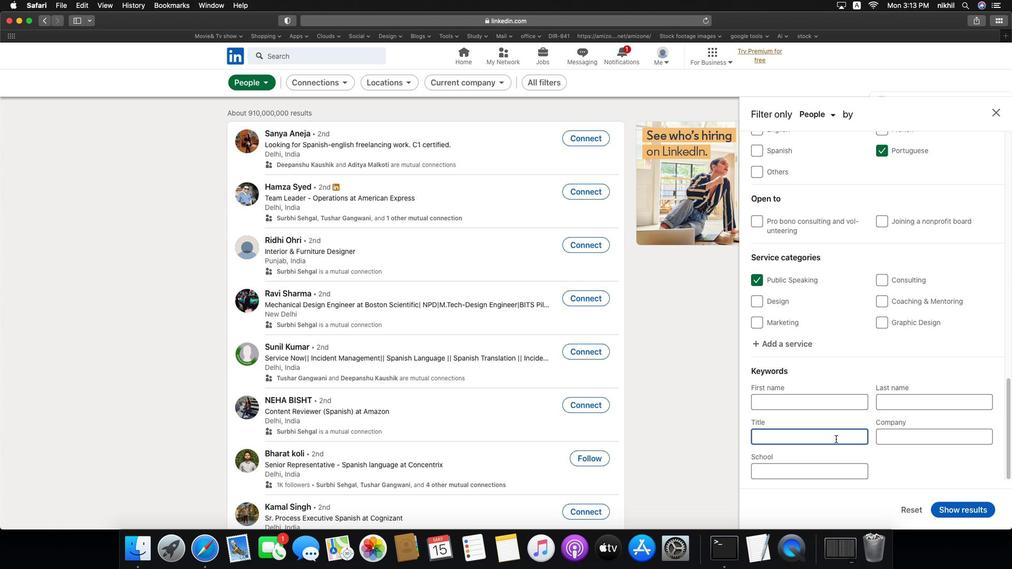 
Action: Mouse scrolled (909, 454) with delta (453, 8)
Screenshot: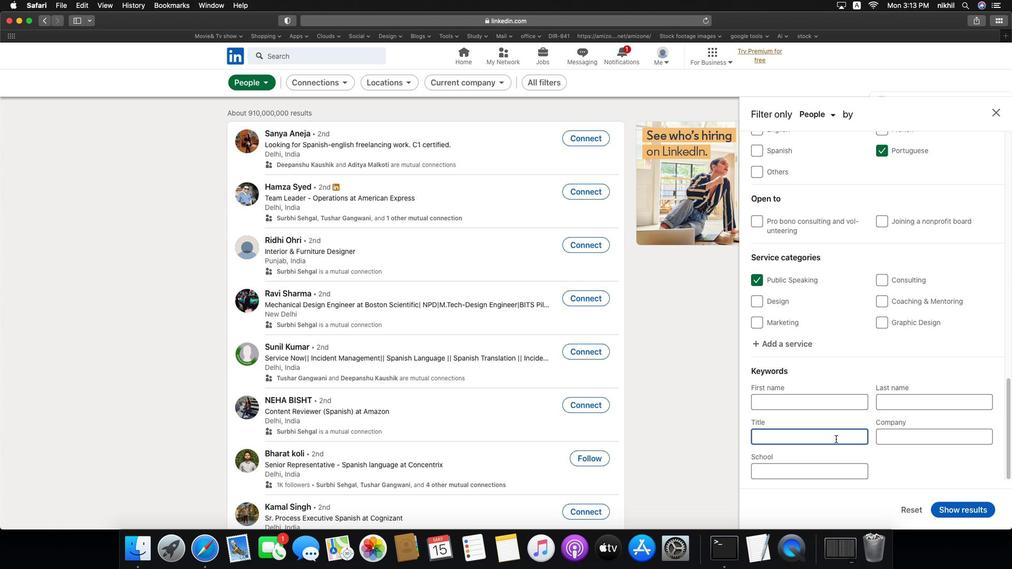 
Action: Mouse moved to (901, 440)
Screenshot: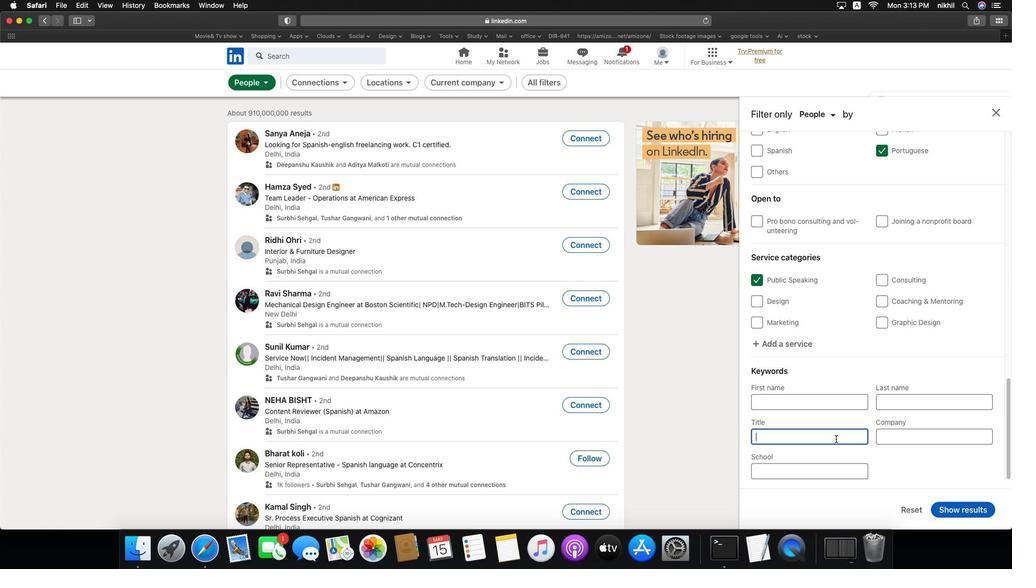 
Action: Mouse pressed left at (901, 440)
Screenshot: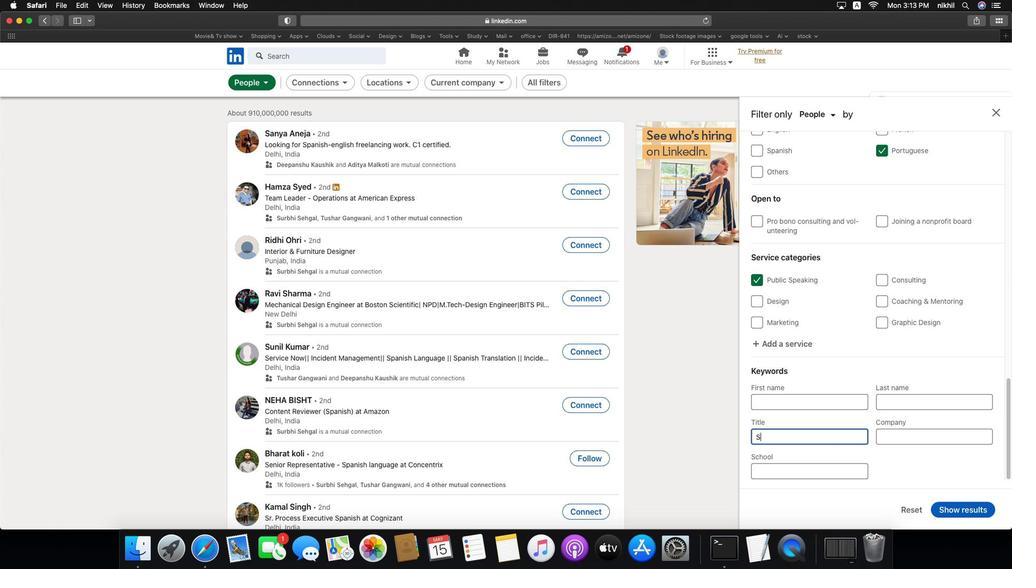 
Action: Key pressed Key.caps_lock'S'Key.caps_lock'a''l''e''s'Key.spaceKey.caps_lock'R'Key.caps_lock'e''p''r''e''s''e''n''t''a''t''i''v''e'Key.enter
Screenshot: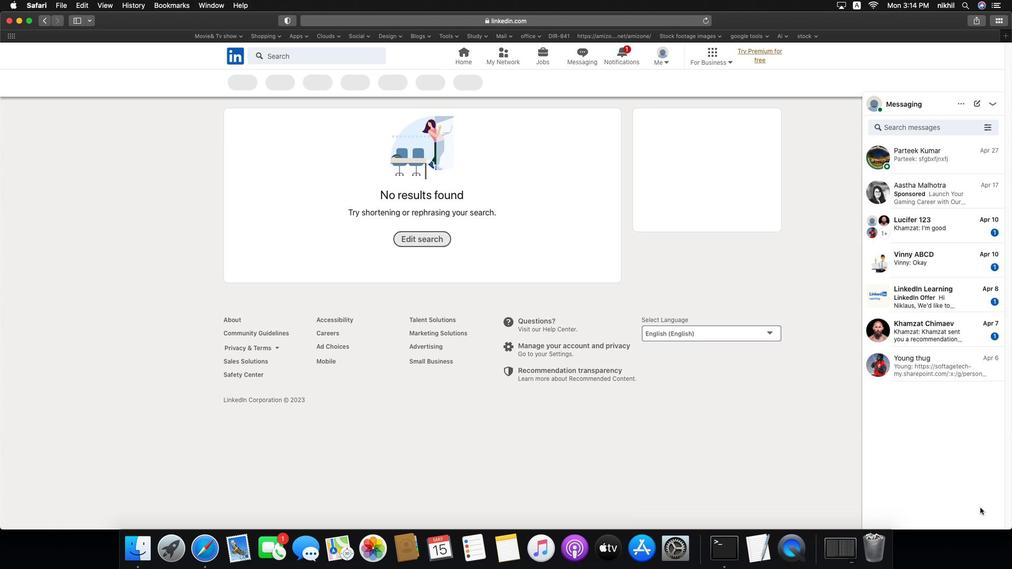 
Action: Mouse moved to (979, 508)
Screenshot: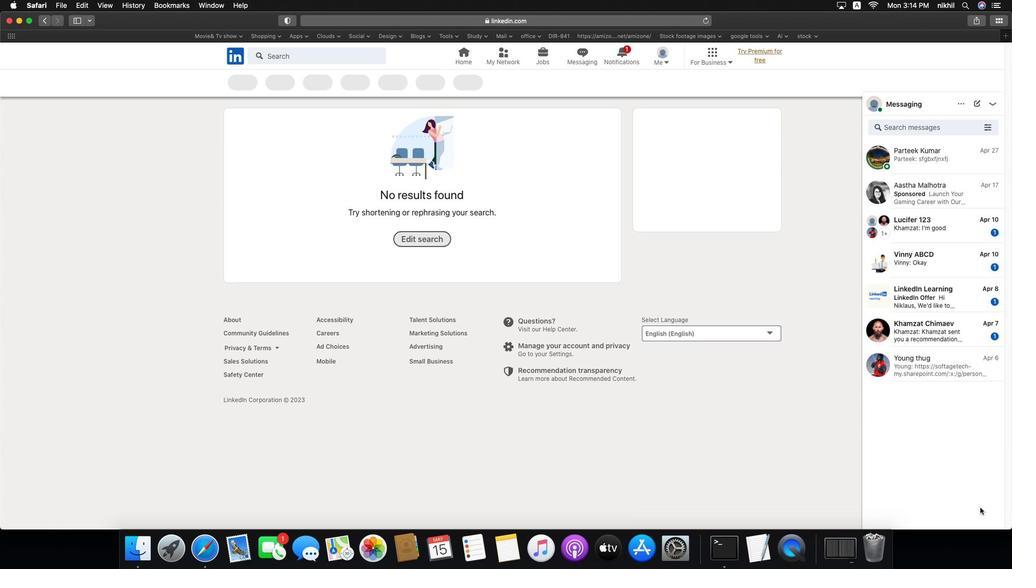 
Action: Mouse pressed left at (979, 508)
Screenshot: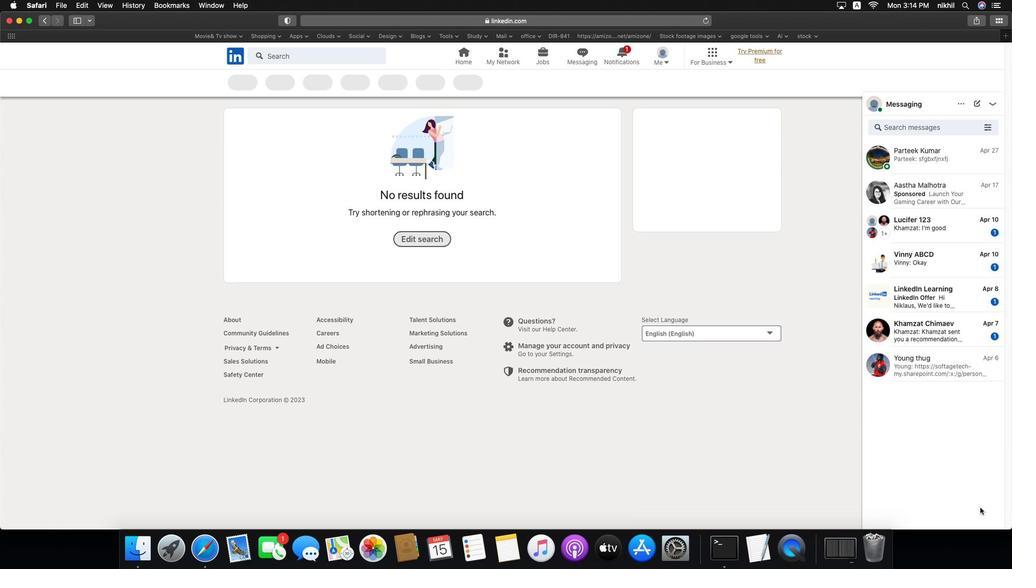 
